 Task: Find connections with filter location Montigny-lès-Cormeilles with filter topic #mentorwith filter profile language English with filter current company Lemon Tree Hotels with filter school Indian Institute of Space Science and Technology with filter industry Wholesale Drugs and Sundries with filter service category Nonprofit Consulting with filter keywords title Director of Inside Sales
Action: Mouse moved to (620, 103)
Screenshot: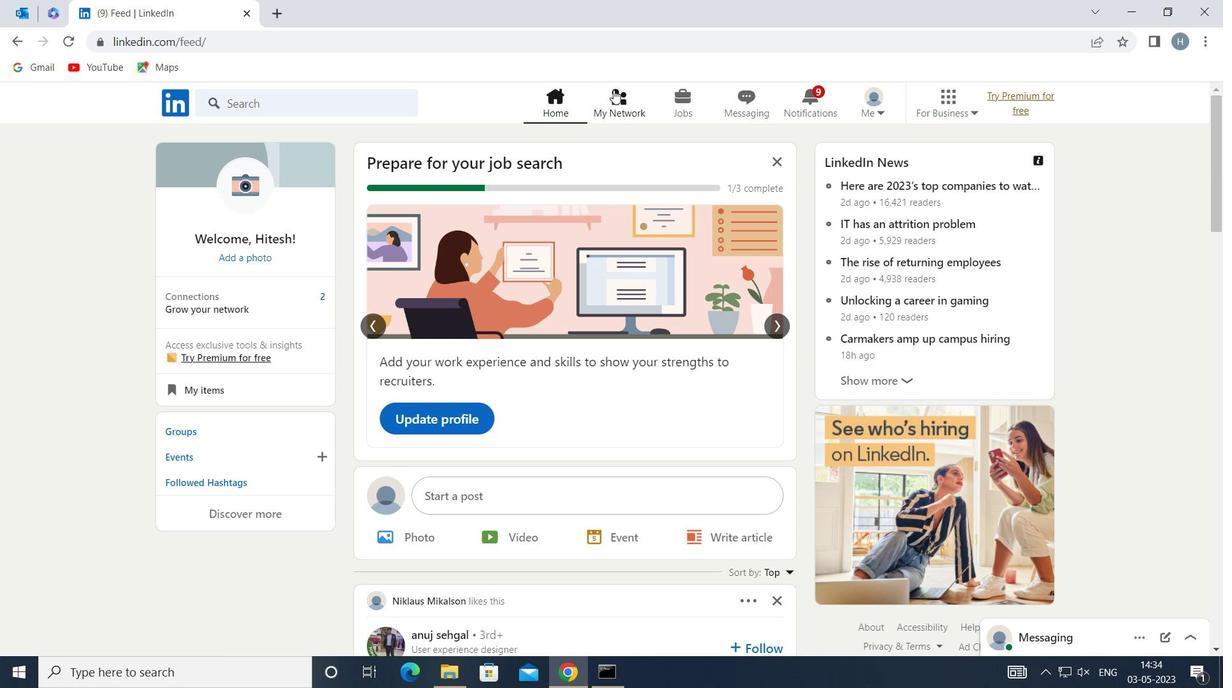 
Action: Mouse pressed left at (620, 103)
Screenshot: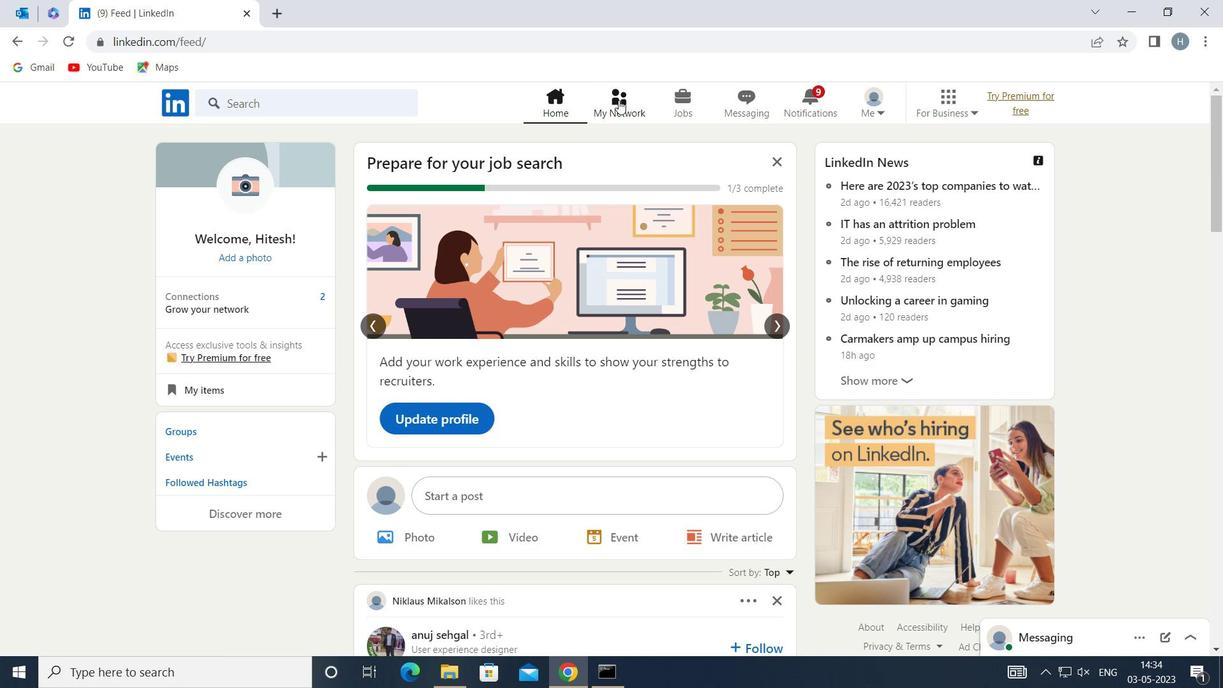 
Action: Mouse moved to (371, 184)
Screenshot: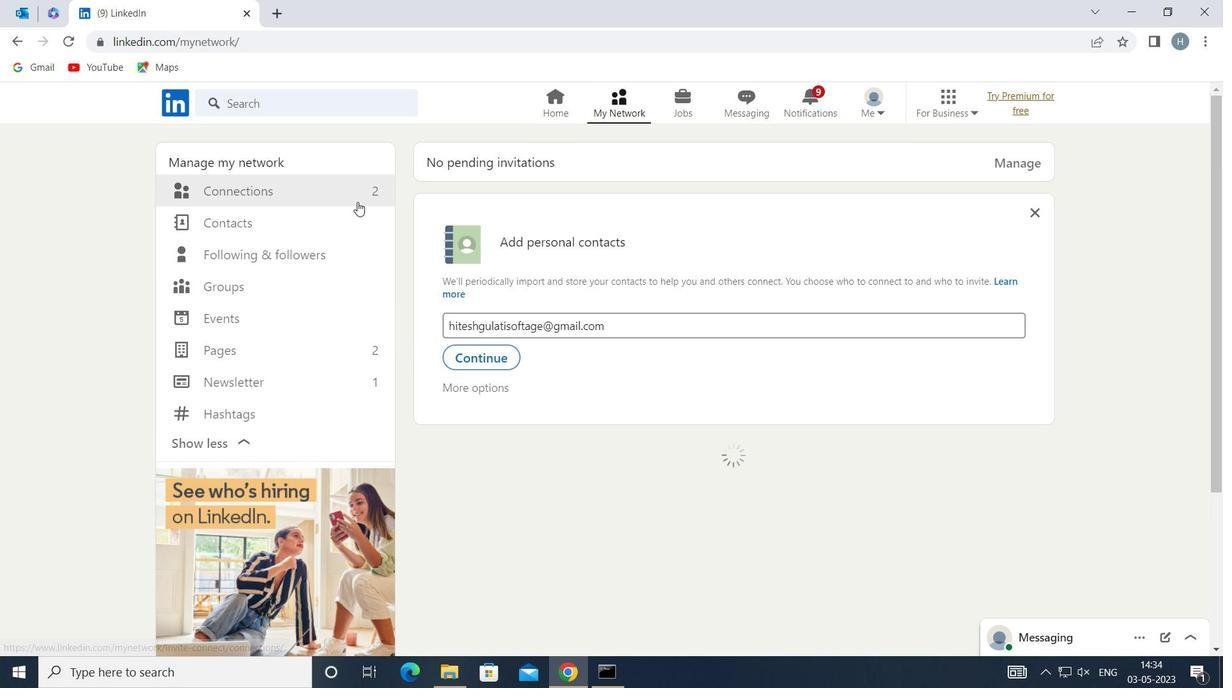 
Action: Mouse pressed left at (371, 184)
Screenshot: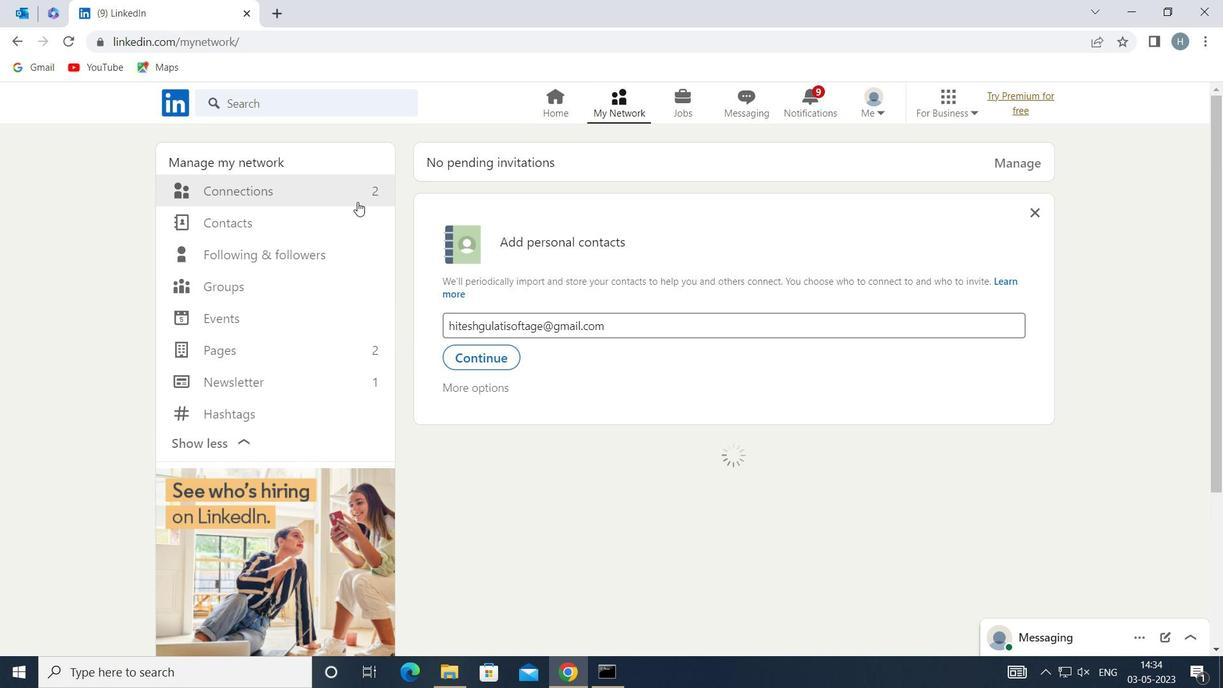 
Action: Mouse moved to (717, 189)
Screenshot: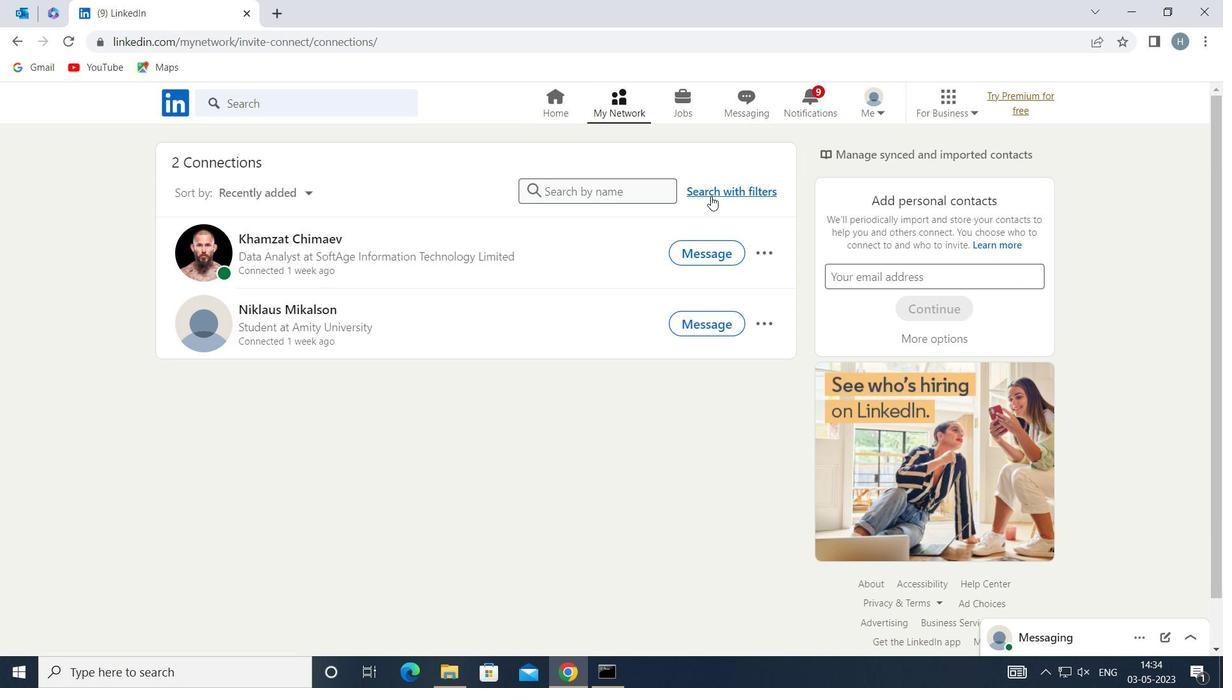 
Action: Mouse pressed left at (717, 189)
Screenshot: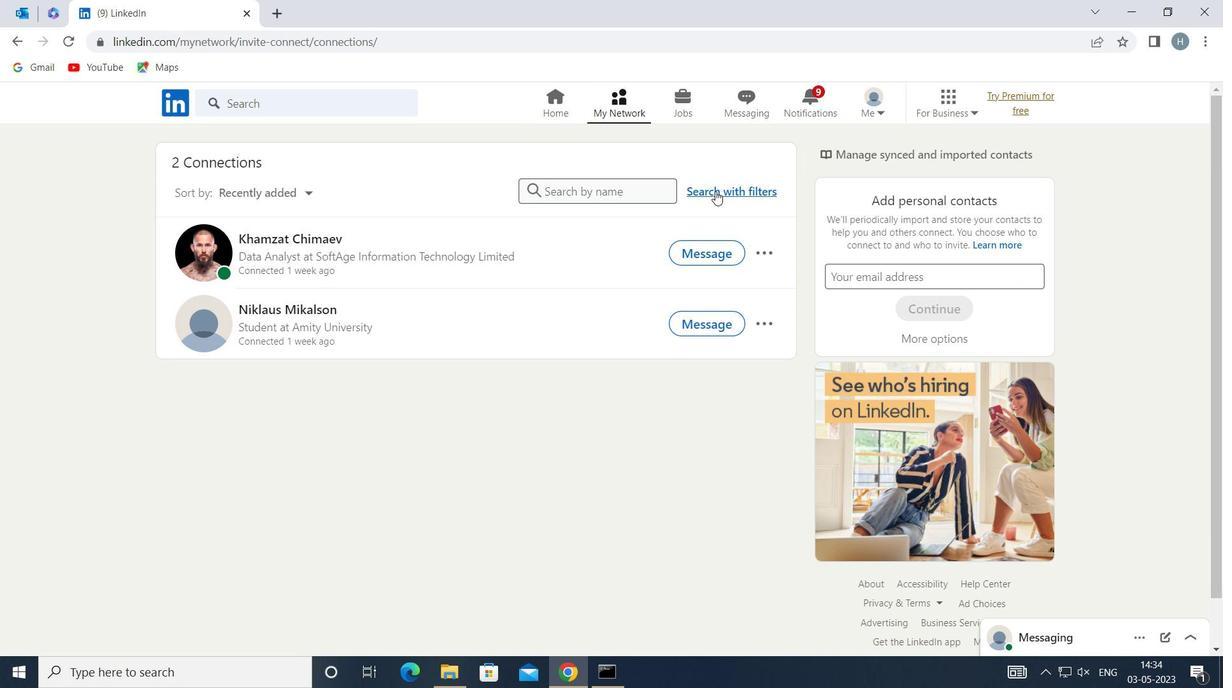 
Action: Mouse moved to (679, 147)
Screenshot: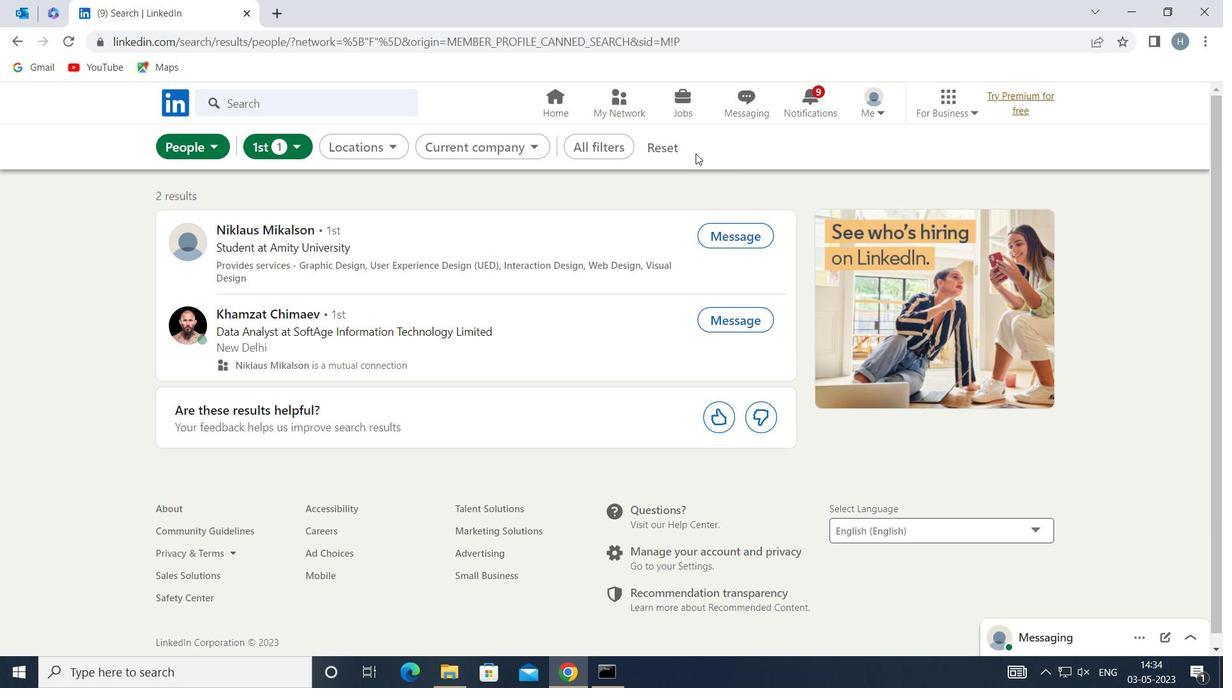 
Action: Mouse pressed left at (679, 147)
Screenshot: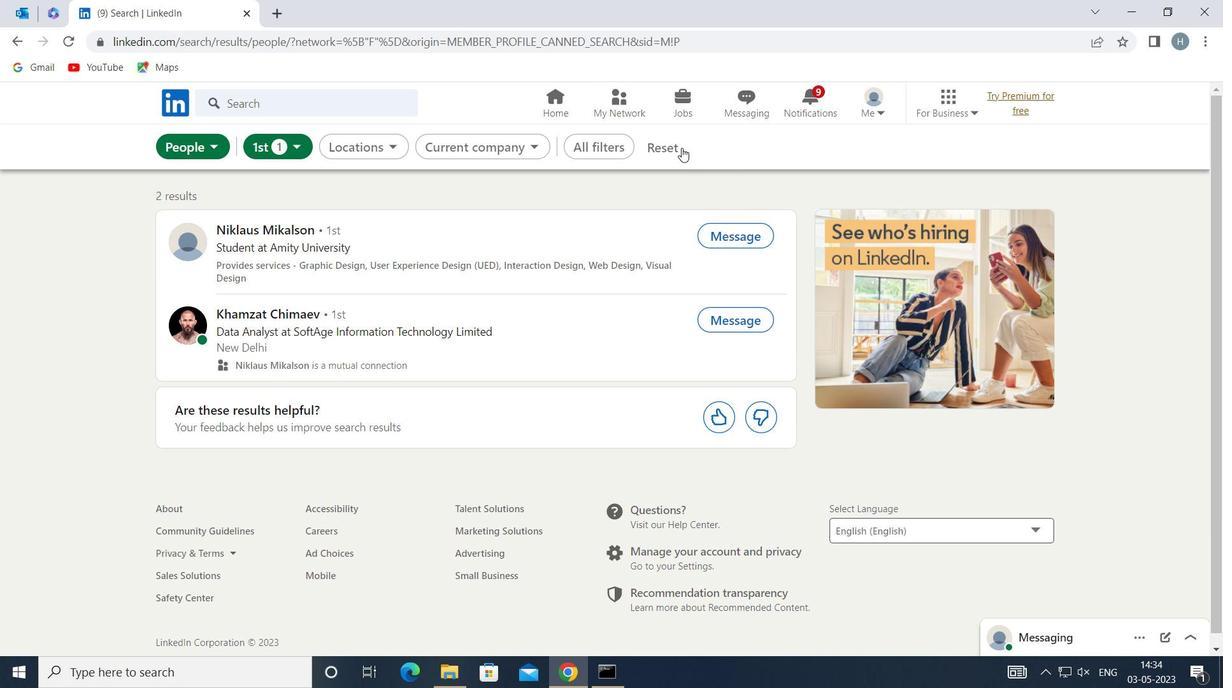 
Action: Mouse moved to (657, 146)
Screenshot: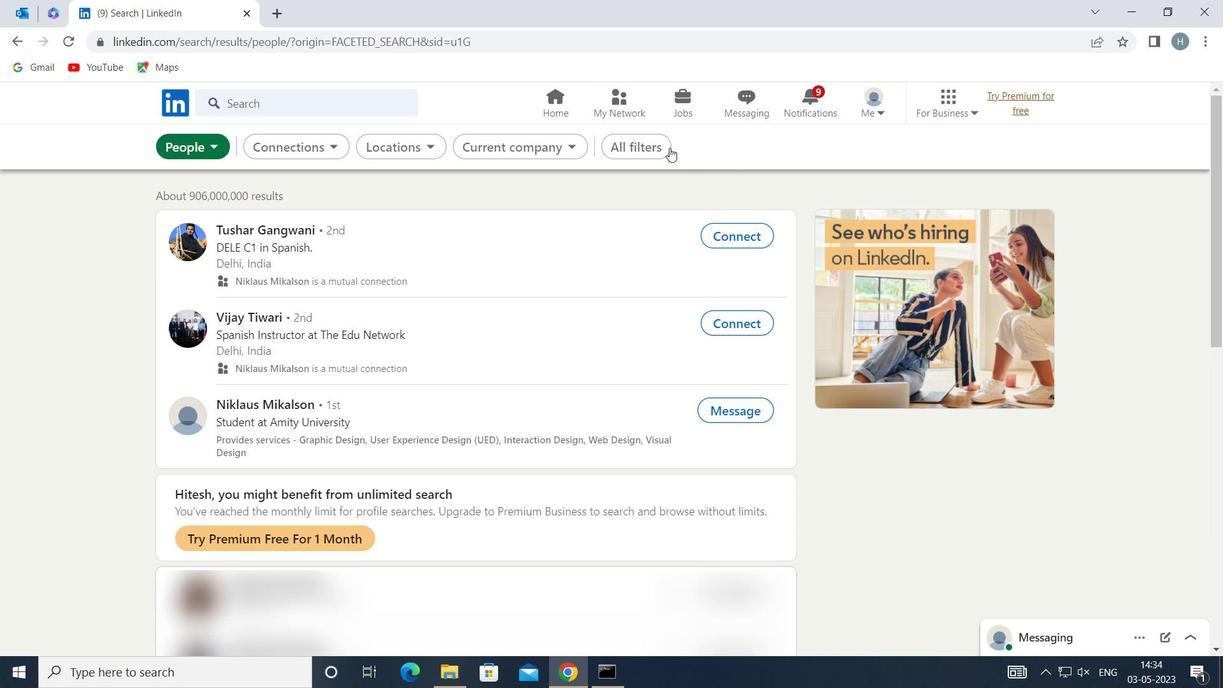 
Action: Mouse pressed left at (657, 146)
Screenshot: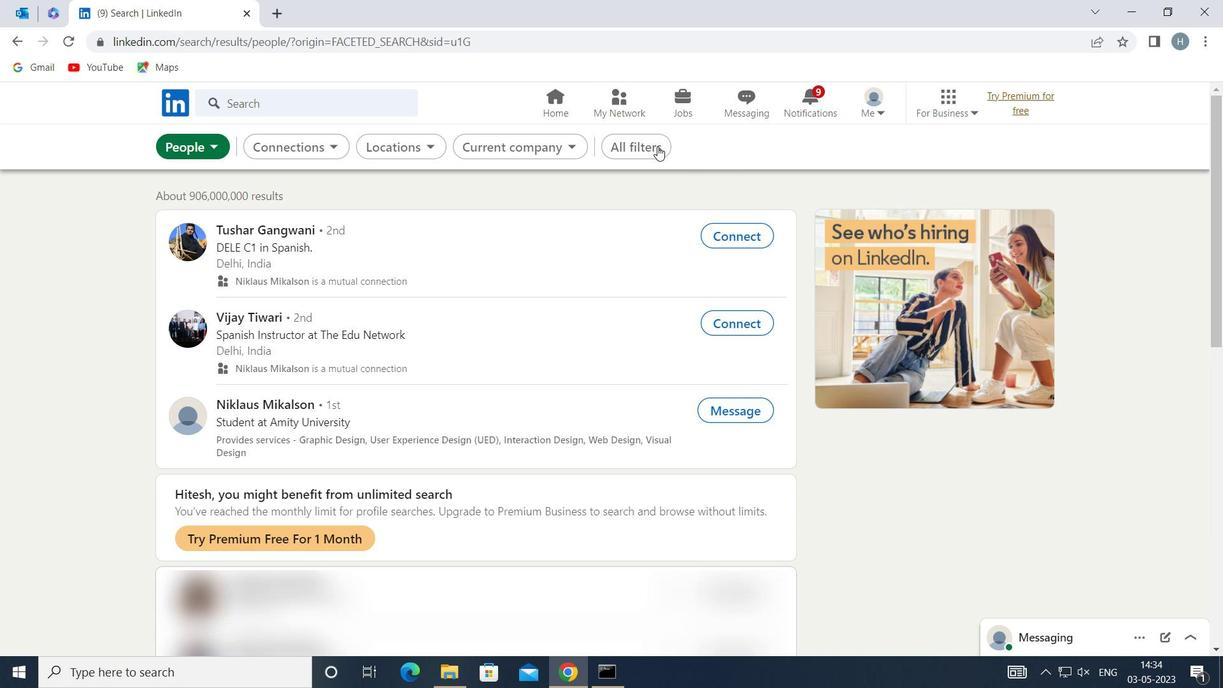 
Action: Mouse moved to (962, 310)
Screenshot: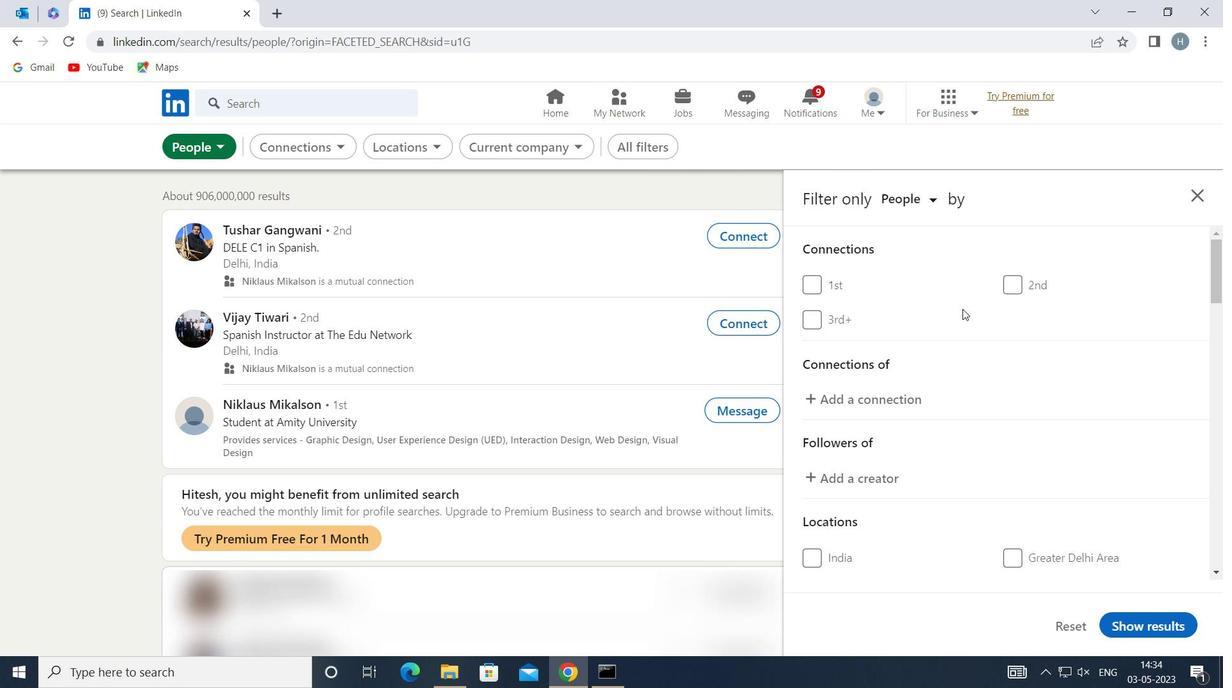 
Action: Mouse scrolled (962, 310) with delta (0, 0)
Screenshot: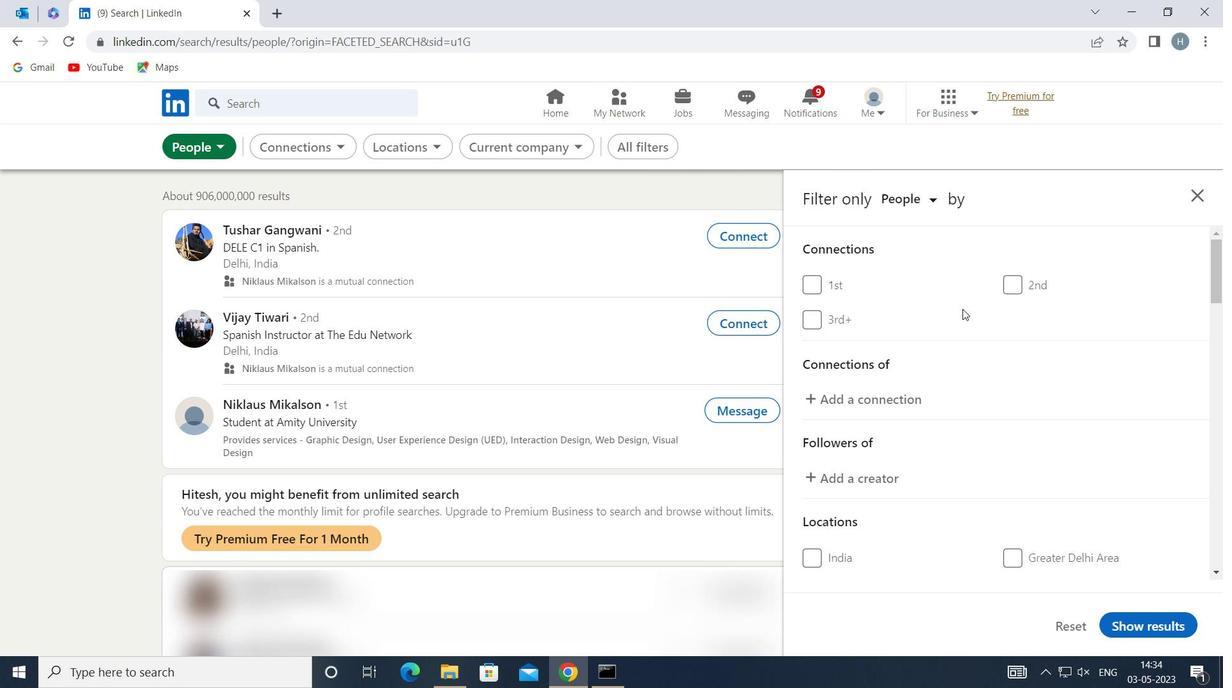 
Action: Mouse scrolled (962, 310) with delta (0, 0)
Screenshot: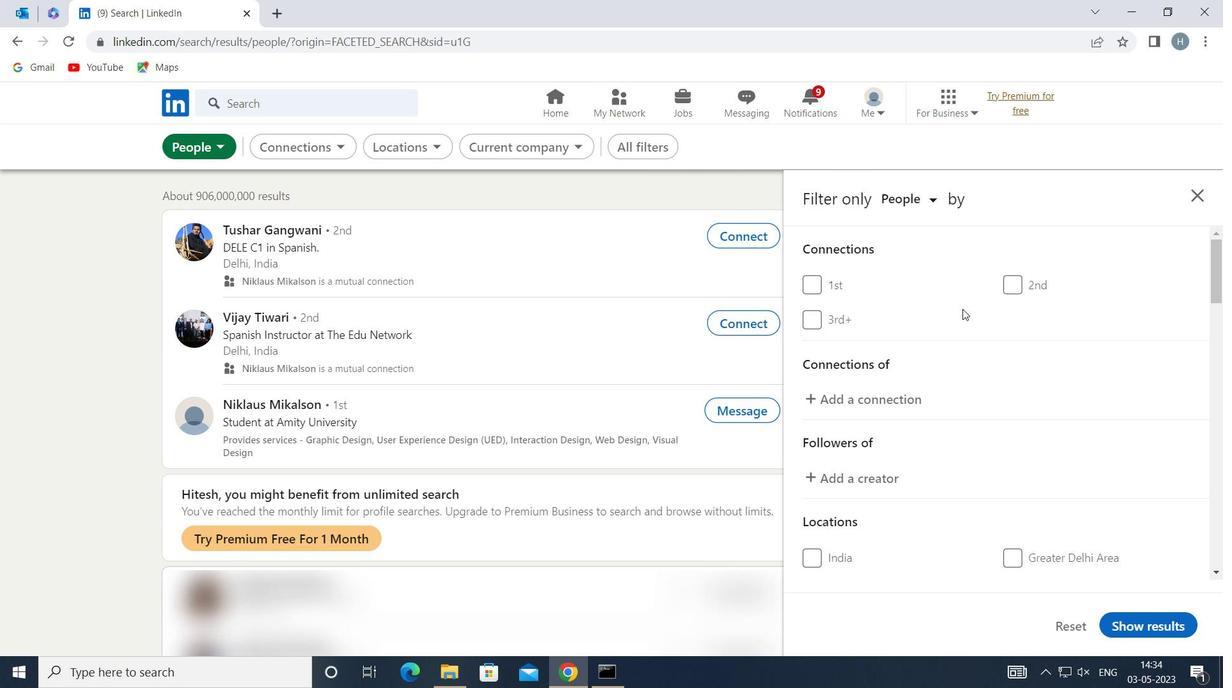 
Action: Mouse scrolled (962, 310) with delta (0, 0)
Screenshot: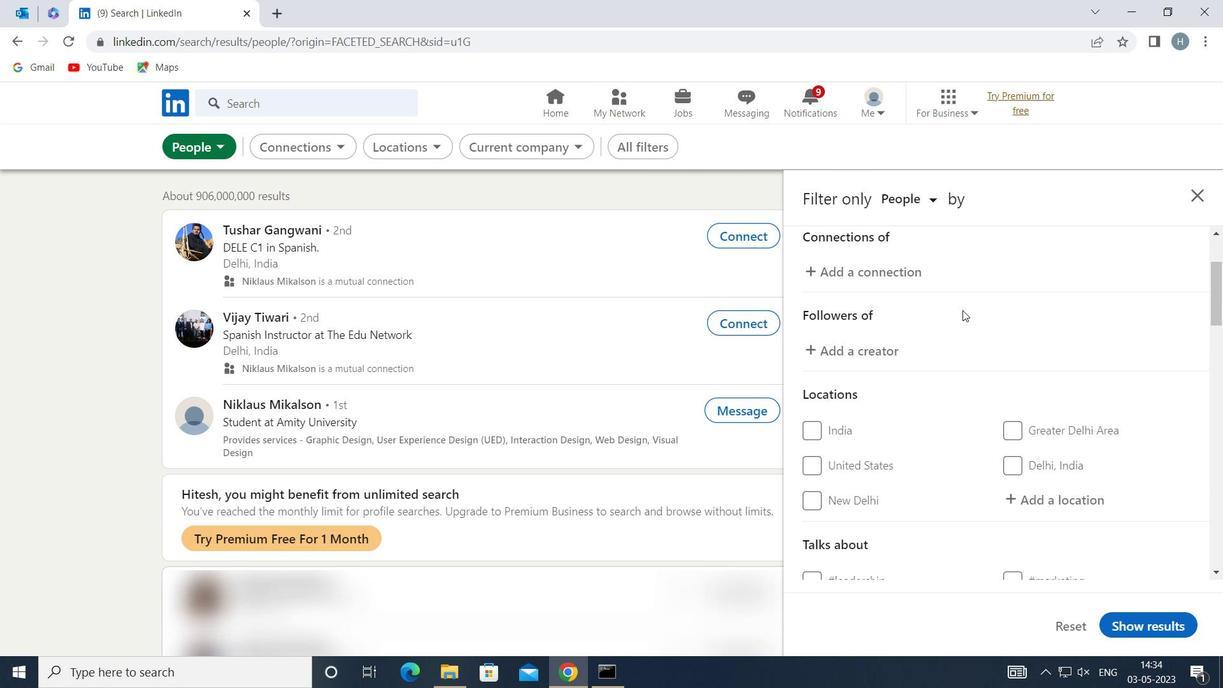 
Action: Mouse moved to (1030, 379)
Screenshot: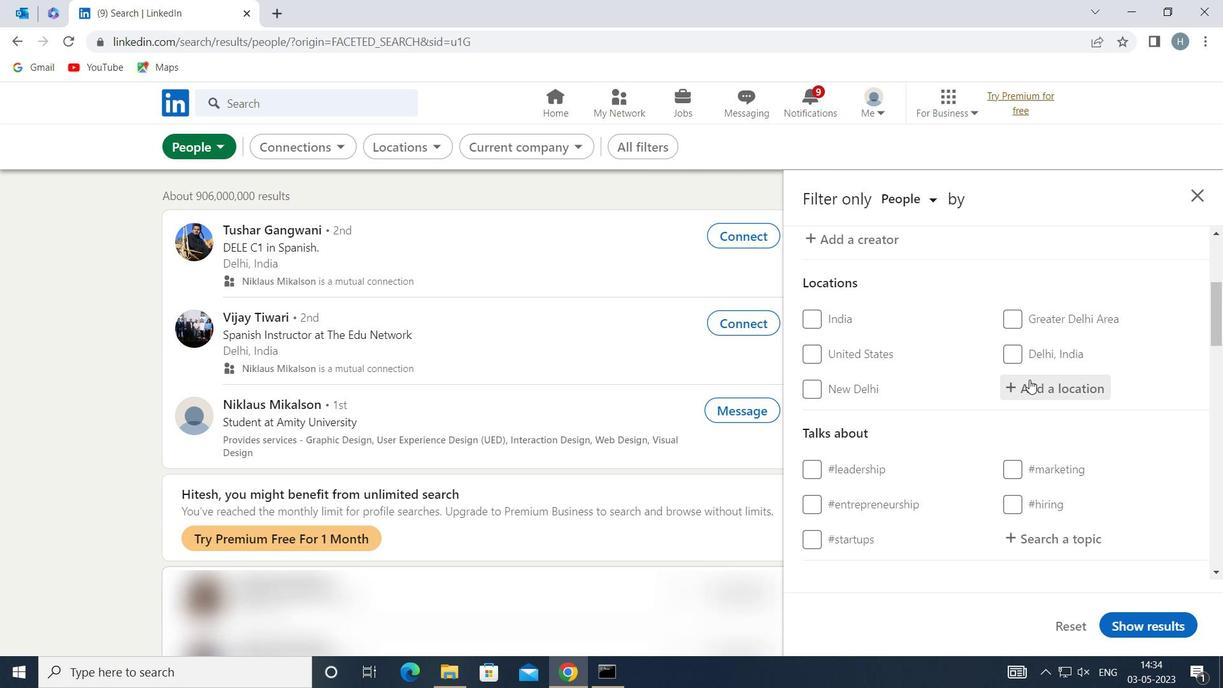 
Action: Mouse pressed left at (1030, 379)
Screenshot: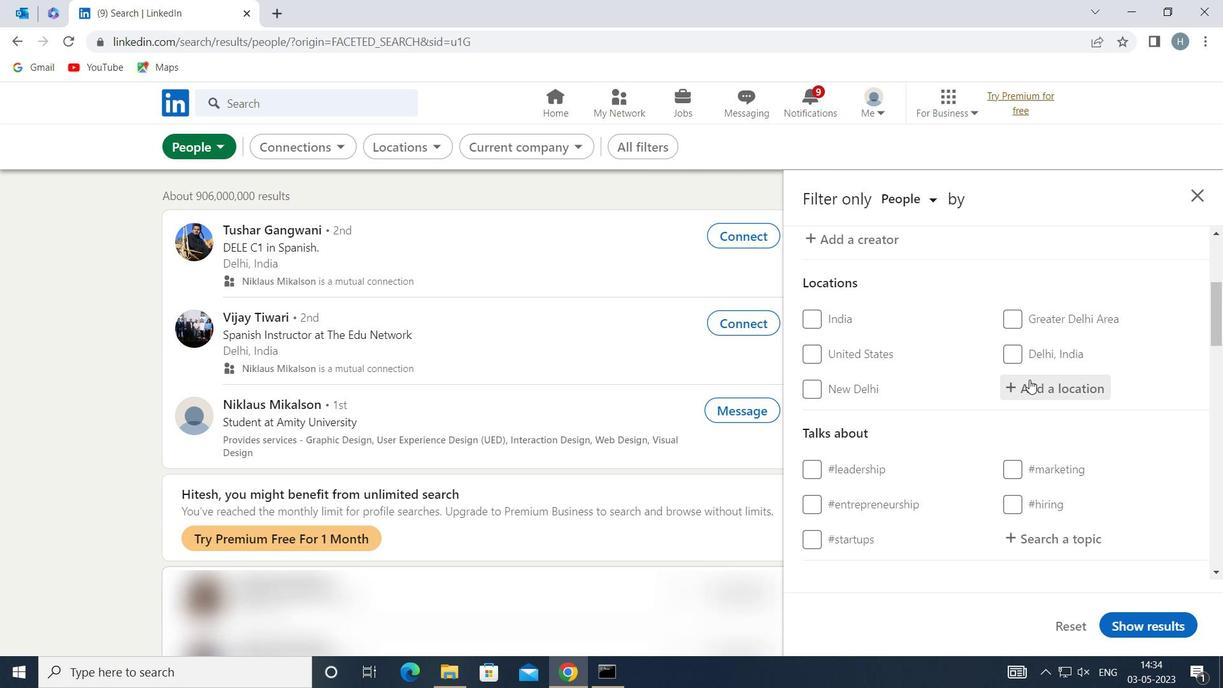 
Action: Mouse moved to (1031, 379)
Screenshot: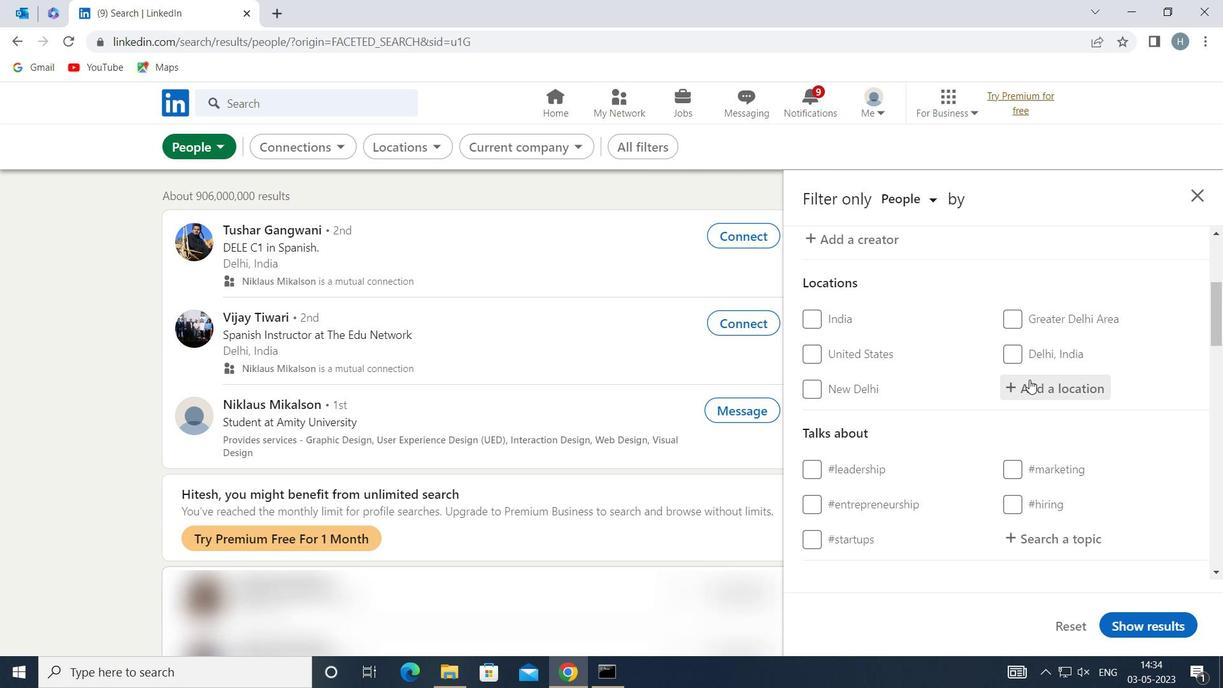 
Action: Key pressed <Key.shift>MONTCEAU
Screenshot: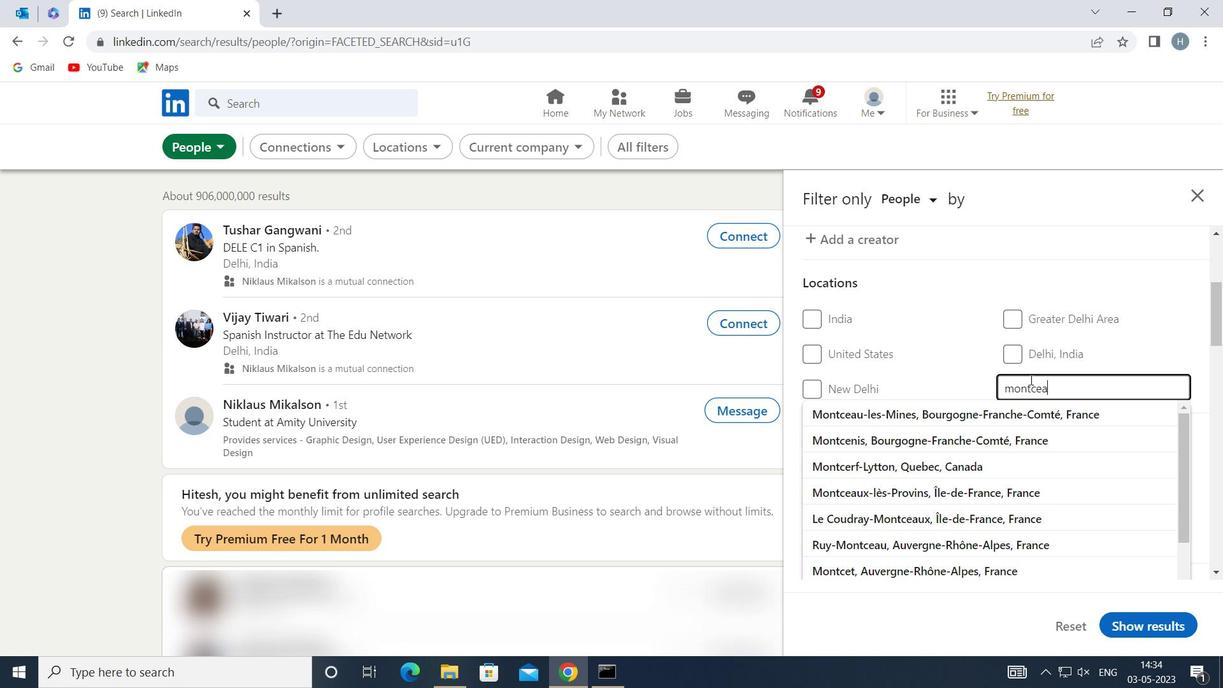 
Action: Mouse moved to (1006, 408)
Screenshot: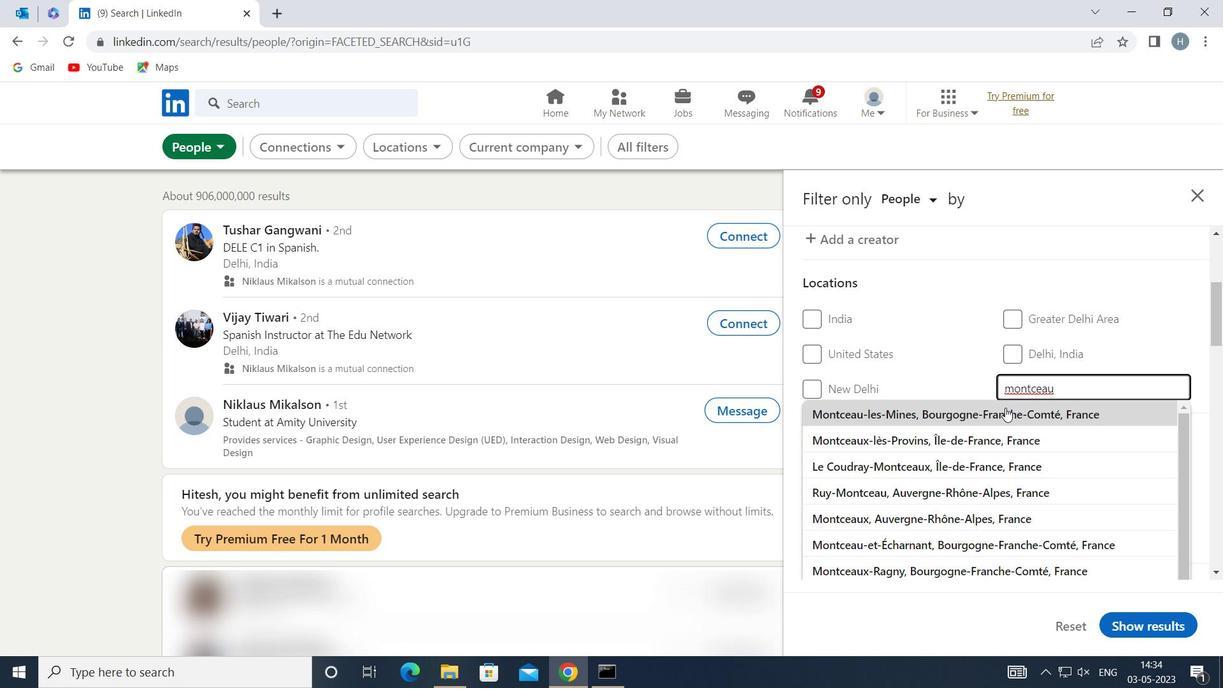 
Action: Mouse pressed left at (1006, 408)
Screenshot: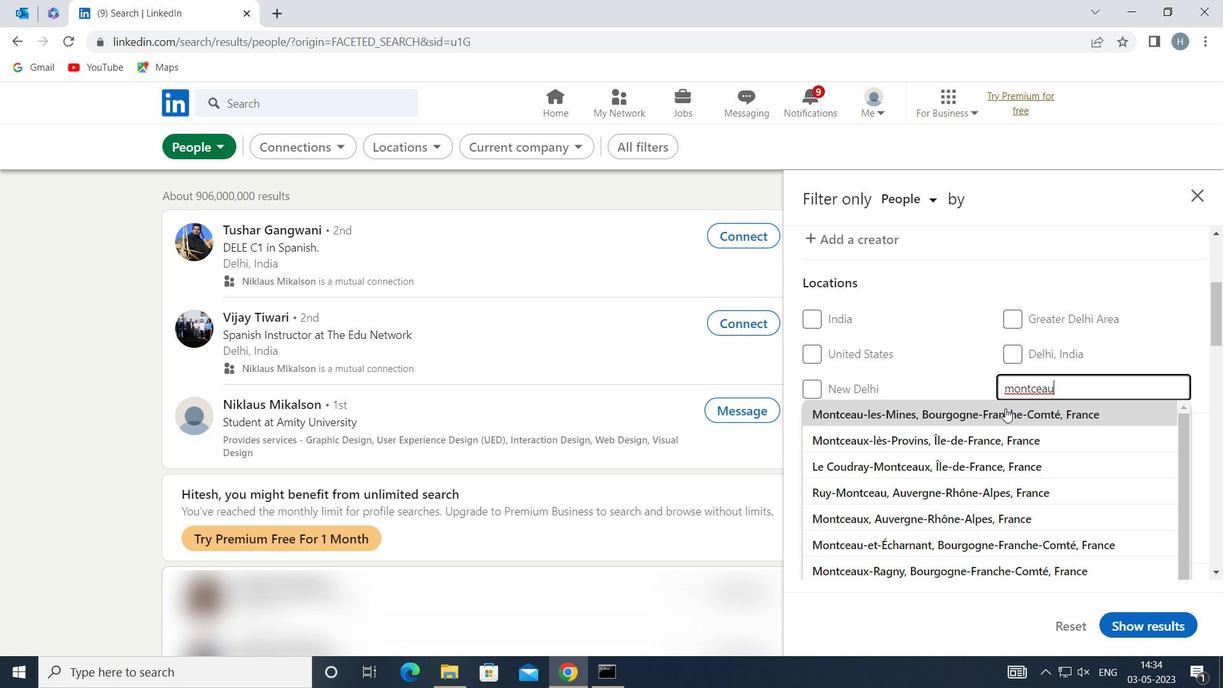 
Action: Mouse moved to (972, 429)
Screenshot: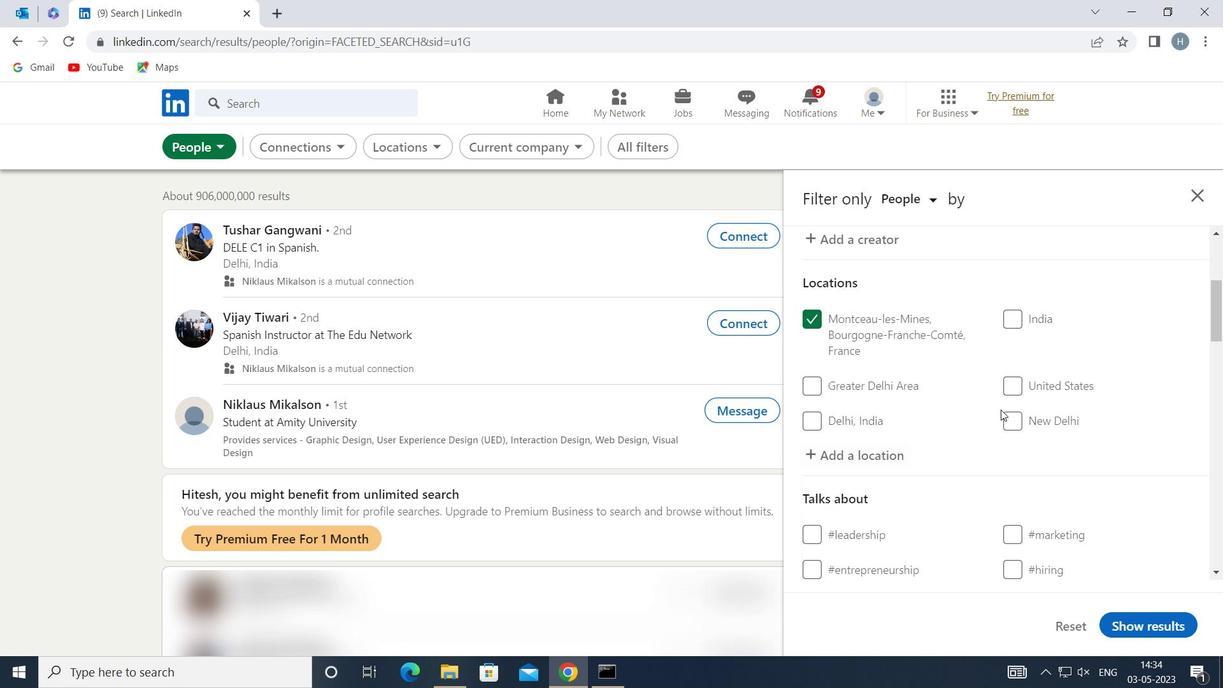 
Action: Mouse scrolled (972, 428) with delta (0, 0)
Screenshot: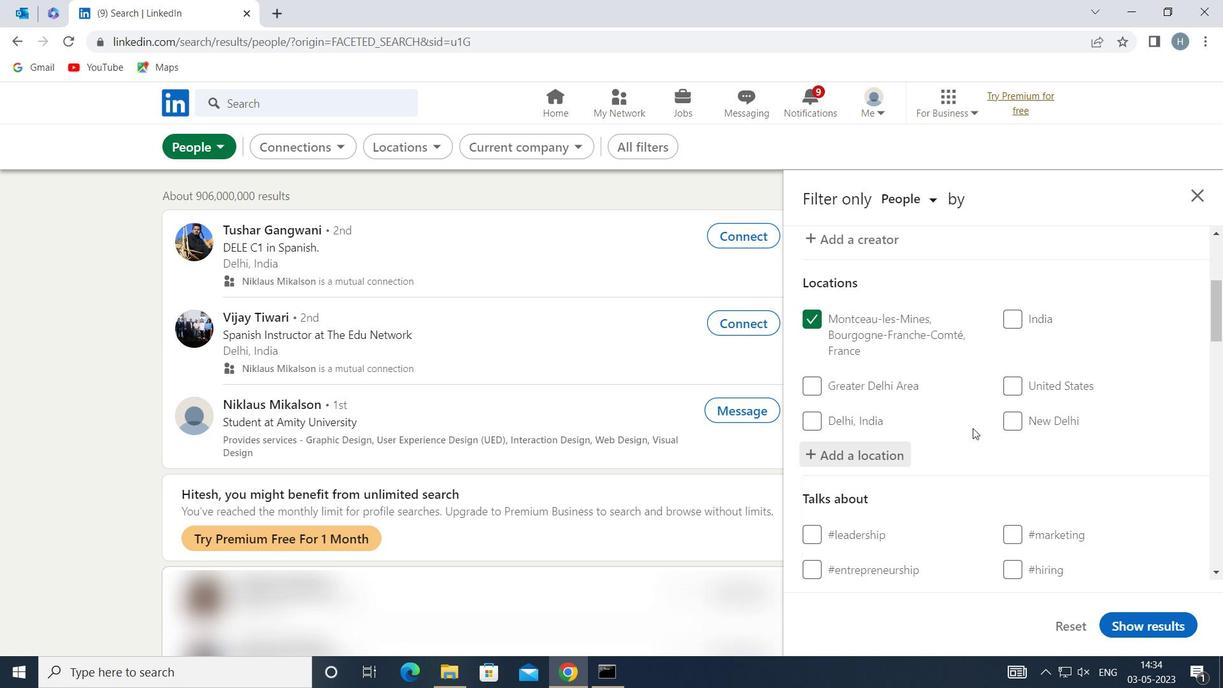
Action: Mouse scrolled (972, 428) with delta (0, 0)
Screenshot: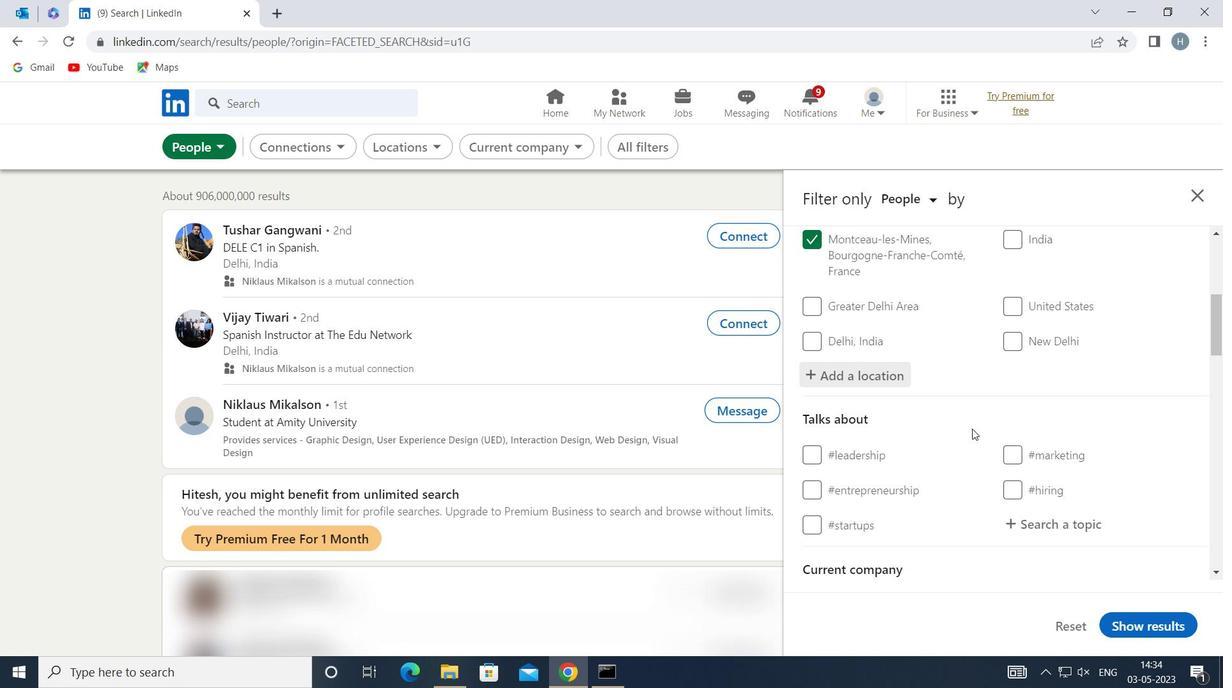 
Action: Mouse moved to (1054, 451)
Screenshot: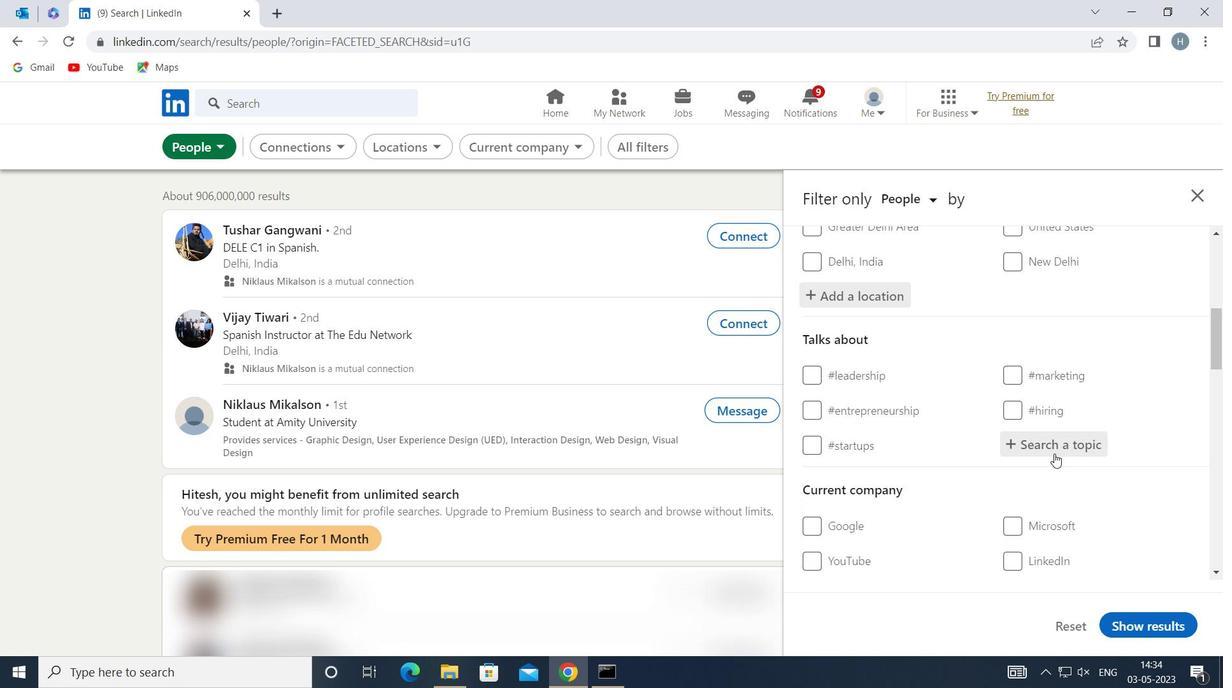 
Action: Mouse pressed left at (1054, 451)
Screenshot: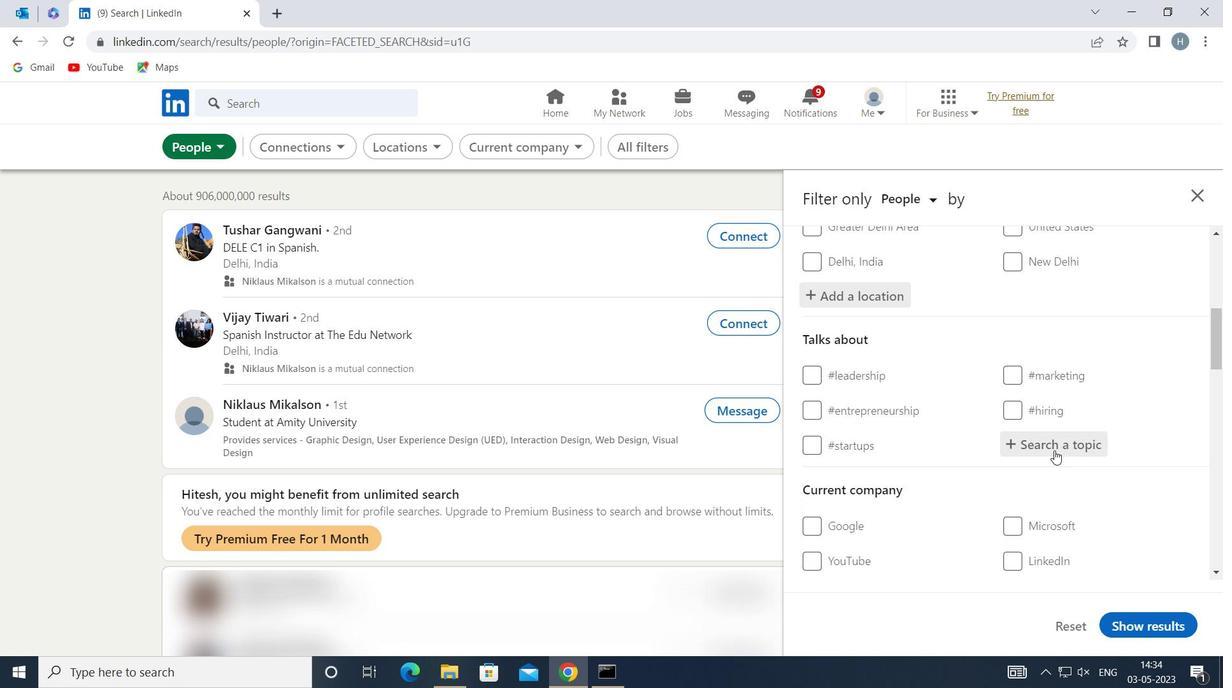 
Action: Key pressed HAPPY
Screenshot: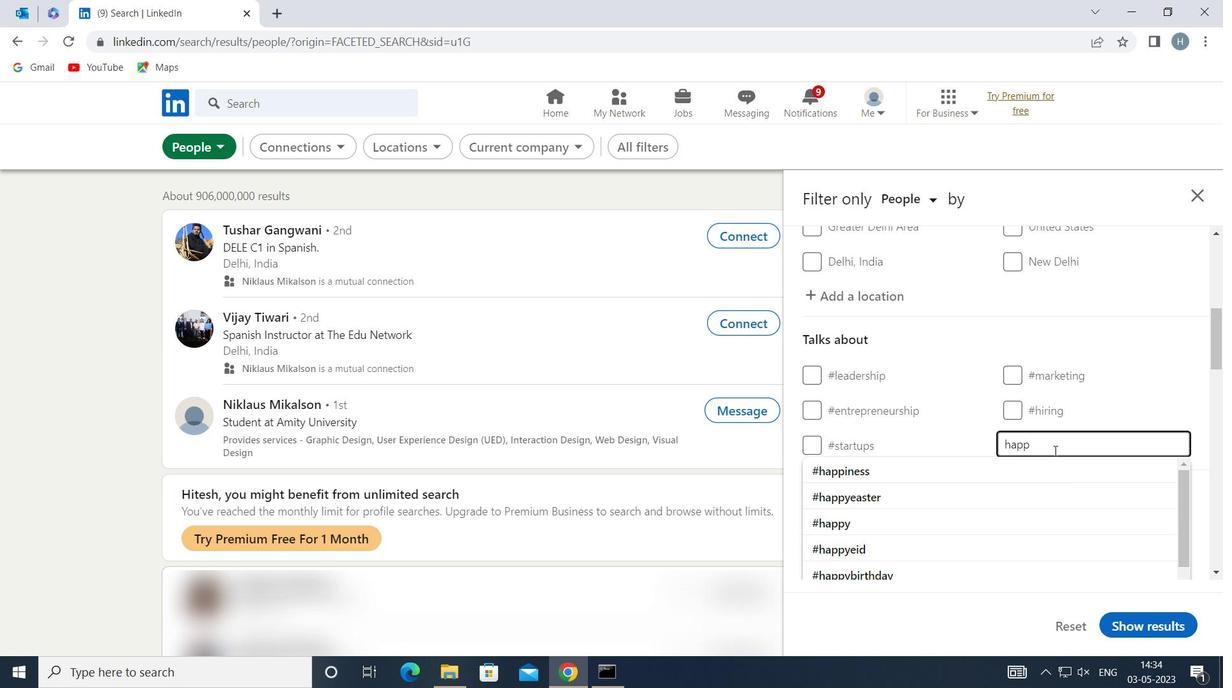 
Action: Mouse moved to (999, 495)
Screenshot: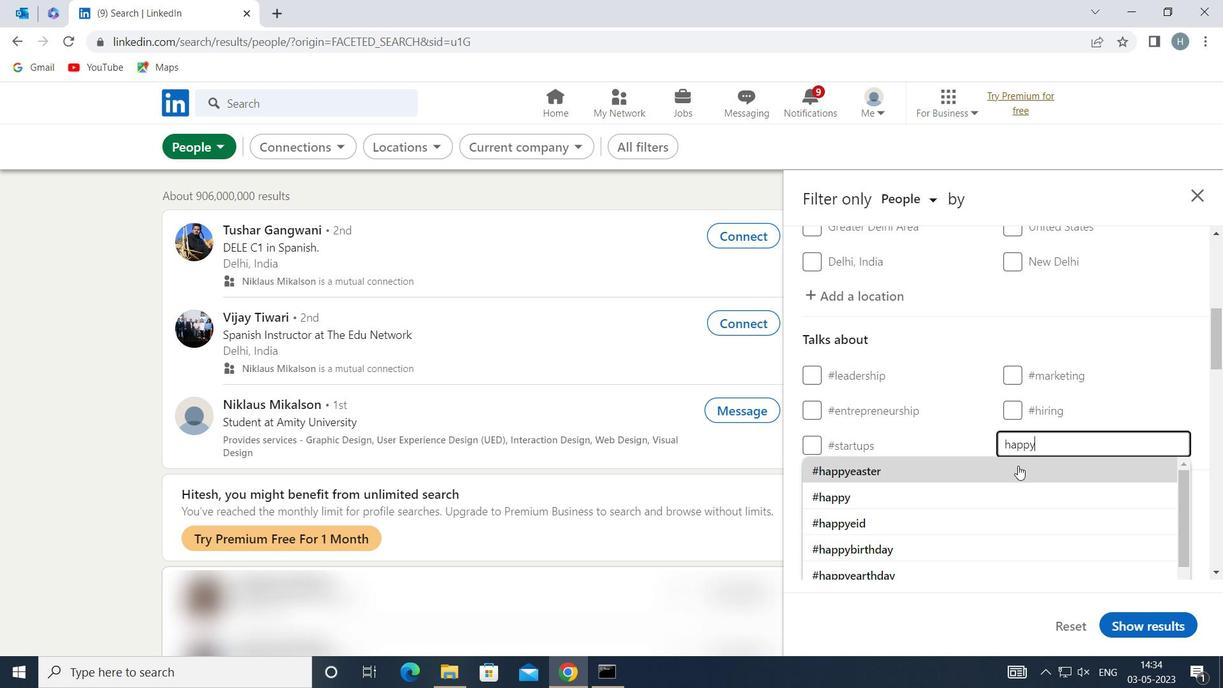 
Action: Mouse pressed left at (999, 495)
Screenshot: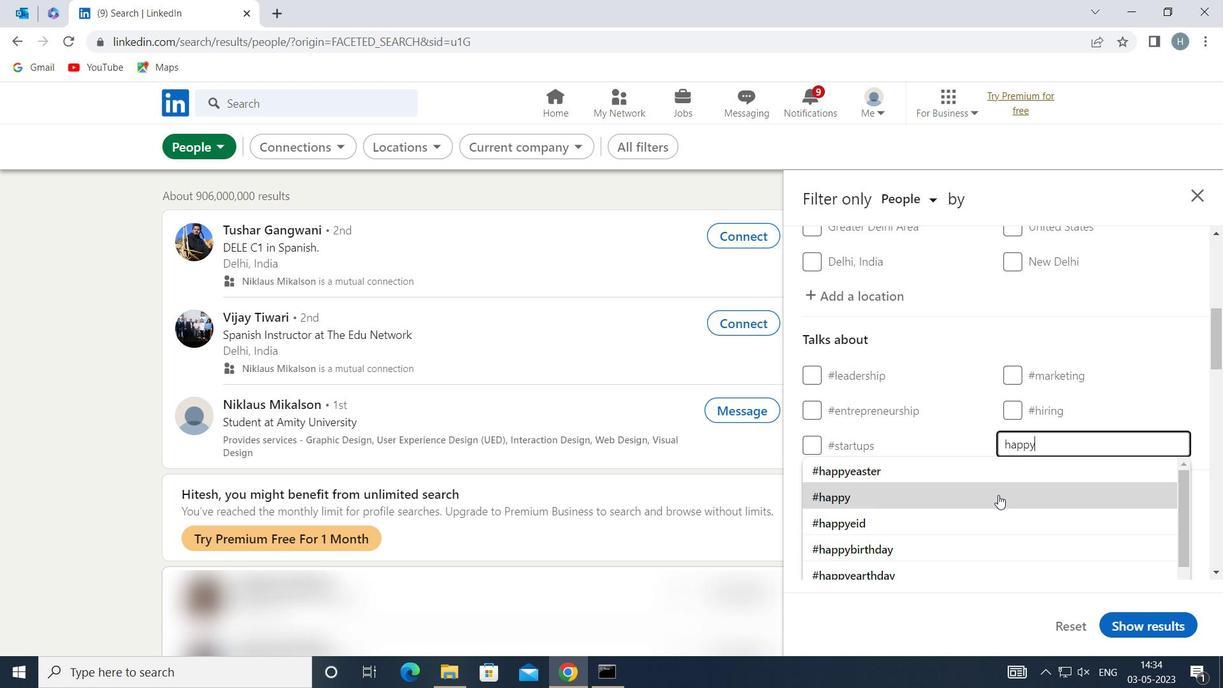 
Action: Mouse moved to (962, 491)
Screenshot: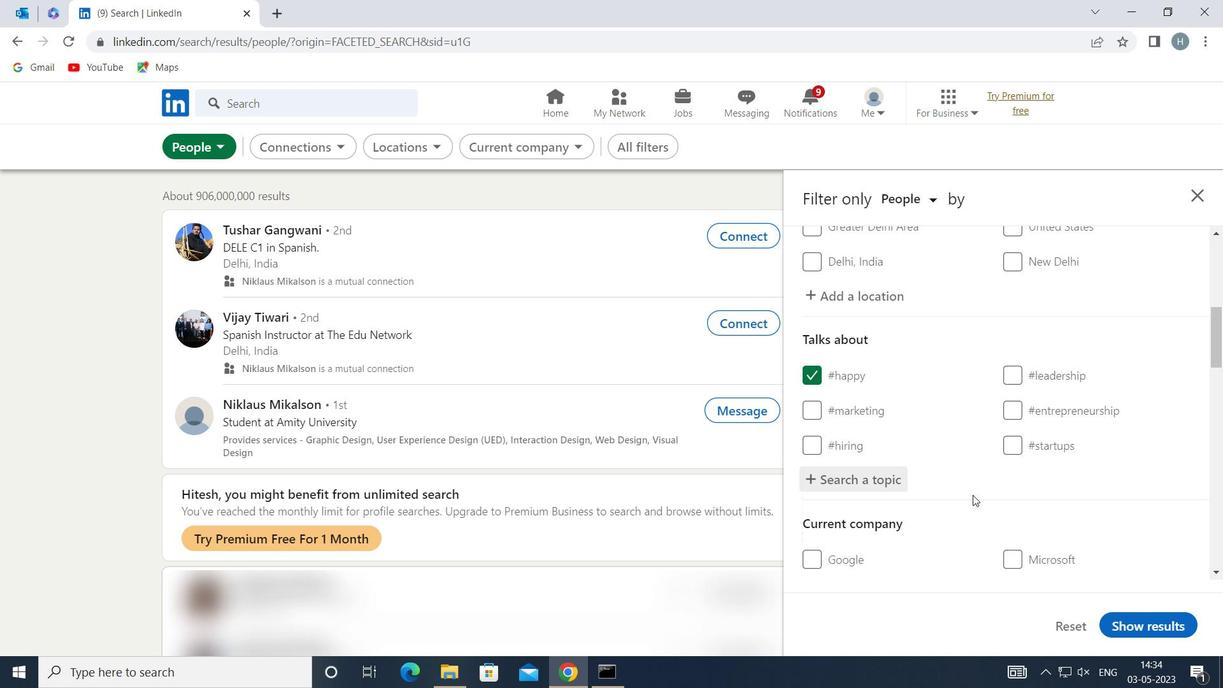 
Action: Mouse scrolled (962, 490) with delta (0, 0)
Screenshot: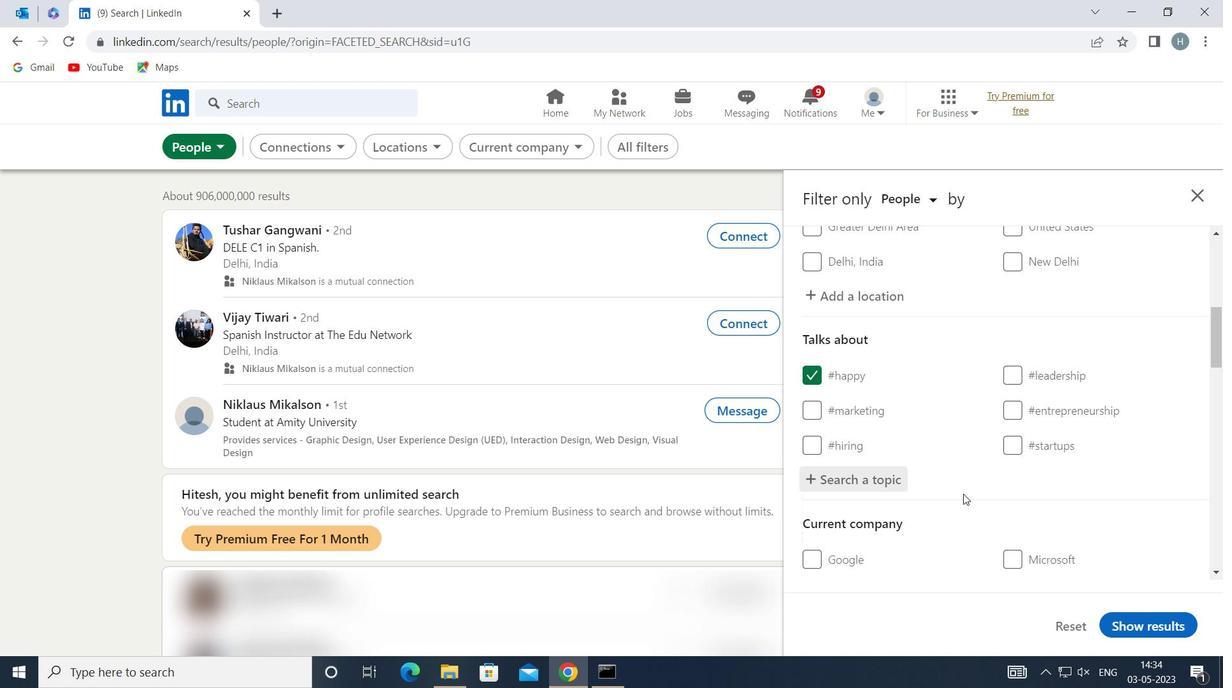 
Action: Mouse moved to (967, 480)
Screenshot: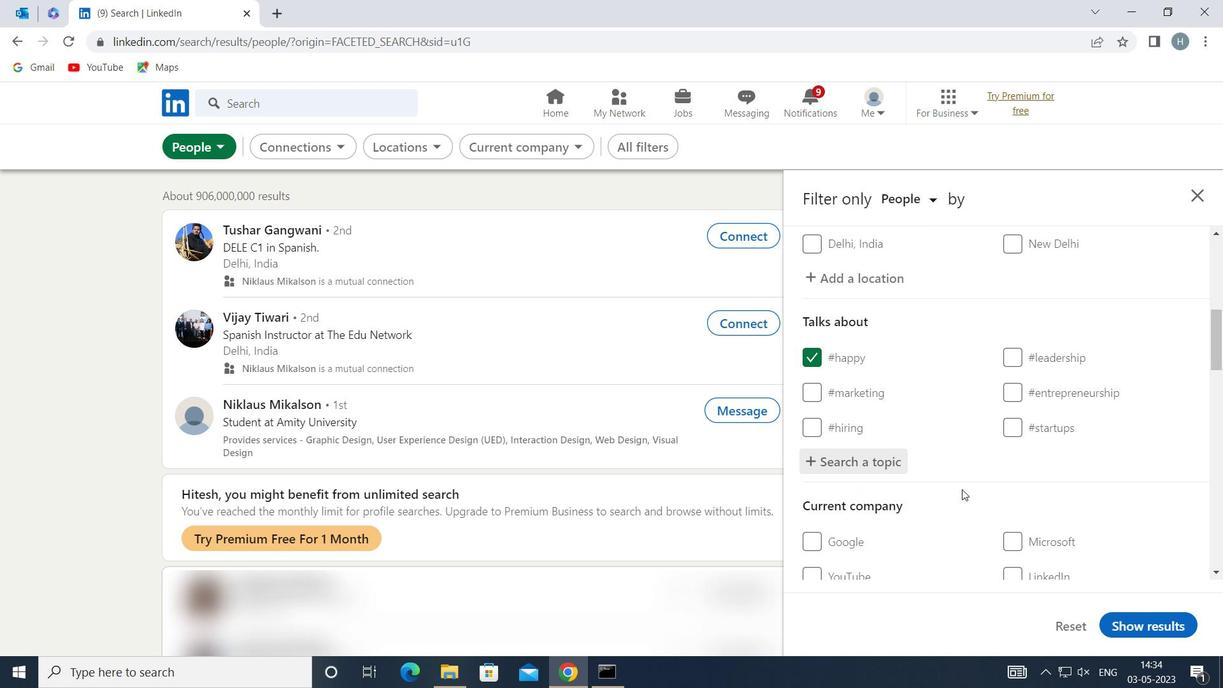 
Action: Mouse scrolled (967, 479) with delta (0, 0)
Screenshot: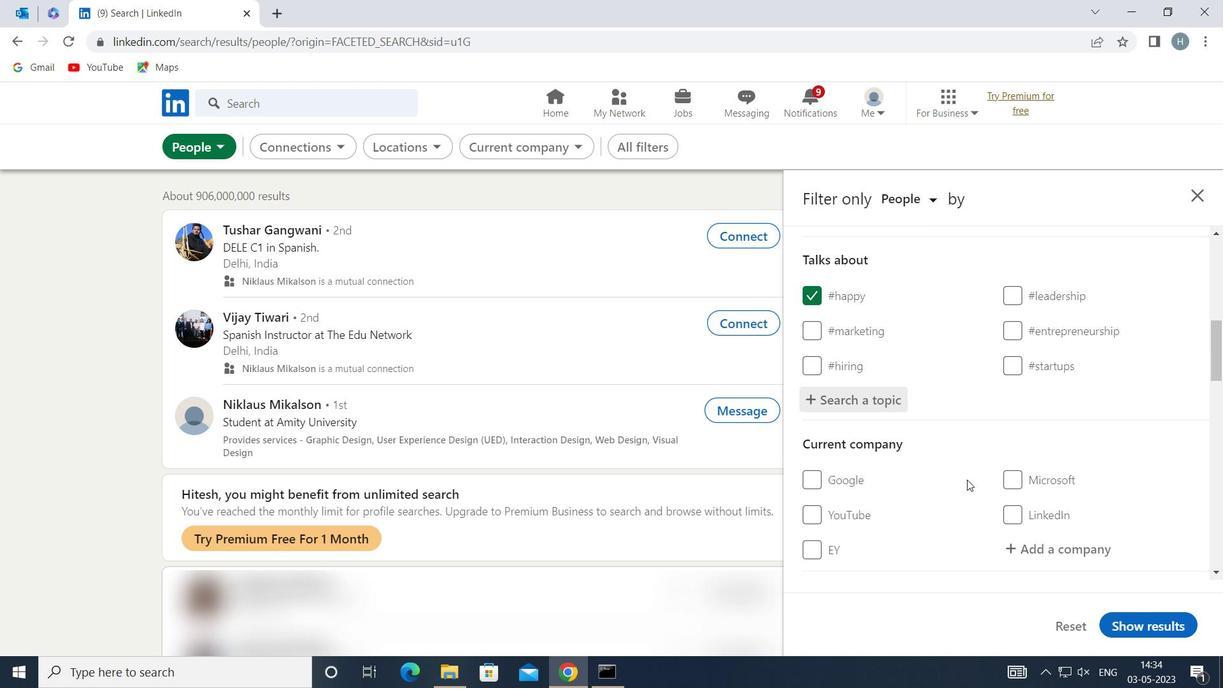 
Action: Mouse scrolled (967, 479) with delta (0, 0)
Screenshot: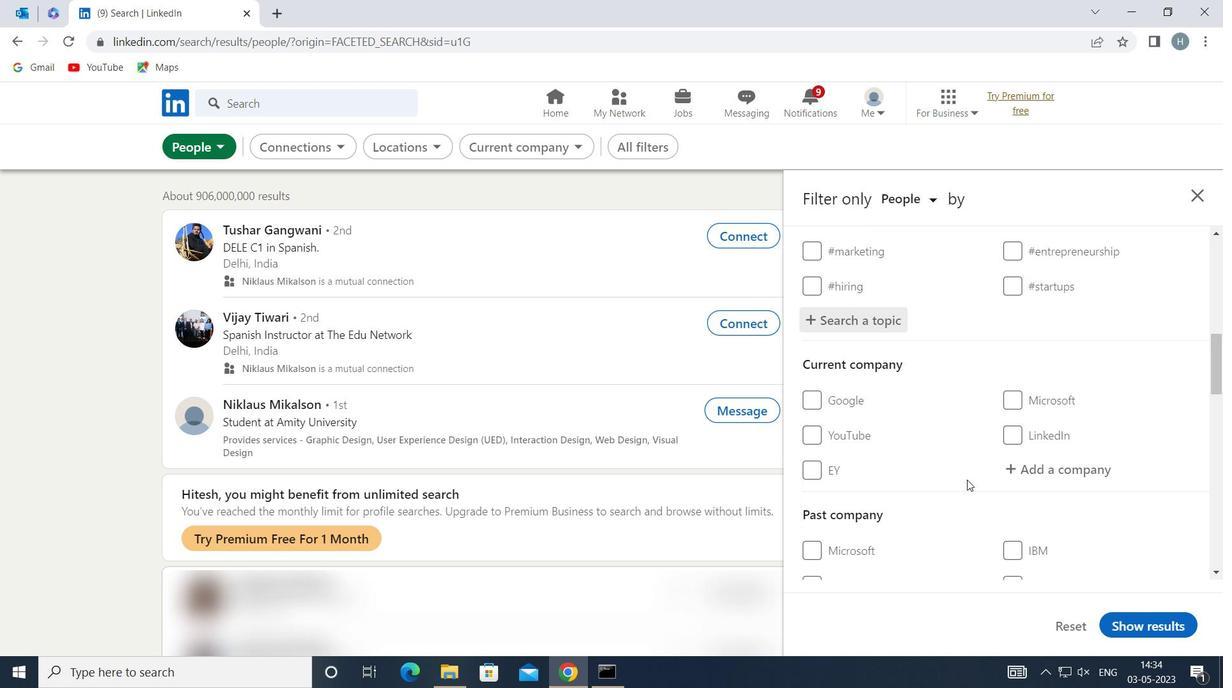 
Action: Mouse scrolled (967, 479) with delta (0, 0)
Screenshot: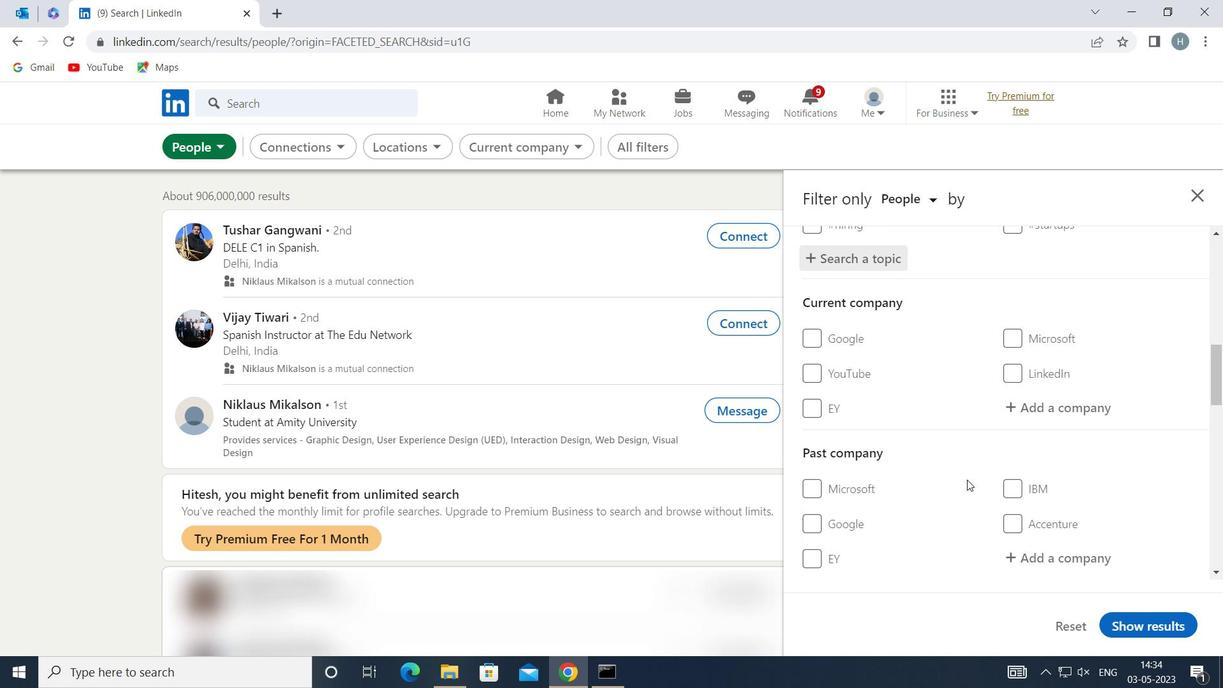 
Action: Mouse scrolled (967, 479) with delta (0, 0)
Screenshot: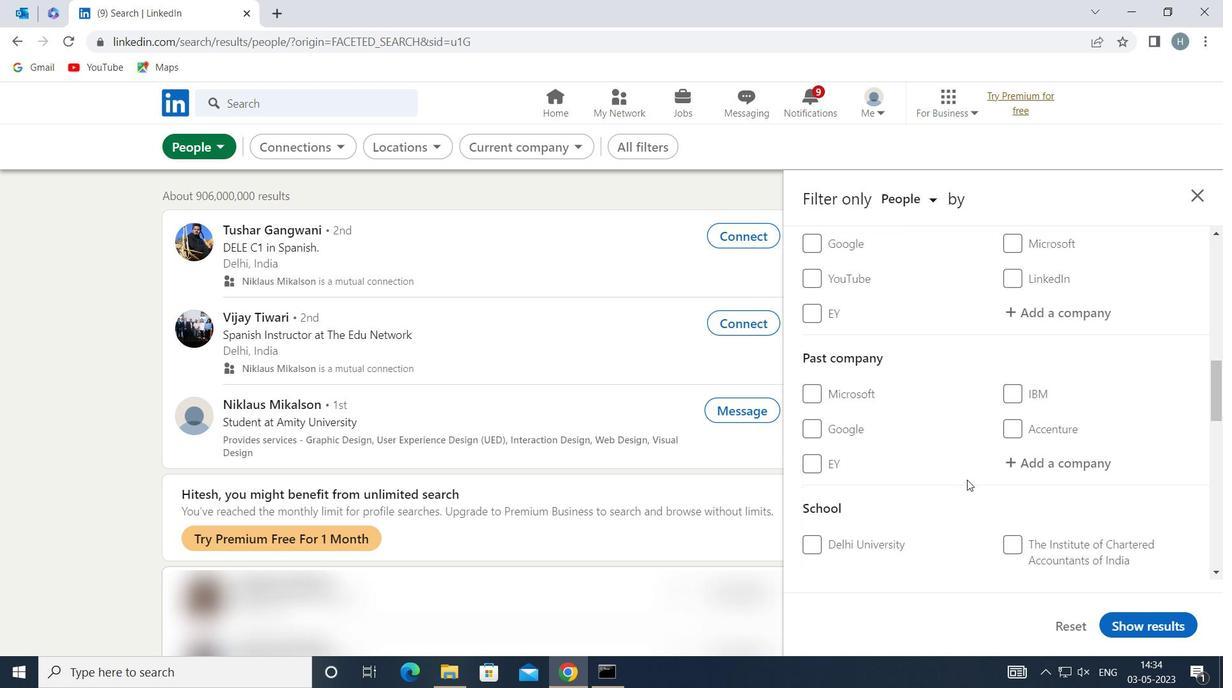 
Action: Mouse scrolled (967, 479) with delta (0, 0)
Screenshot: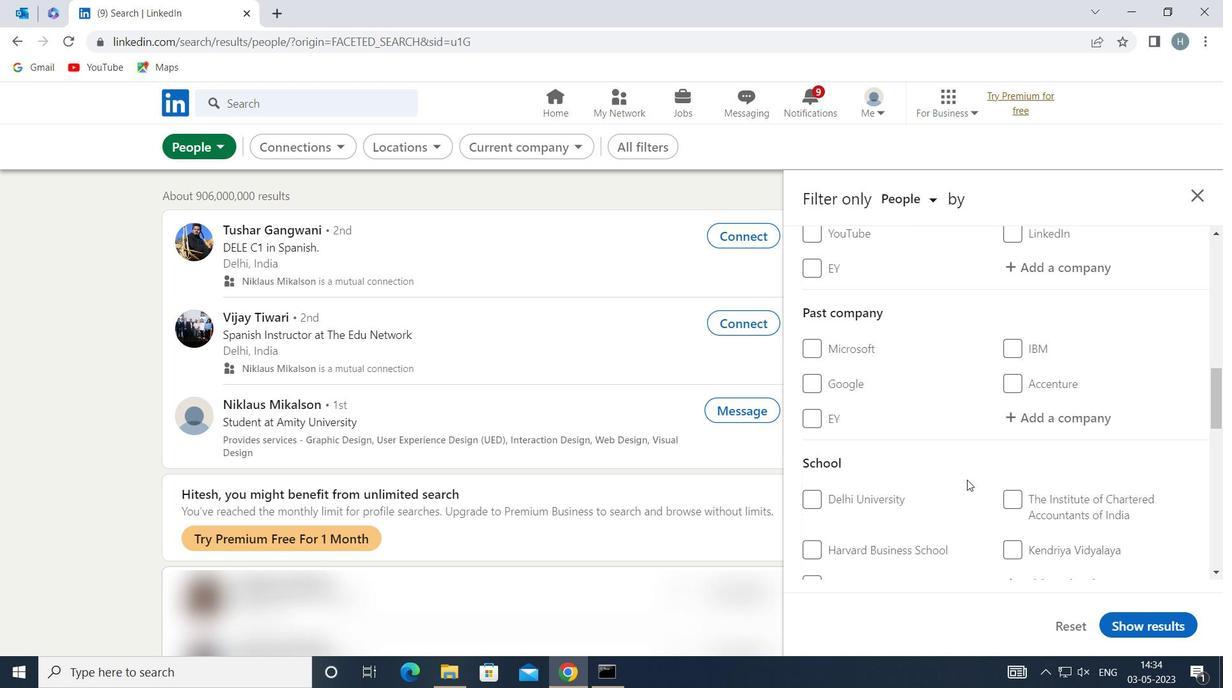 
Action: Mouse scrolled (967, 479) with delta (0, 0)
Screenshot: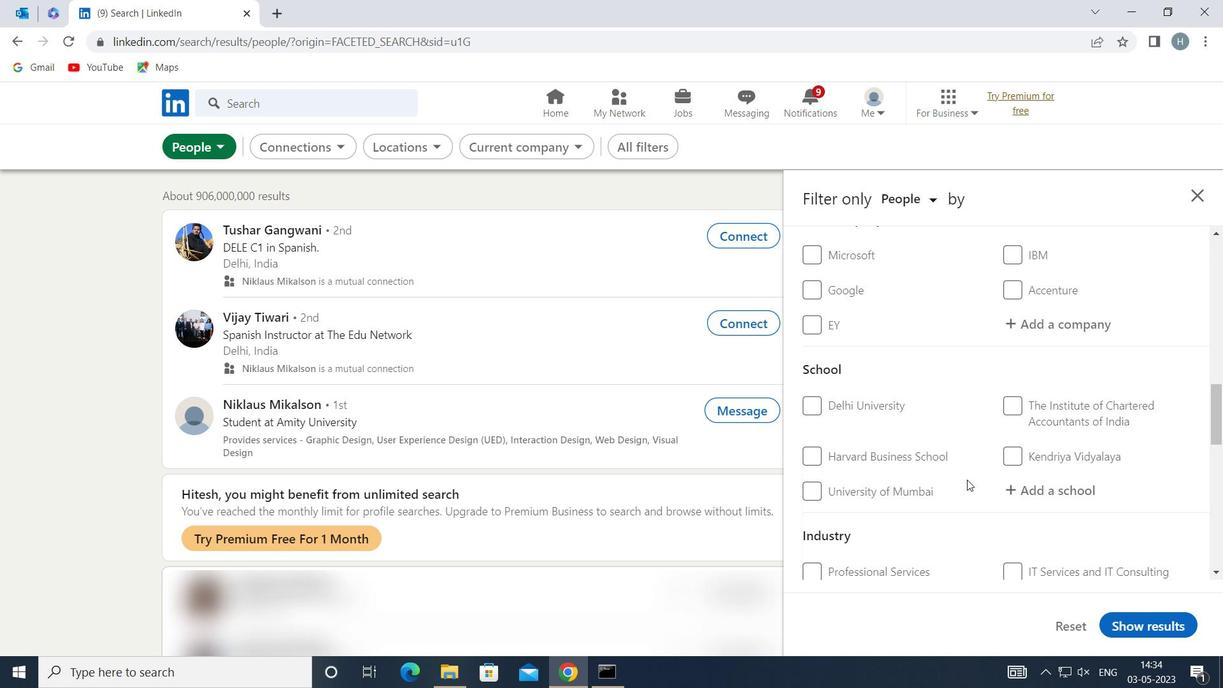 
Action: Mouse scrolled (967, 479) with delta (0, 0)
Screenshot: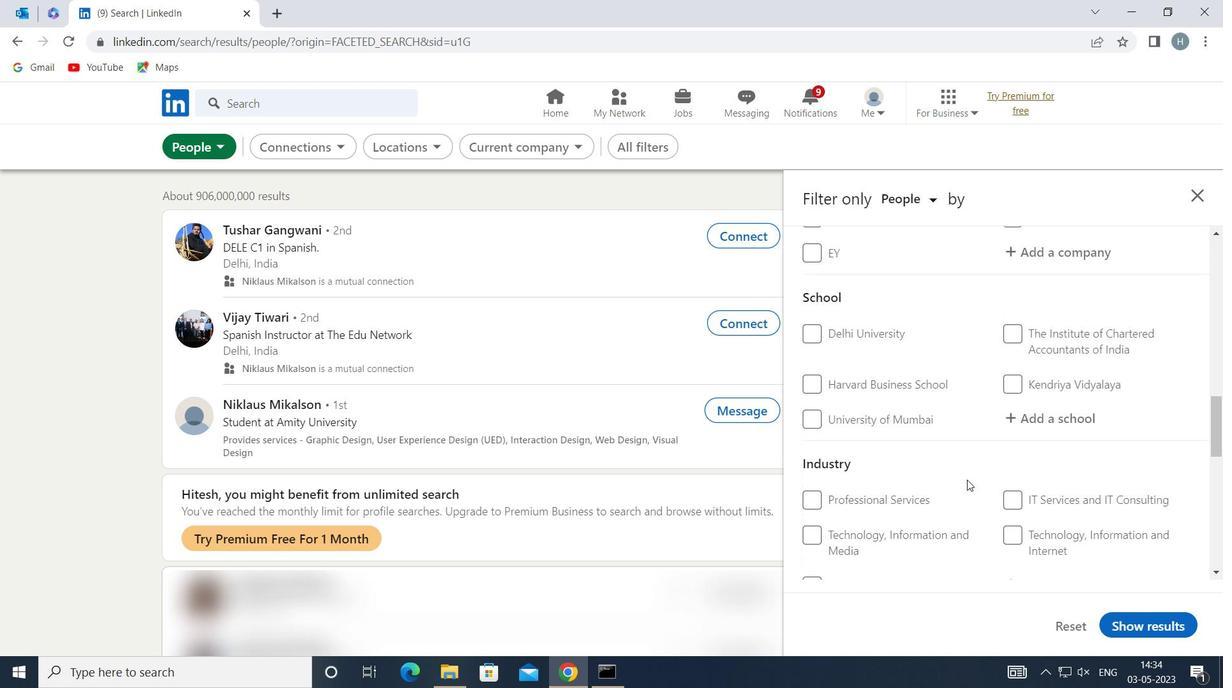 
Action: Mouse moved to (967, 479)
Screenshot: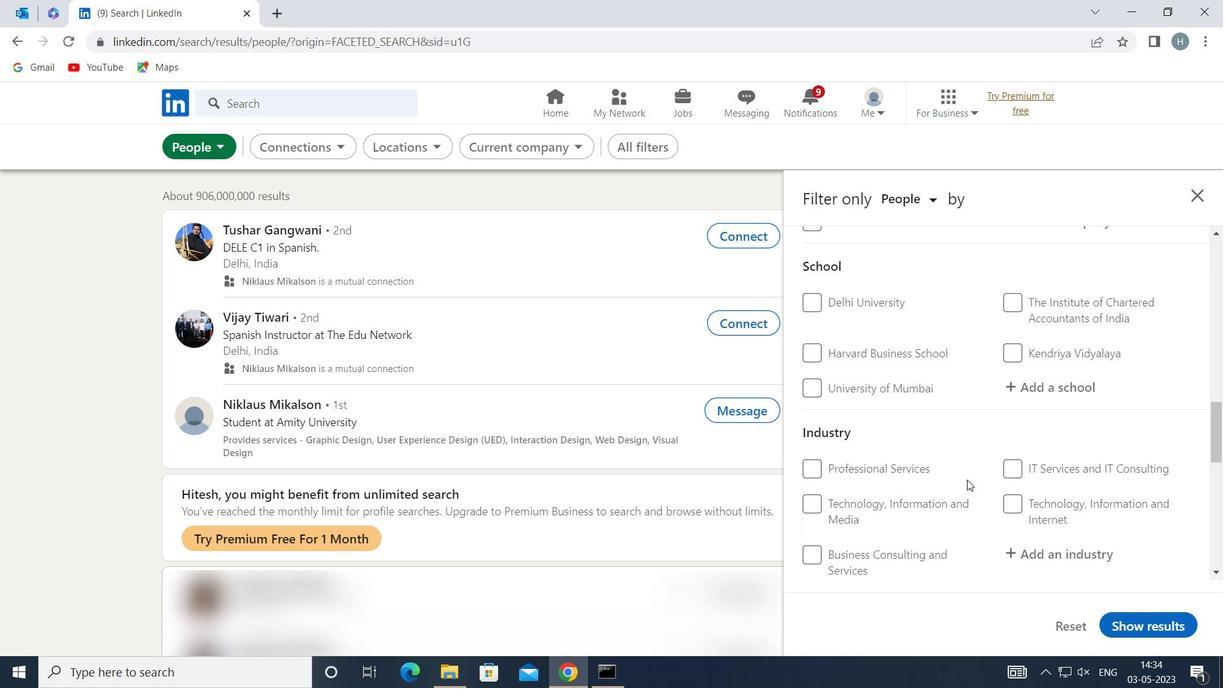 
Action: Mouse scrolled (967, 479) with delta (0, 0)
Screenshot: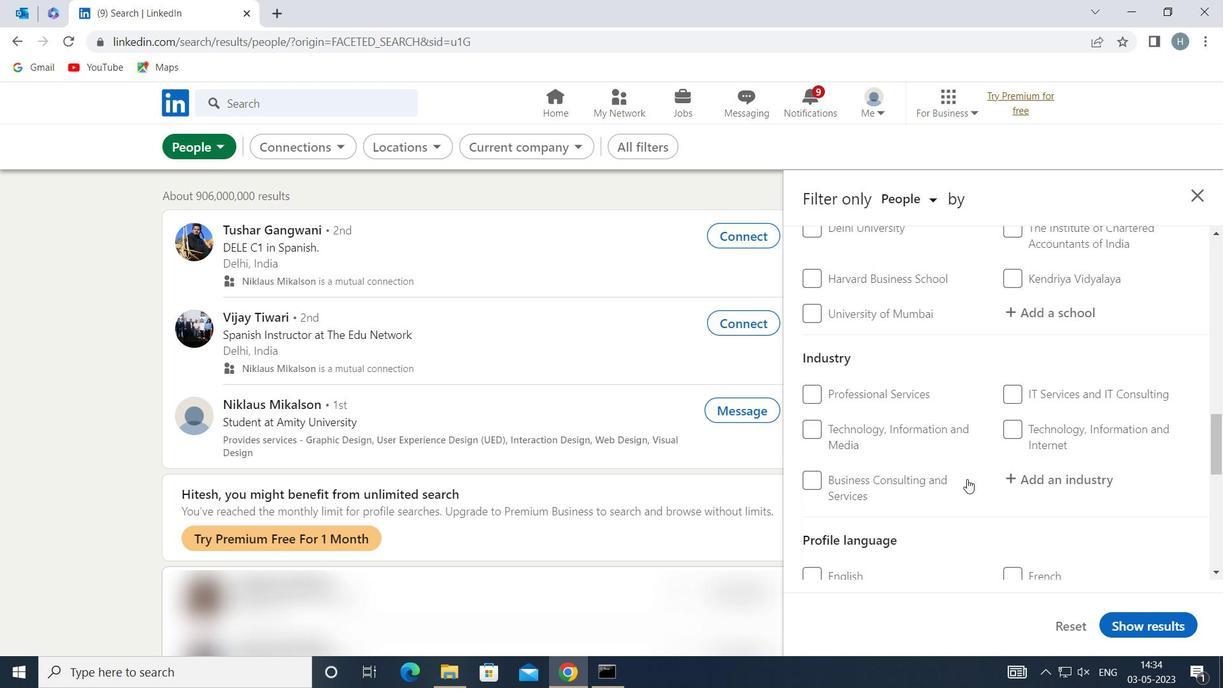 
Action: Mouse moved to (1011, 525)
Screenshot: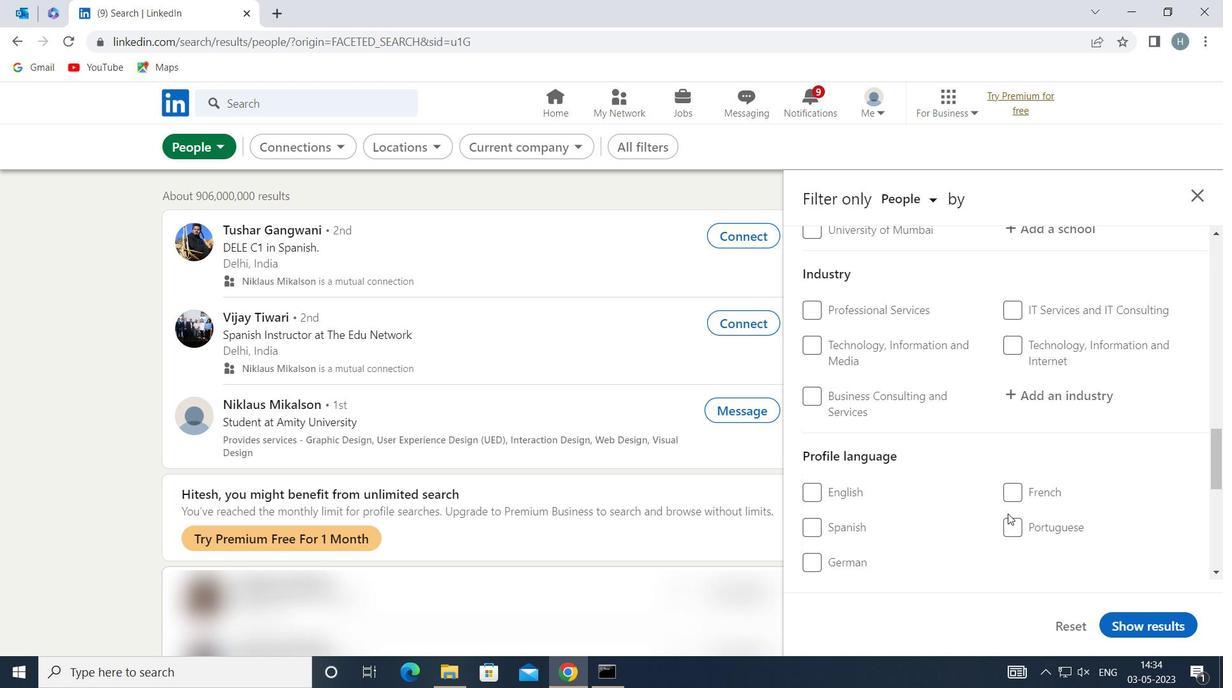 
Action: Mouse pressed left at (1011, 525)
Screenshot: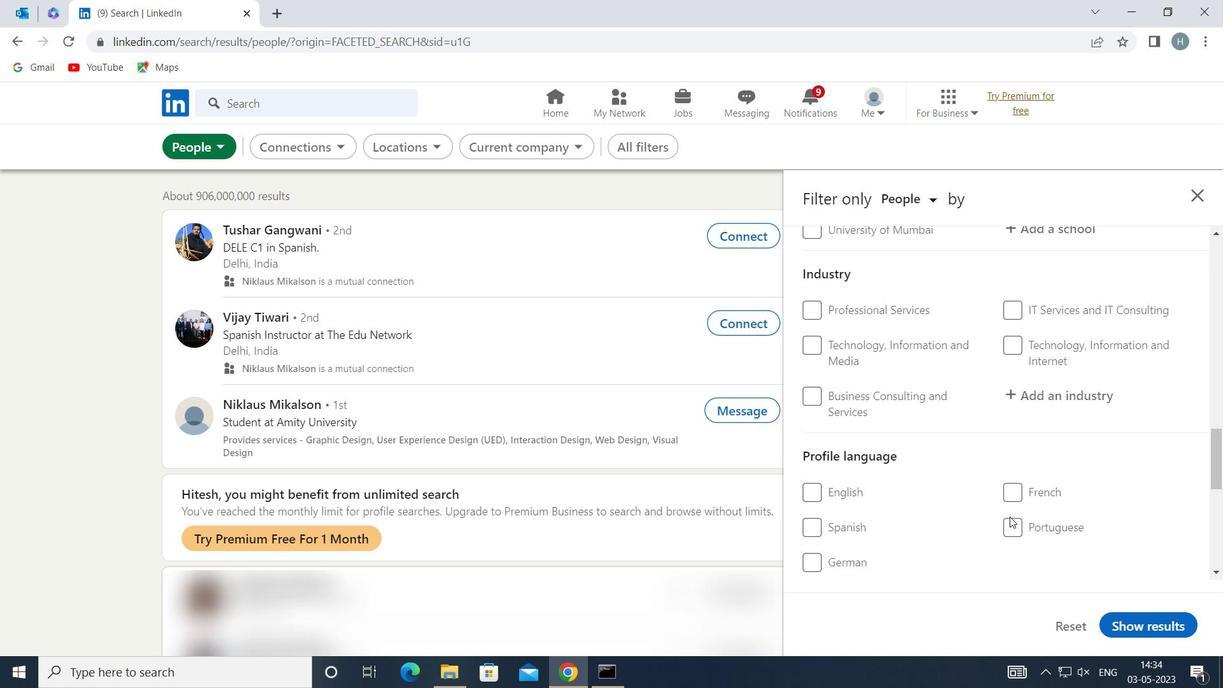 
Action: Mouse moved to (969, 500)
Screenshot: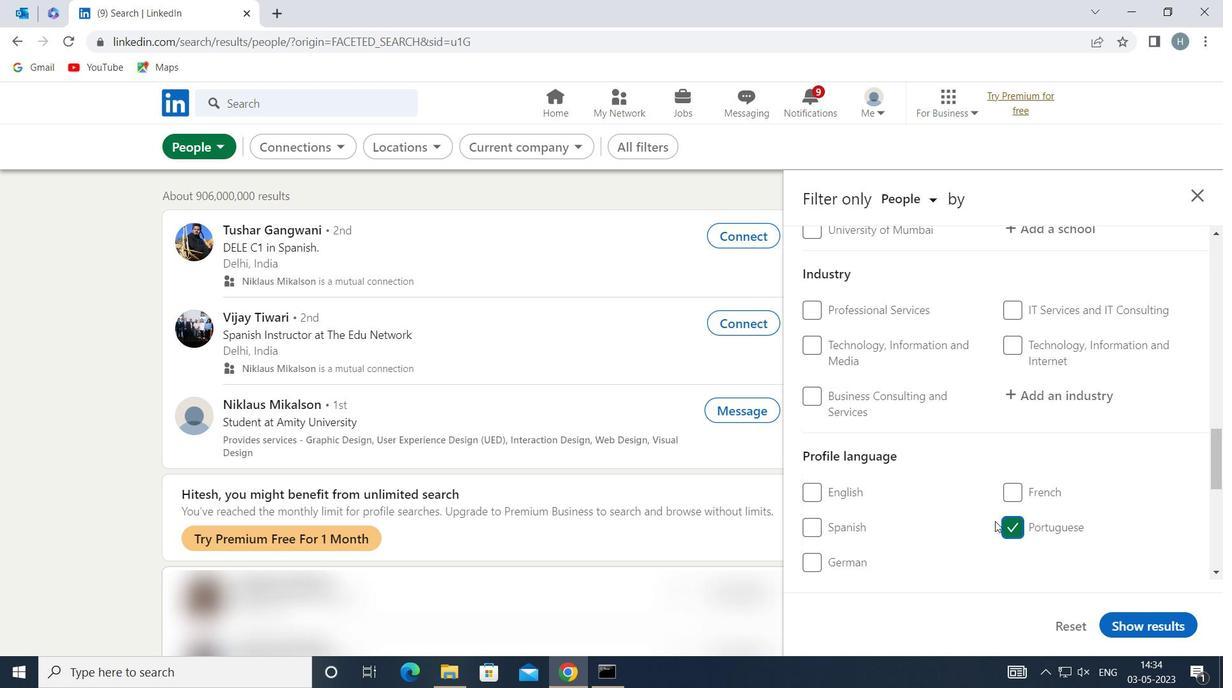 
Action: Mouse scrolled (969, 501) with delta (0, 0)
Screenshot: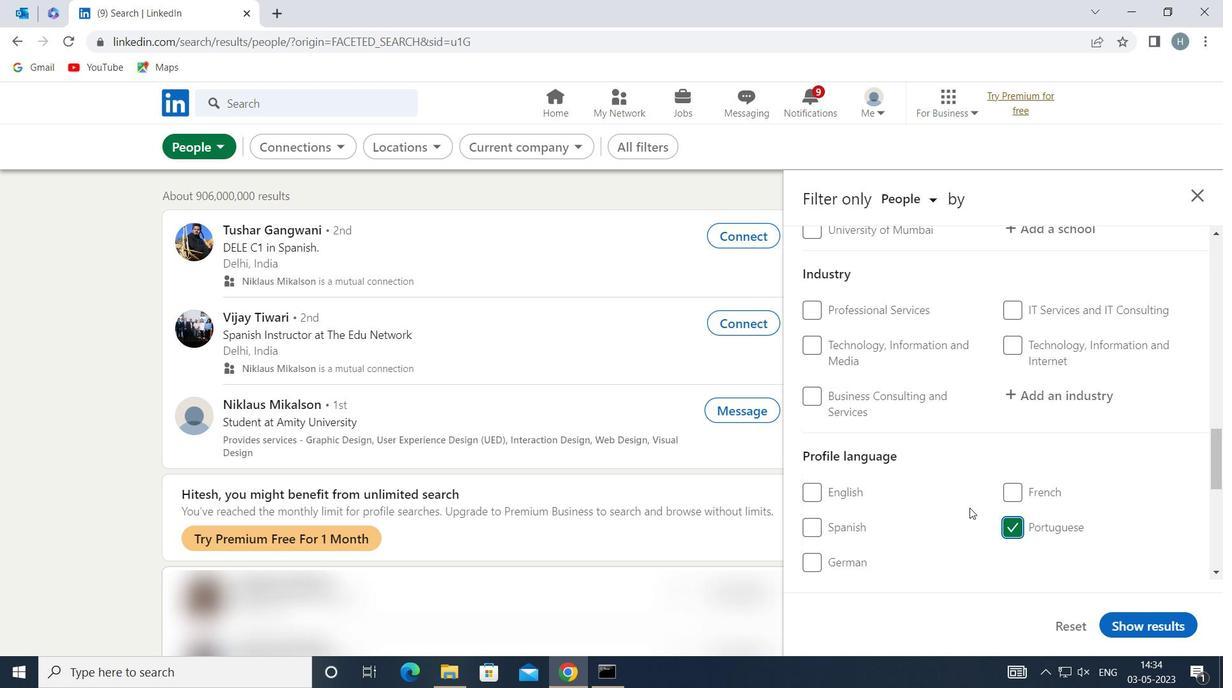 
Action: Mouse moved to (967, 498)
Screenshot: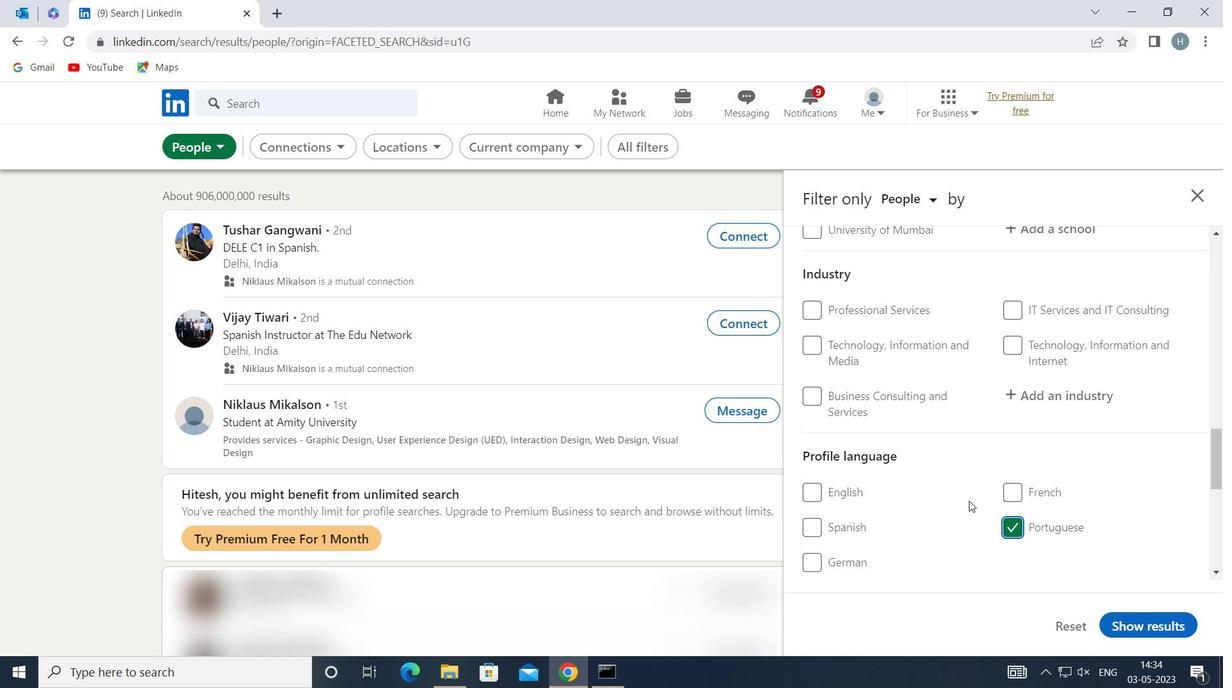 
Action: Mouse scrolled (967, 499) with delta (0, 0)
Screenshot: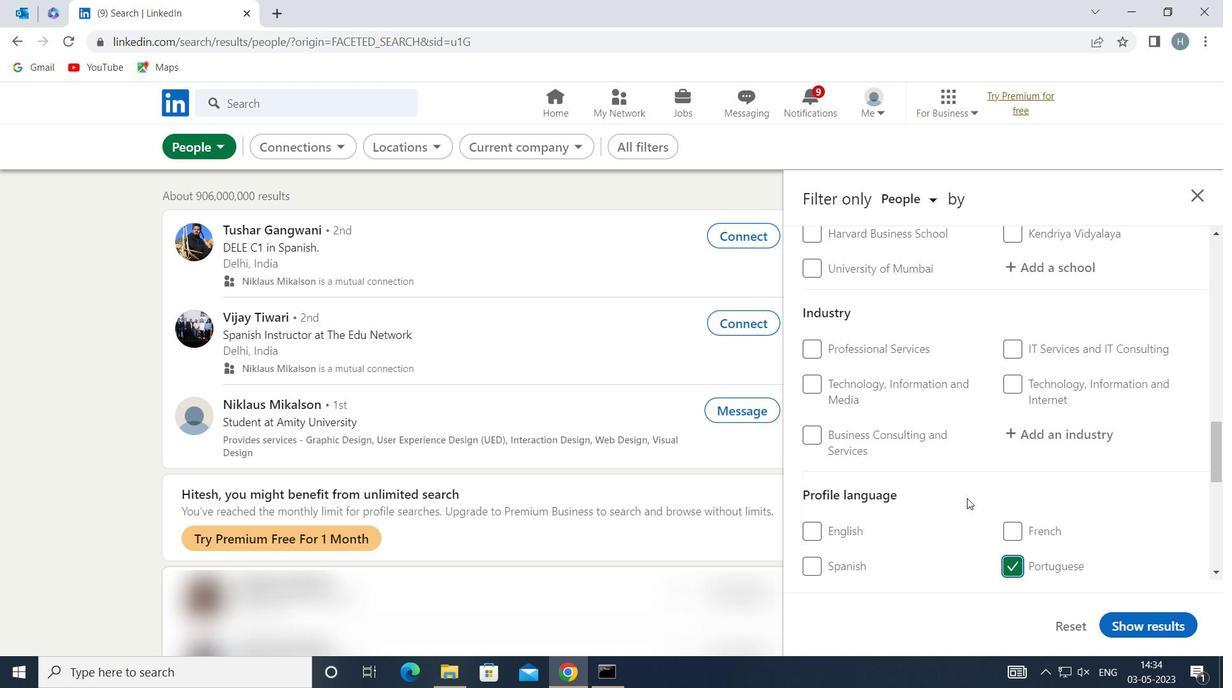 
Action: Mouse scrolled (967, 499) with delta (0, 0)
Screenshot: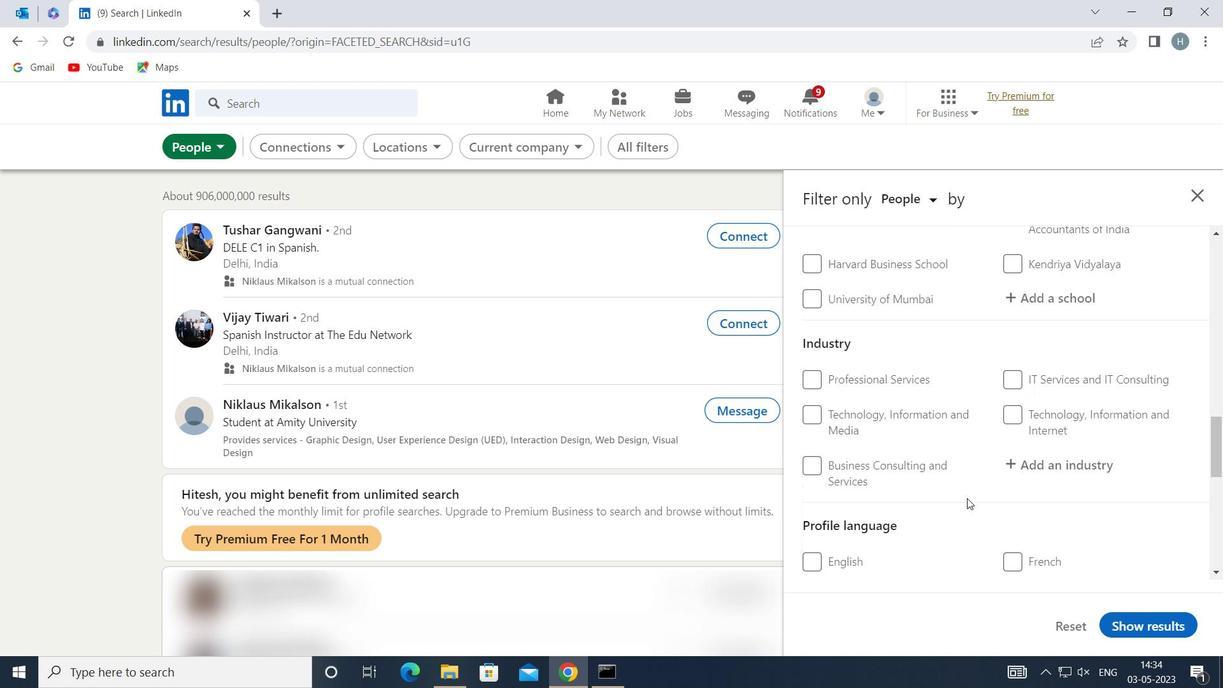 
Action: Mouse scrolled (967, 499) with delta (0, 0)
Screenshot: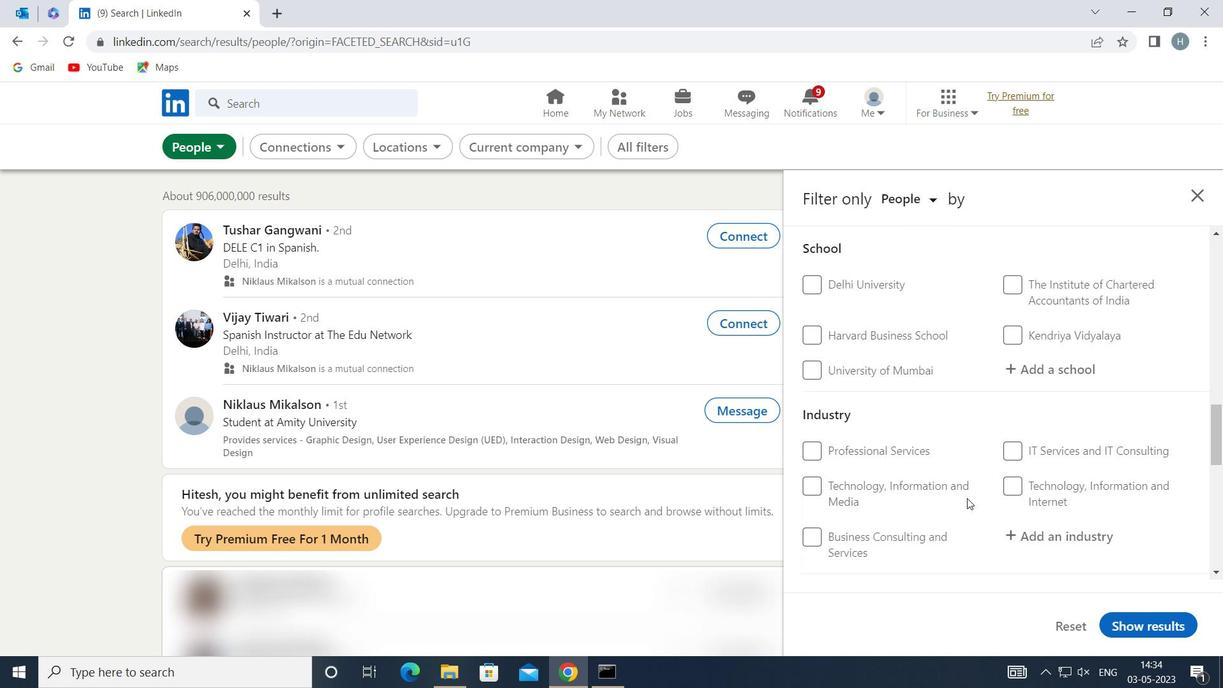 
Action: Mouse scrolled (967, 499) with delta (0, 0)
Screenshot: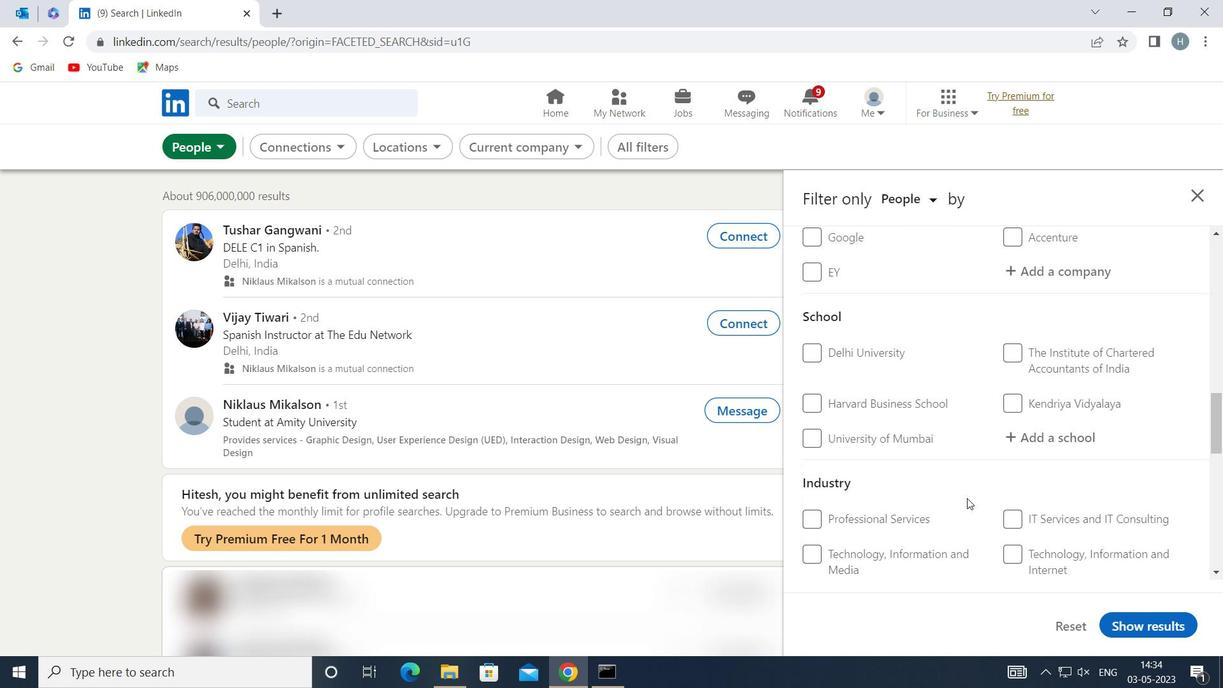 
Action: Mouse scrolled (967, 499) with delta (0, 0)
Screenshot: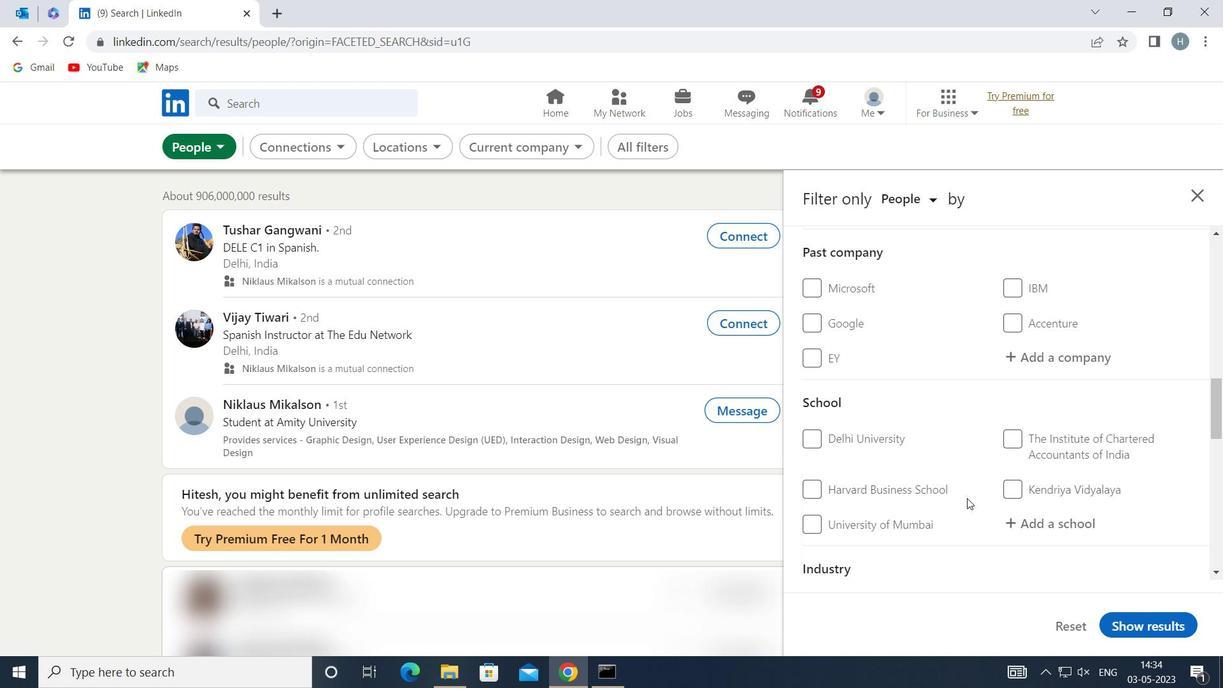 
Action: Mouse scrolled (967, 499) with delta (0, 0)
Screenshot: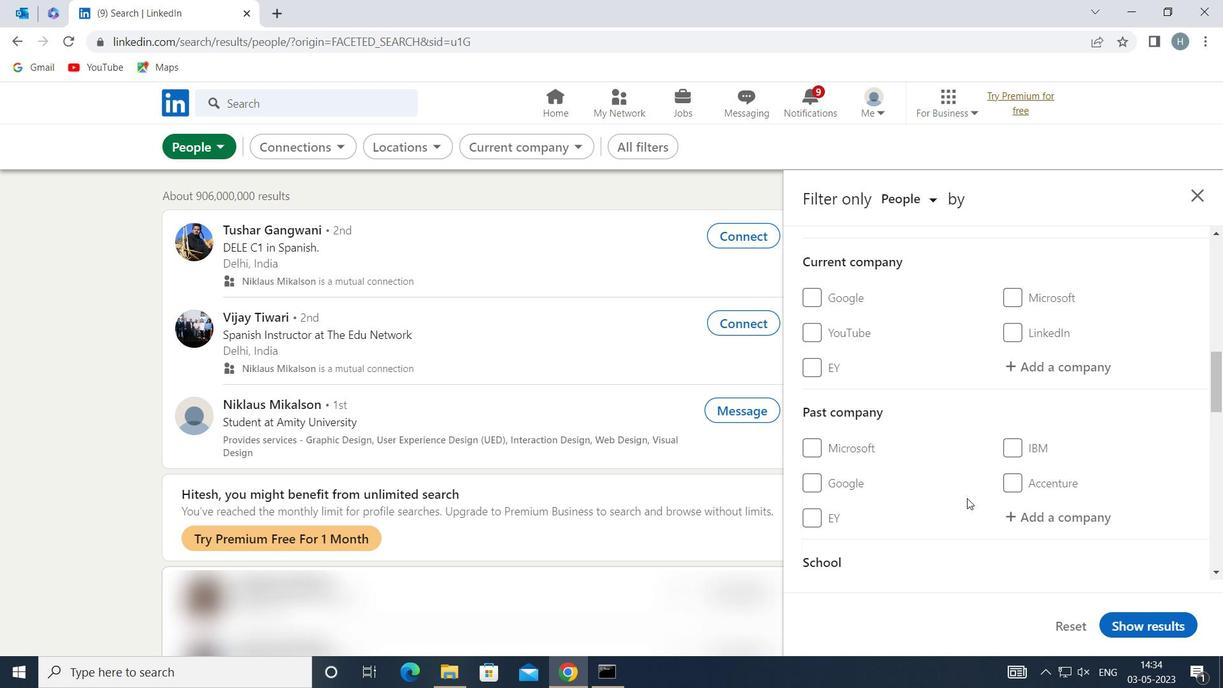 
Action: Mouse moved to (1041, 468)
Screenshot: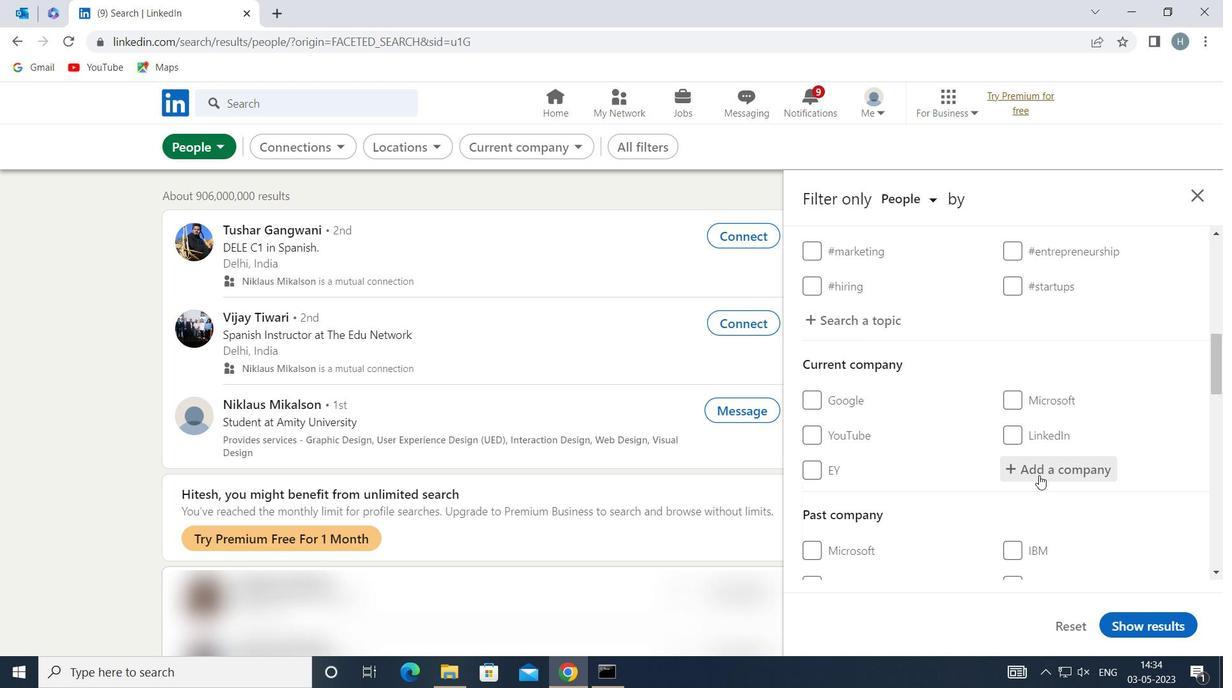 
Action: Mouse pressed left at (1041, 468)
Screenshot: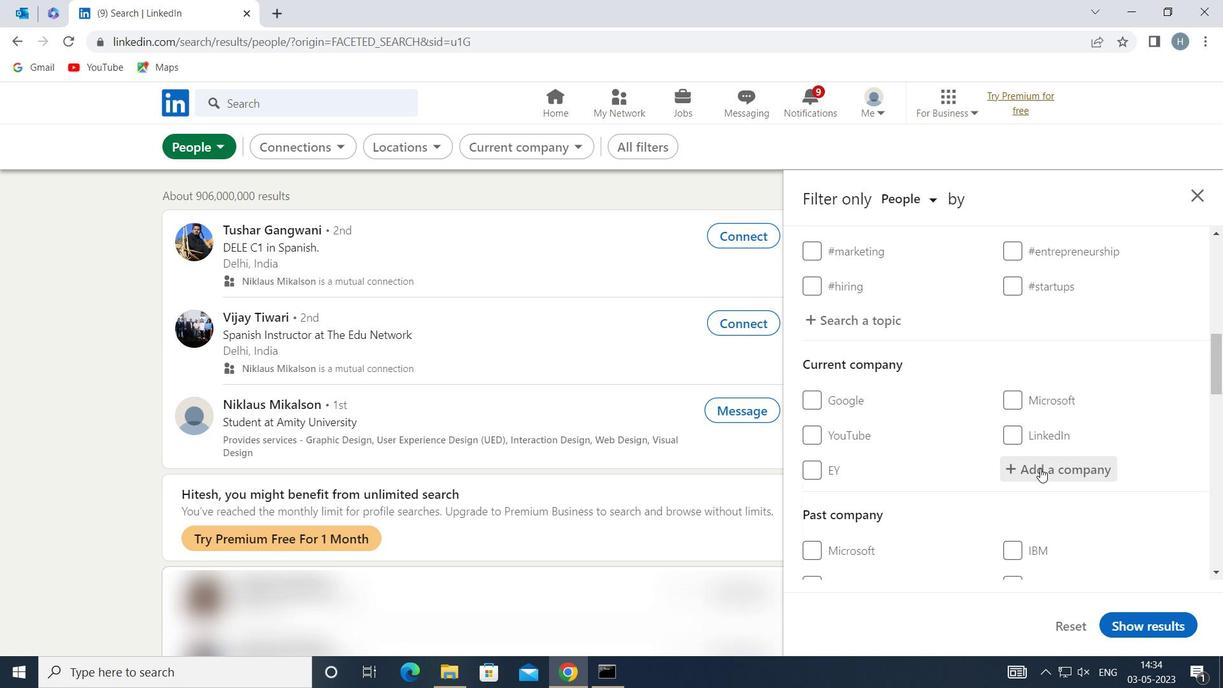 
Action: Key pressed <Key.shift>BETTER<Key.space><Key.shift>CARR
Screenshot: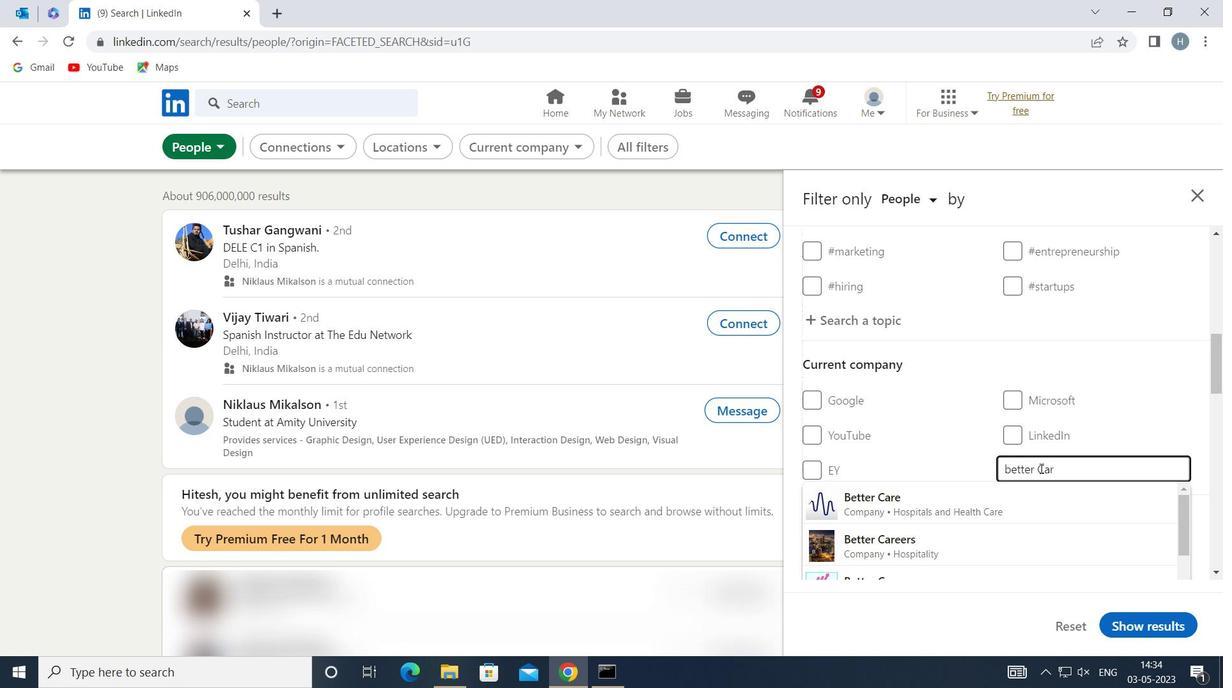
Action: Mouse moved to (1039, 474)
Screenshot: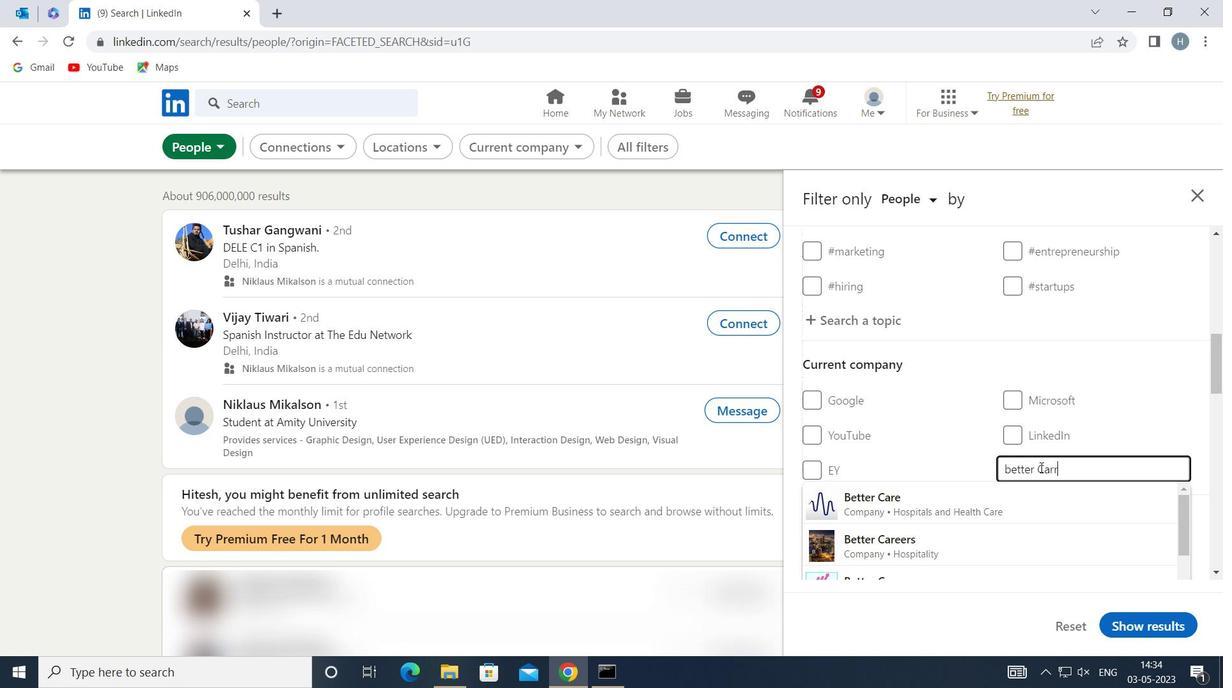 
Action: Key pressed <Key.backspace>EERS
Screenshot: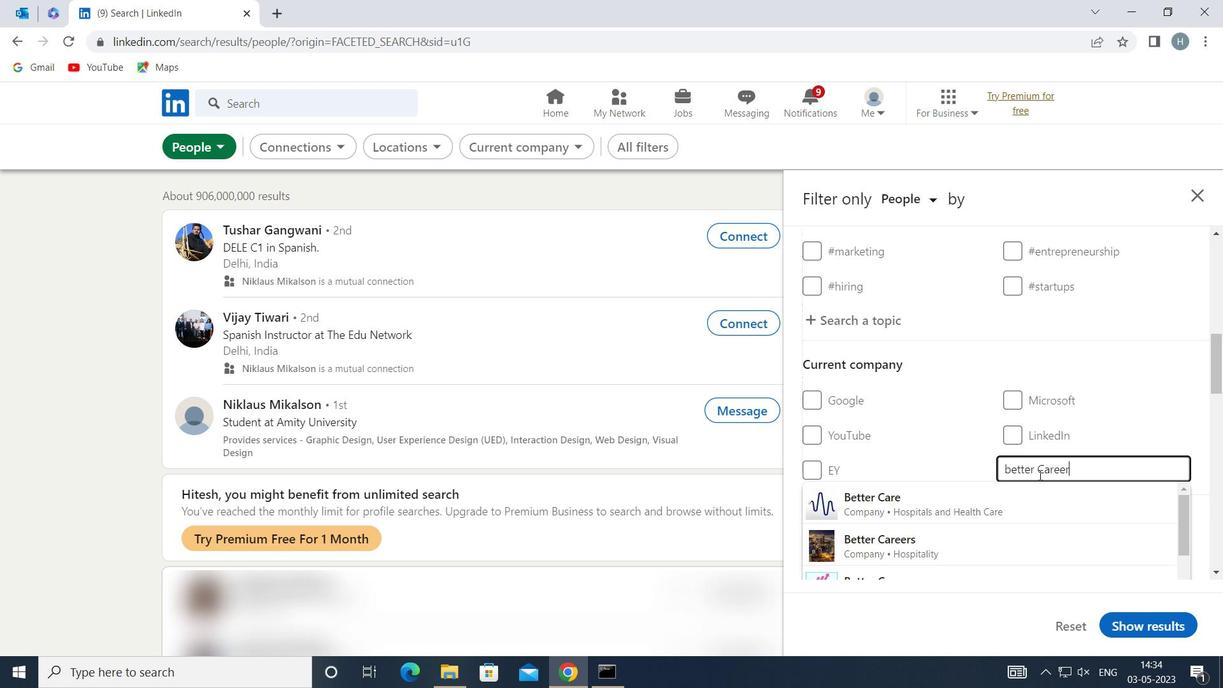 
Action: Mouse moved to (997, 494)
Screenshot: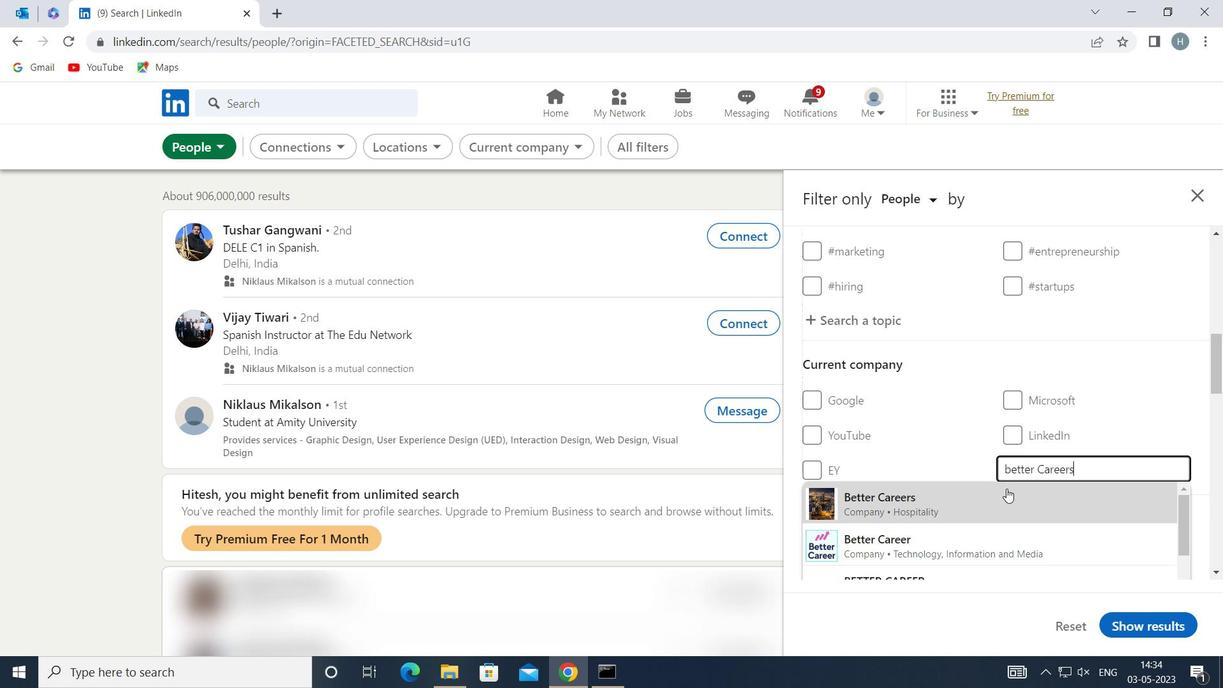 
Action: Mouse pressed left at (997, 494)
Screenshot: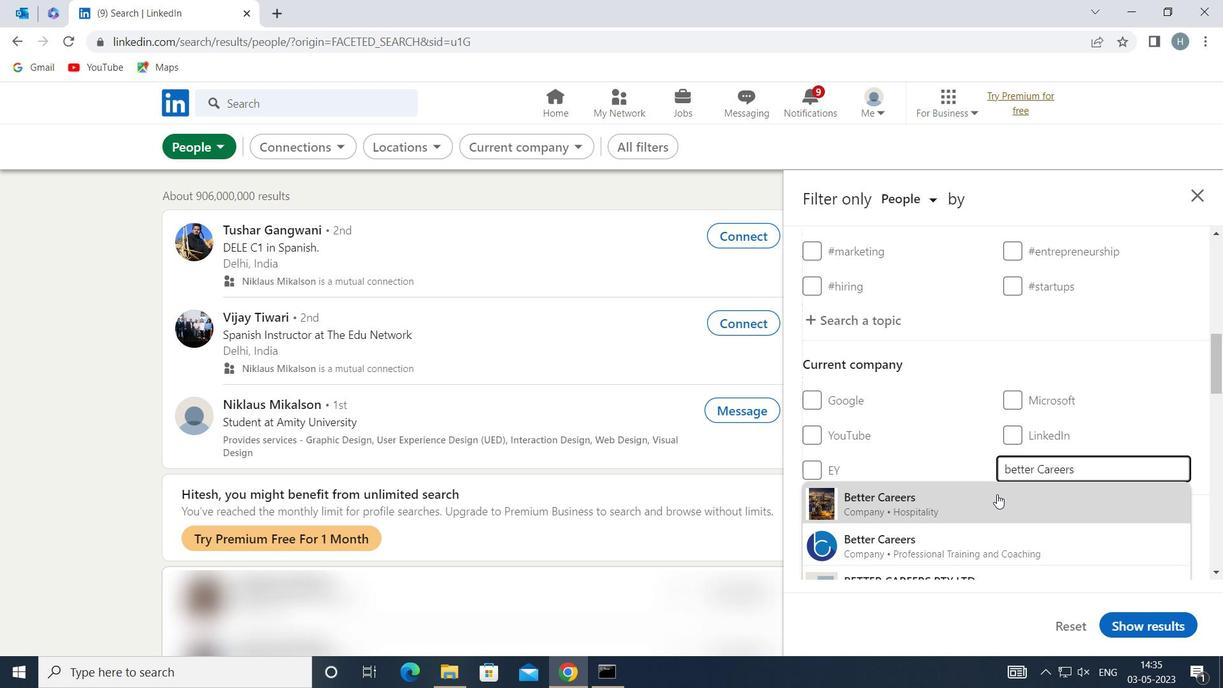 
Action: Mouse moved to (943, 473)
Screenshot: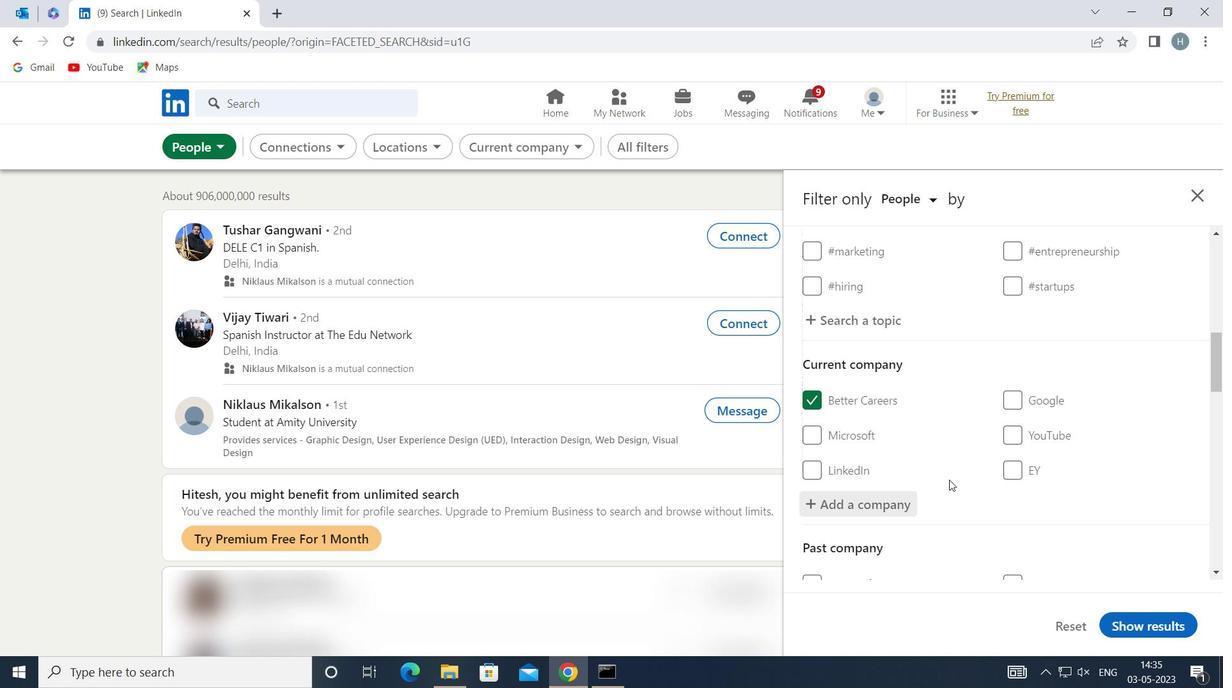 
Action: Mouse scrolled (943, 472) with delta (0, 0)
Screenshot: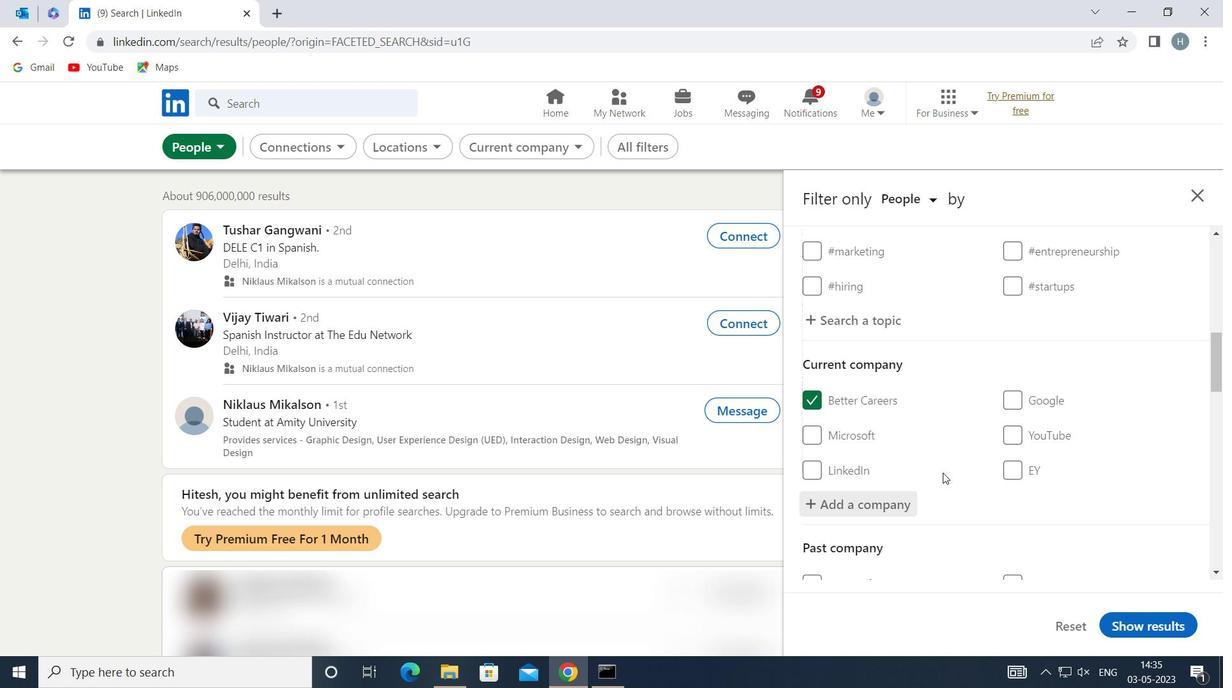 
Action: Mouse scrolled (943, 472) with delta (0, 0)
Screenshot: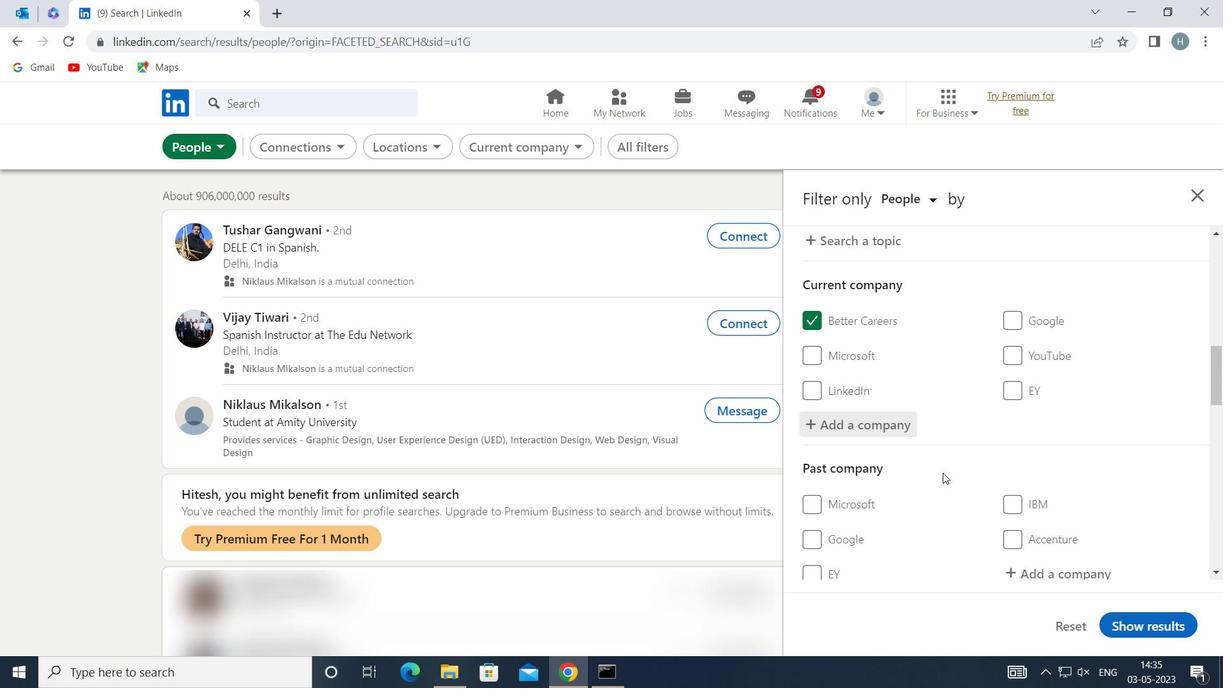 
Action: Mouse scrolled (943, 472) with delta (0, 0)
Screenshot: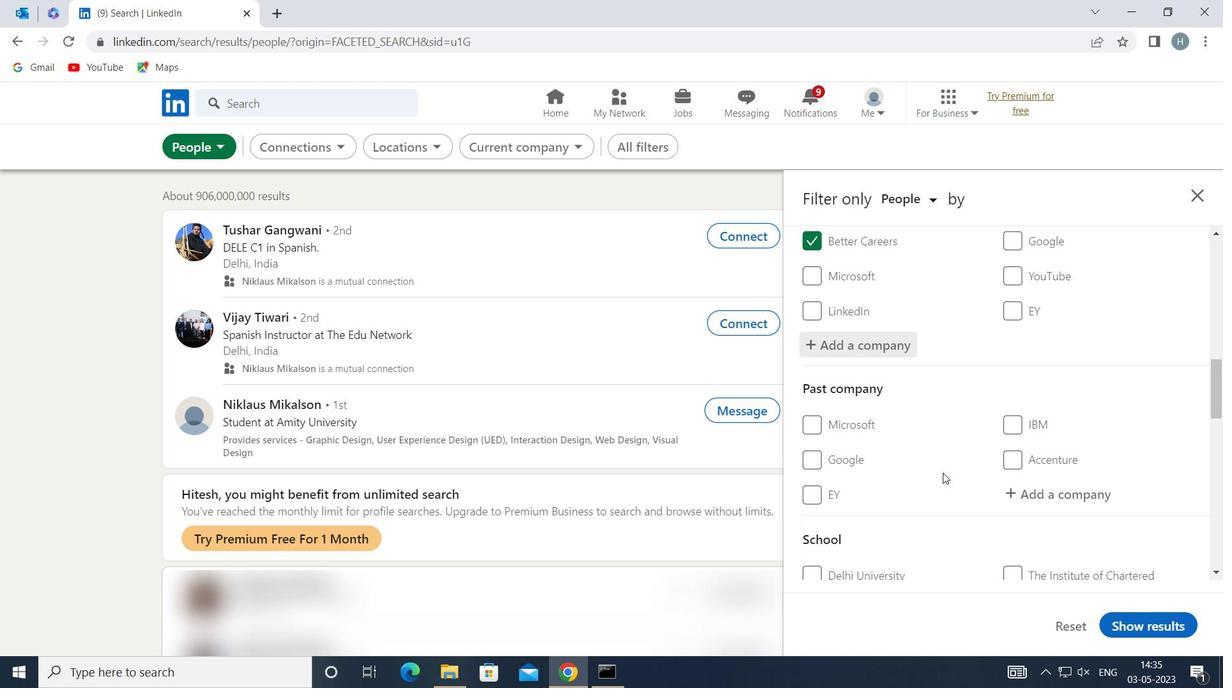 
Action: Mouse scrolled (943, 472) with delta (0, 0)
Screenshot: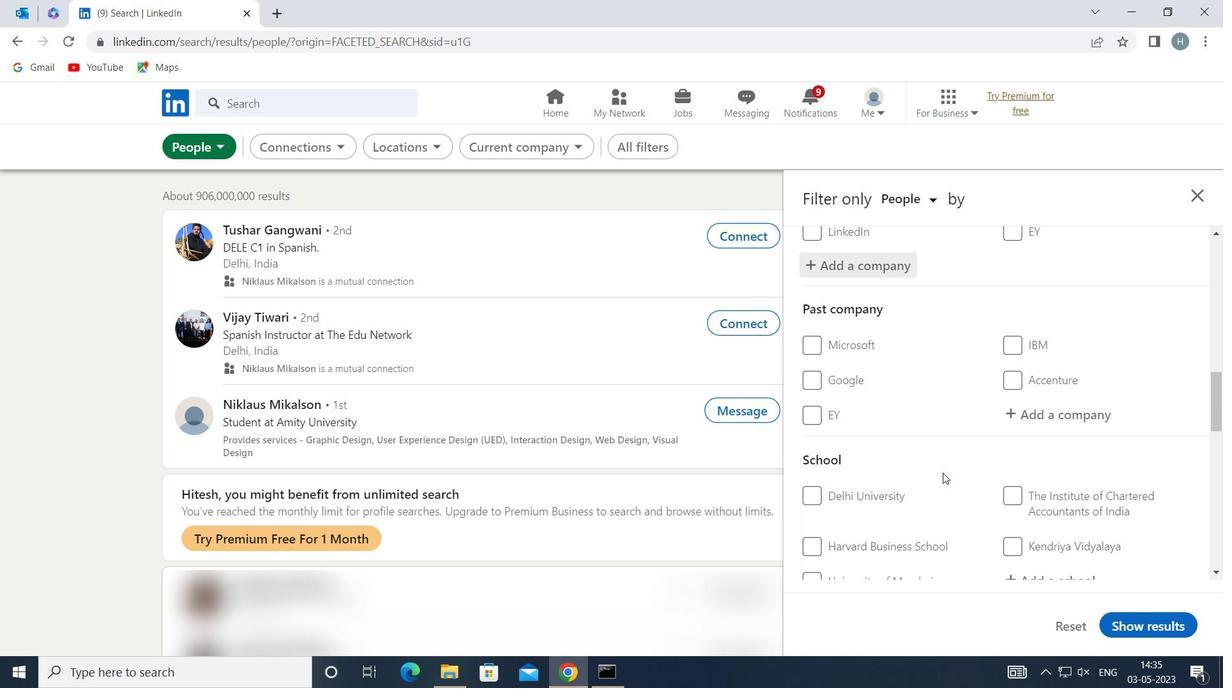 
Action: Mouse moved to (1047, 499)
Screenshot: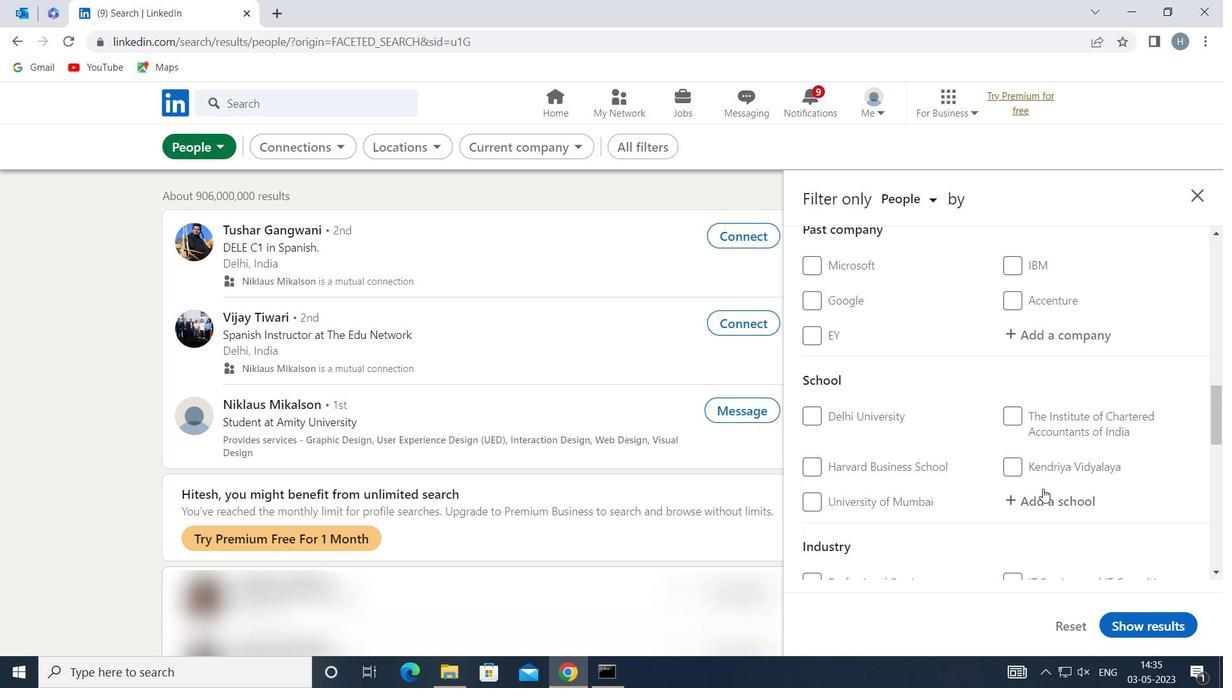 
Action: Mouse pressed left at (1047, 499)
Screenshot: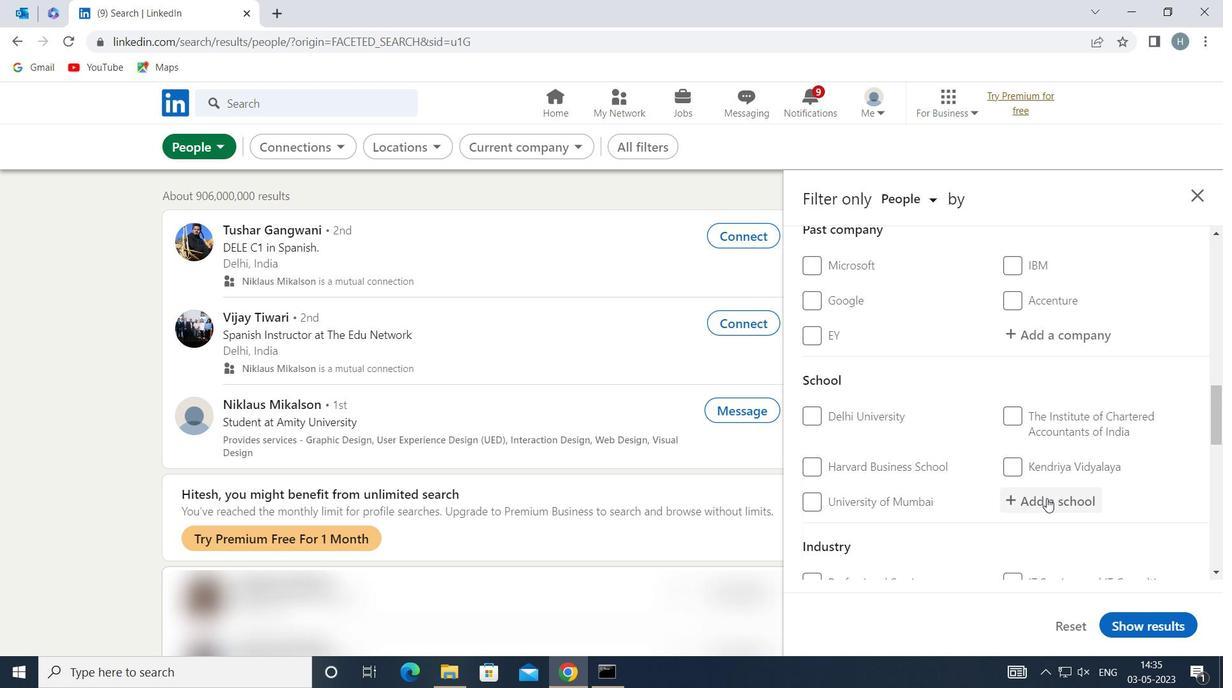 
Action: Mouse moved to (1048, 499)
Screenshot: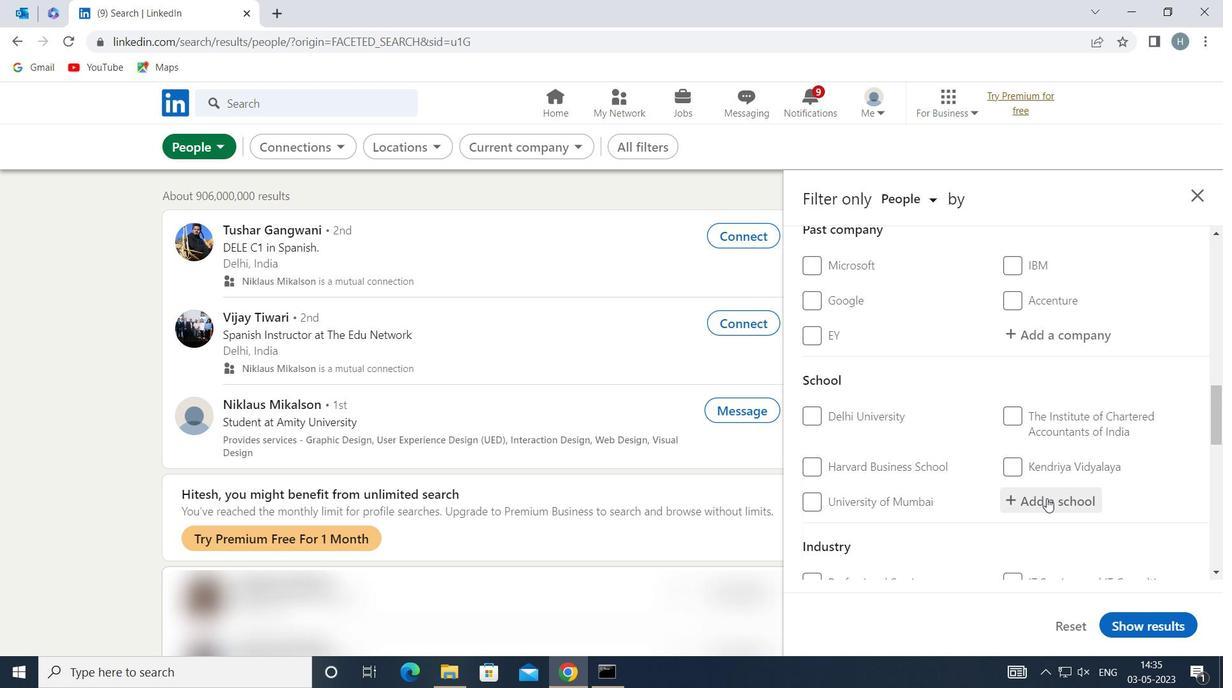 
Action: Key pressed <Key.shift>B<Key.shift>ANGALORE<Key.space><Key.shift>JOBS
Screenshot: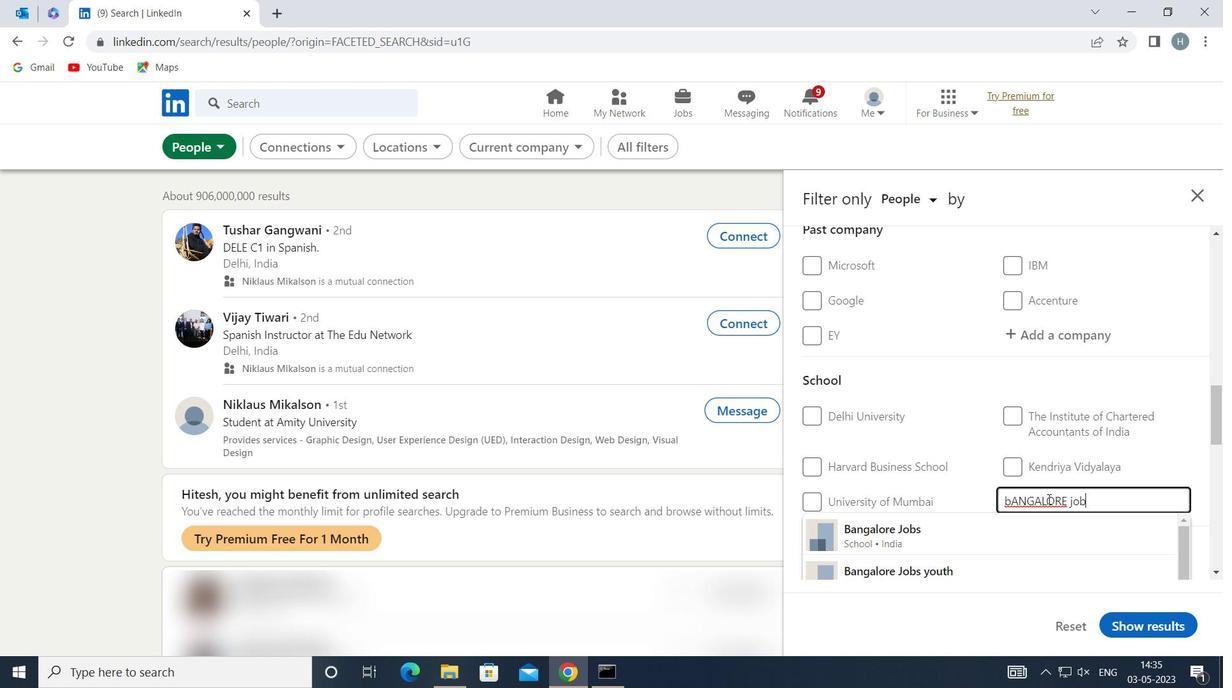 
Action: Mouse moved to (1103, 482)
Screenshot: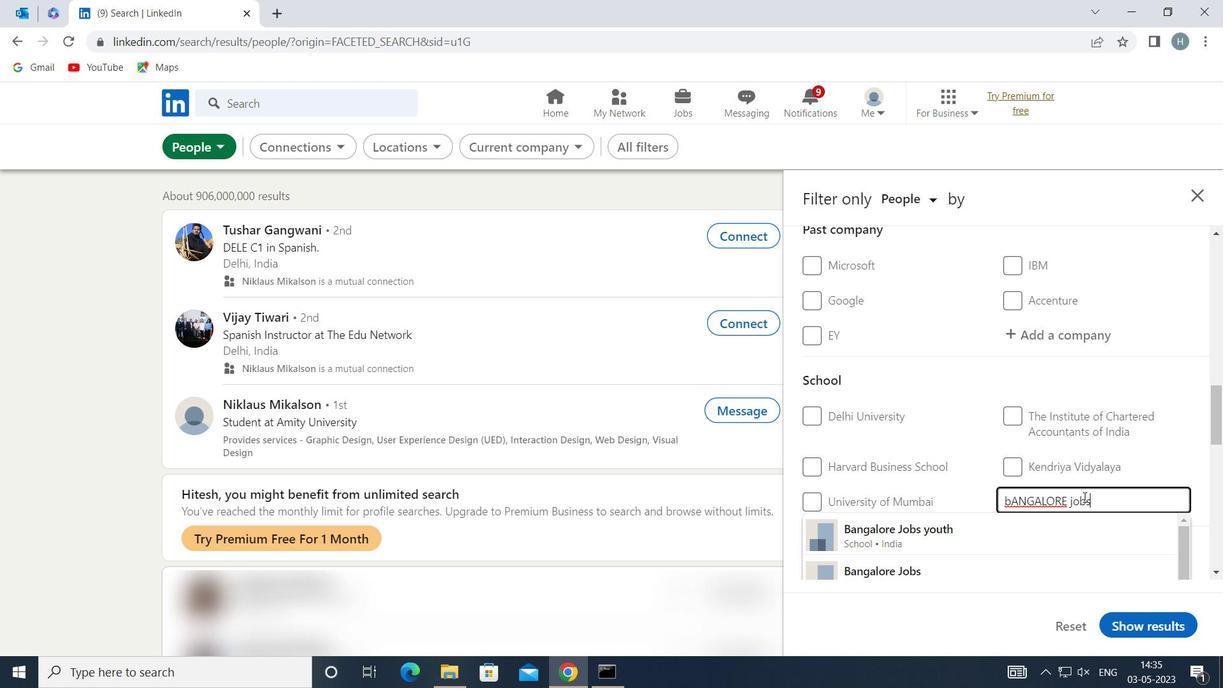 
Action: Key pressed <Key.space>AND<Key.space><Key.shift>C
Screenshot: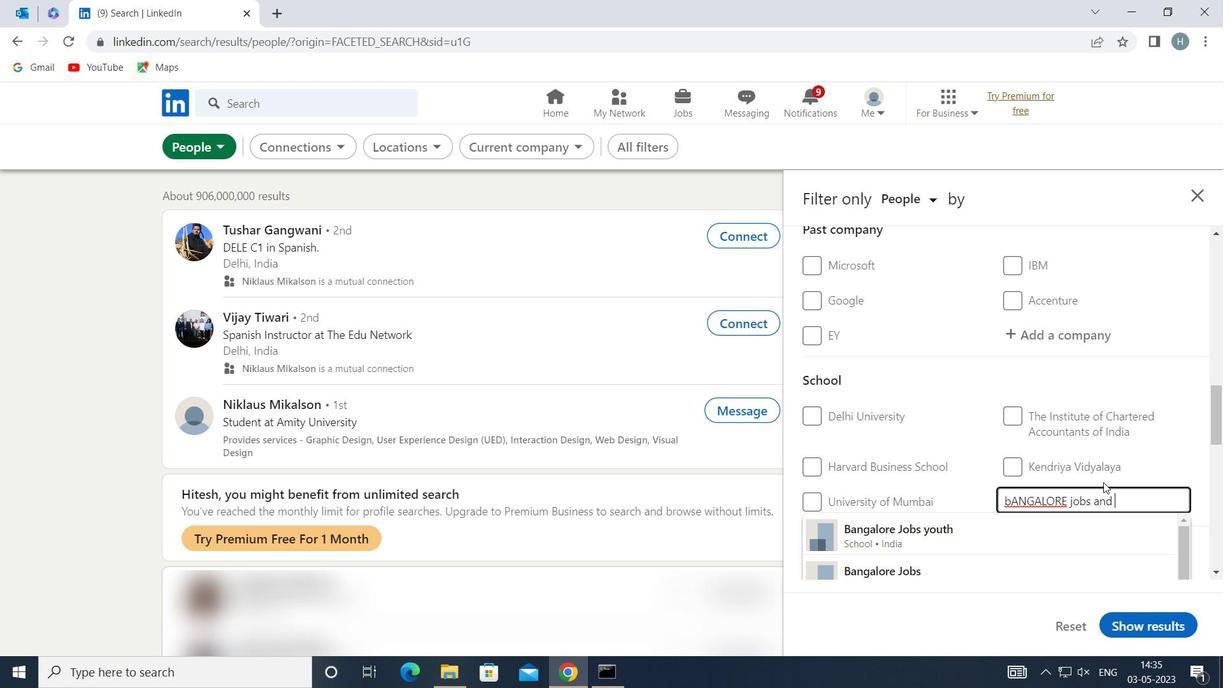 
Action: Mouse moved to (1066, 525)
Screenshot: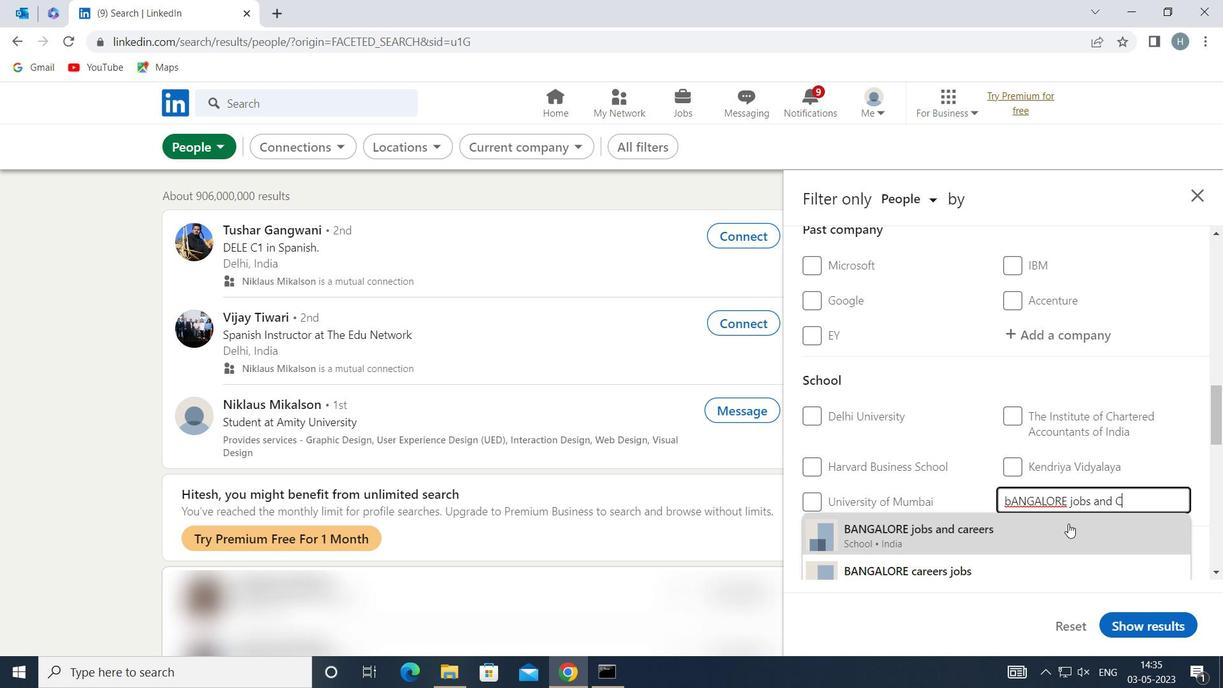 
Action: Mouse pressed left at (1066, 525)
Screenshot: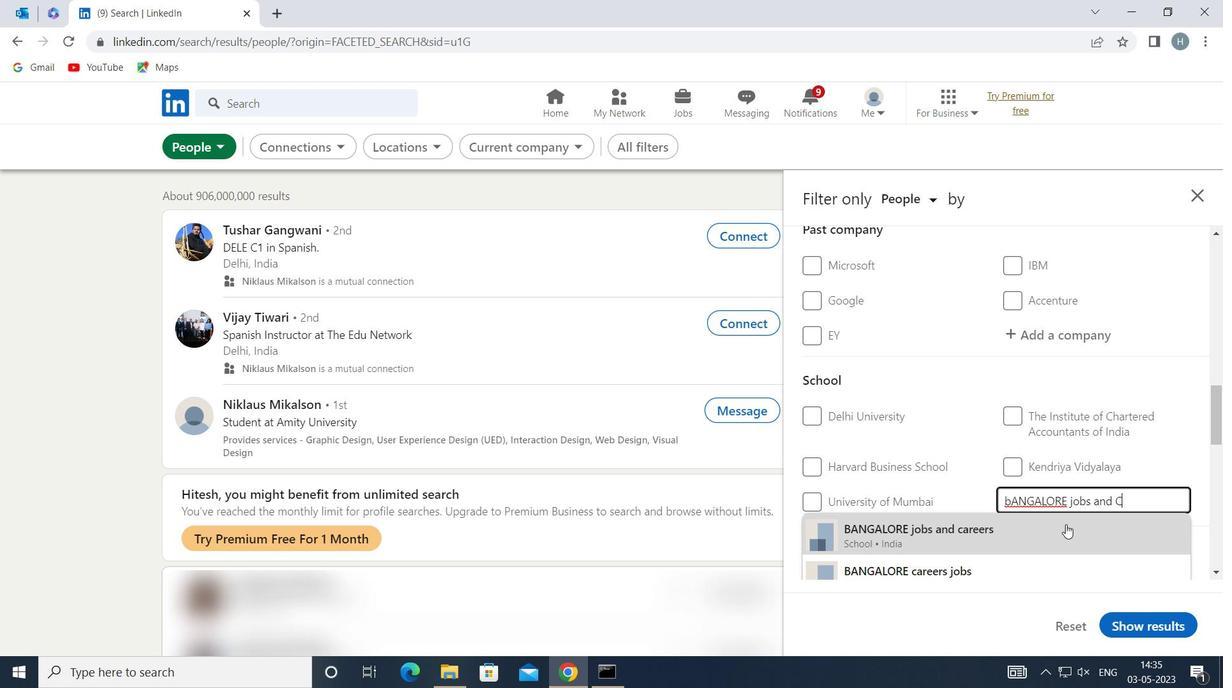 
Action: Mouse moved to (1003, 495)
Screenshot: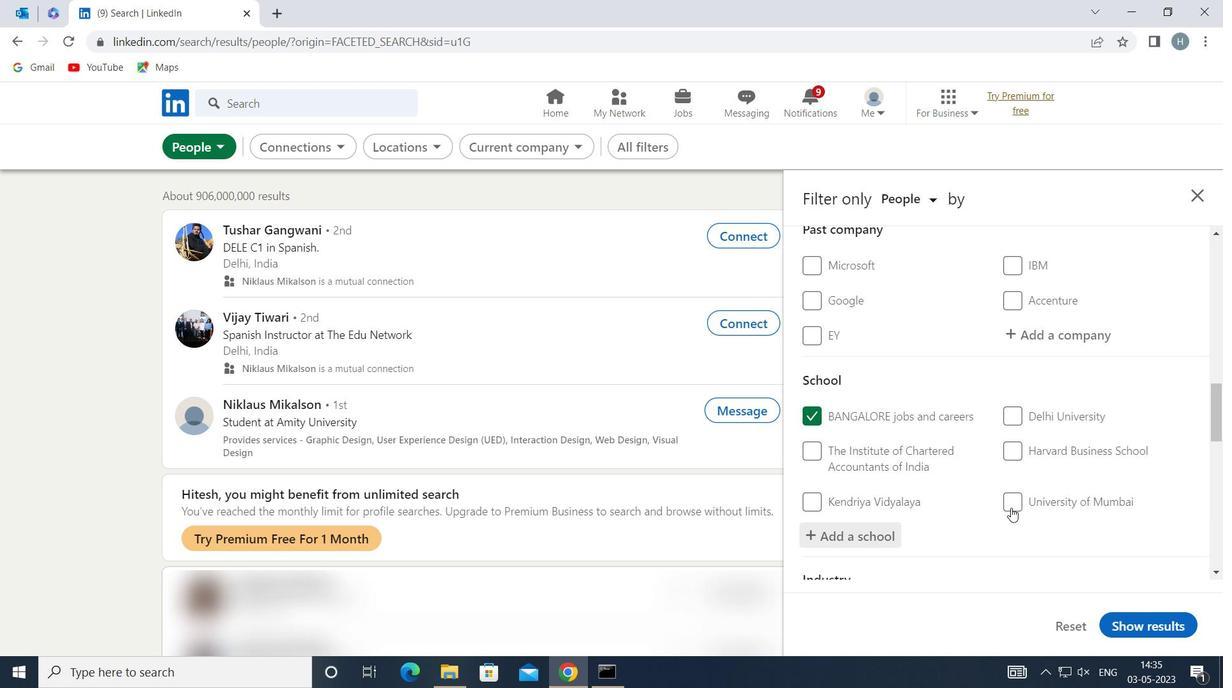 
Action: Mouse scrolled (1003, 494) with delta (0, 0)
Screenshot: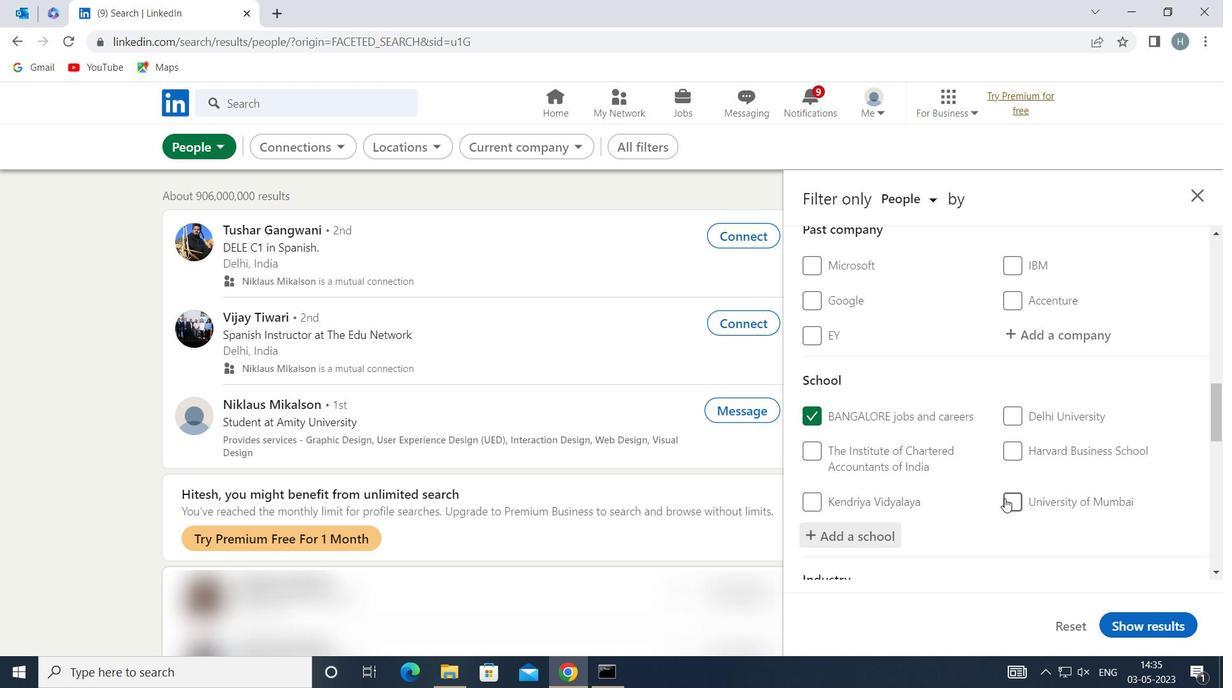 
Action: Mouse moved to (1003, 494)
Screenshot: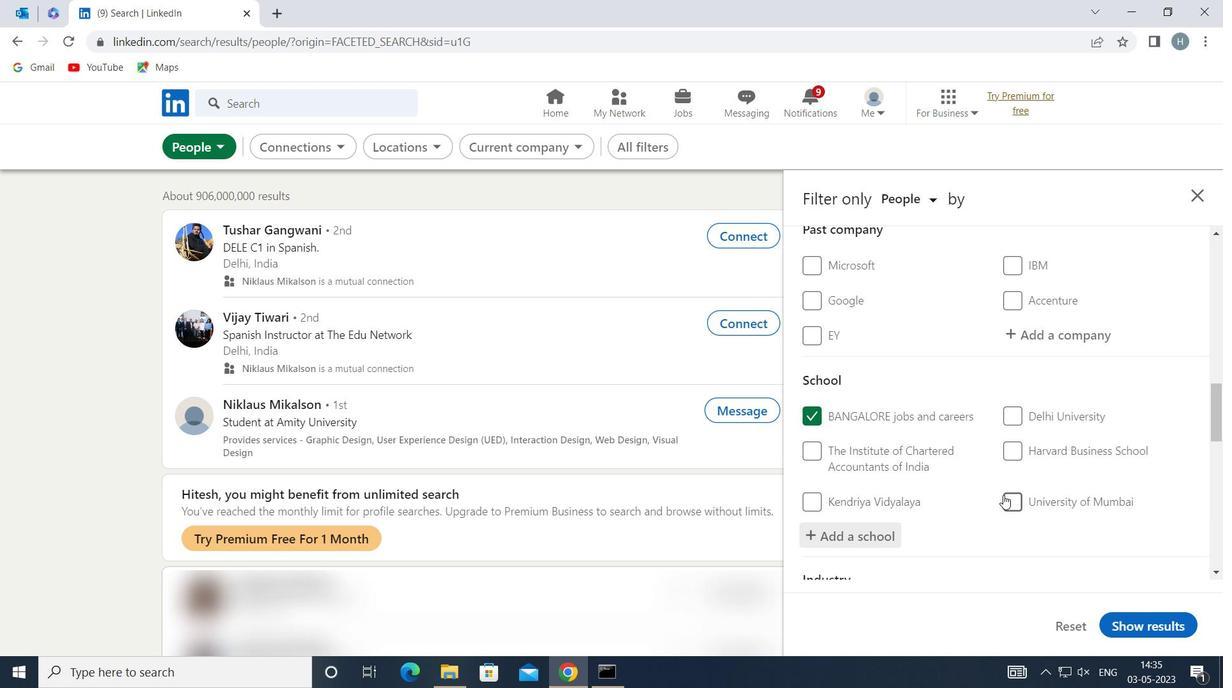 
Action: Mouse scrolled (1003, 493) with delta (0, 0)
Screenshot: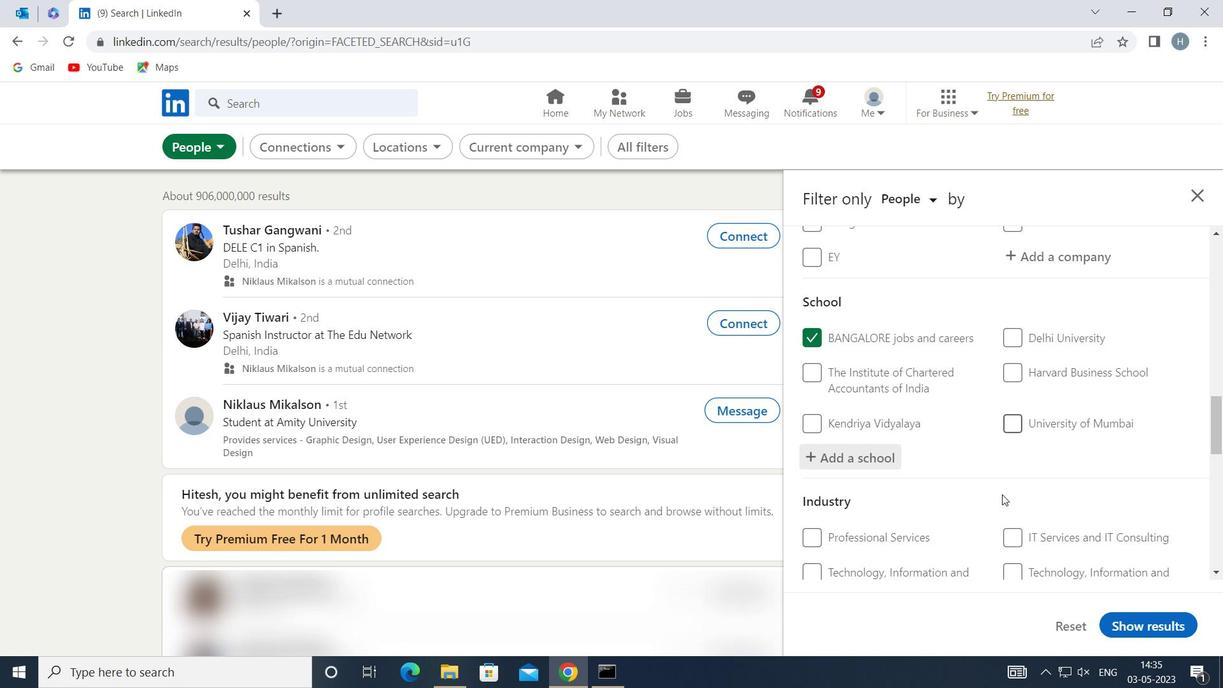 
Action: Mouse moved to (1002, 494)
Screenshot: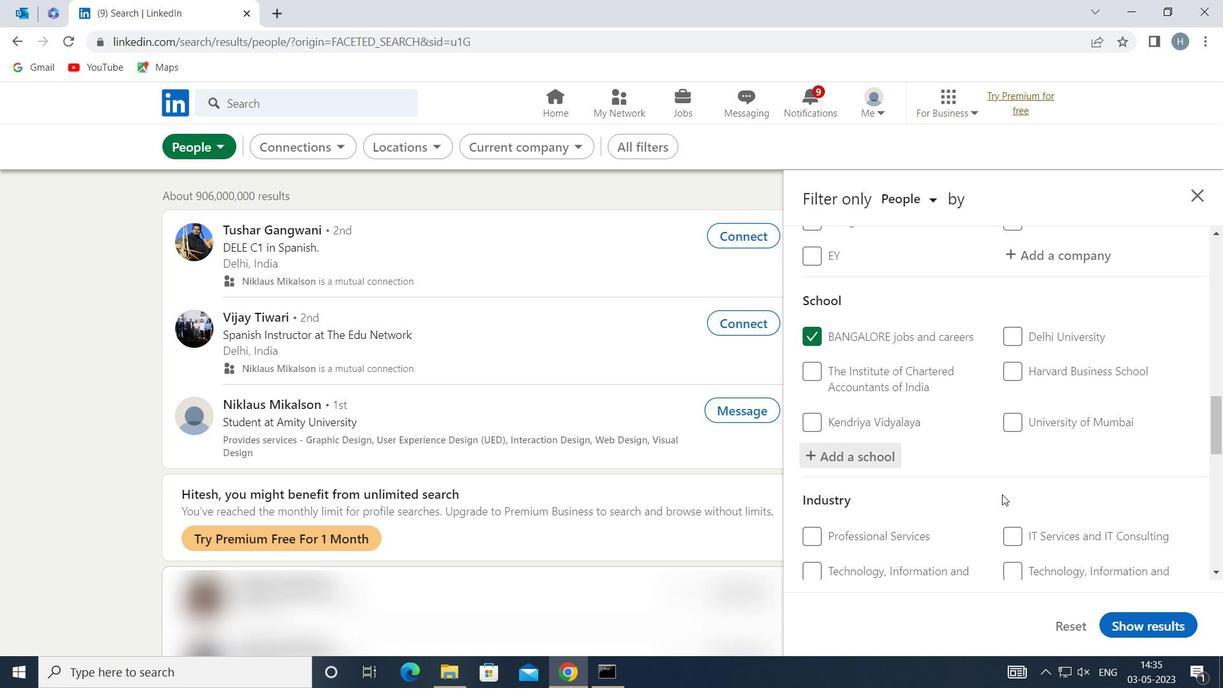 
Action: Mouse scrolled (1002, 493) with delta (0, 0)
Screenshot: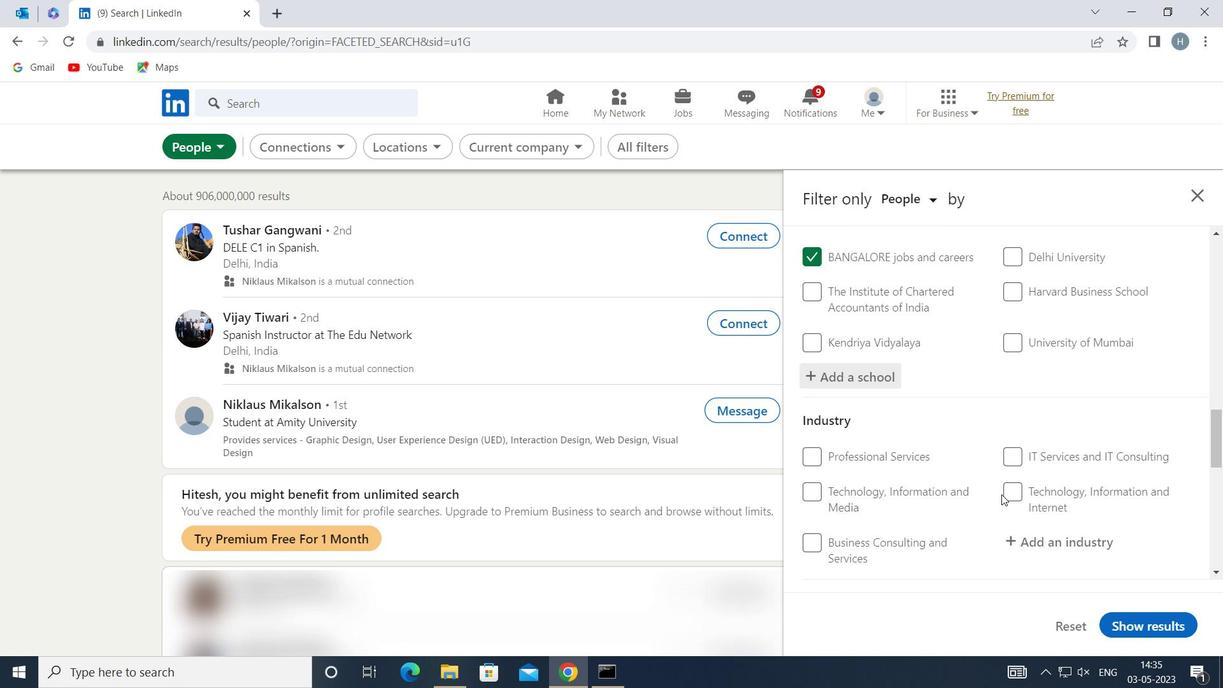 
Action: Mouse moved to (1050, 463)
Screenshot: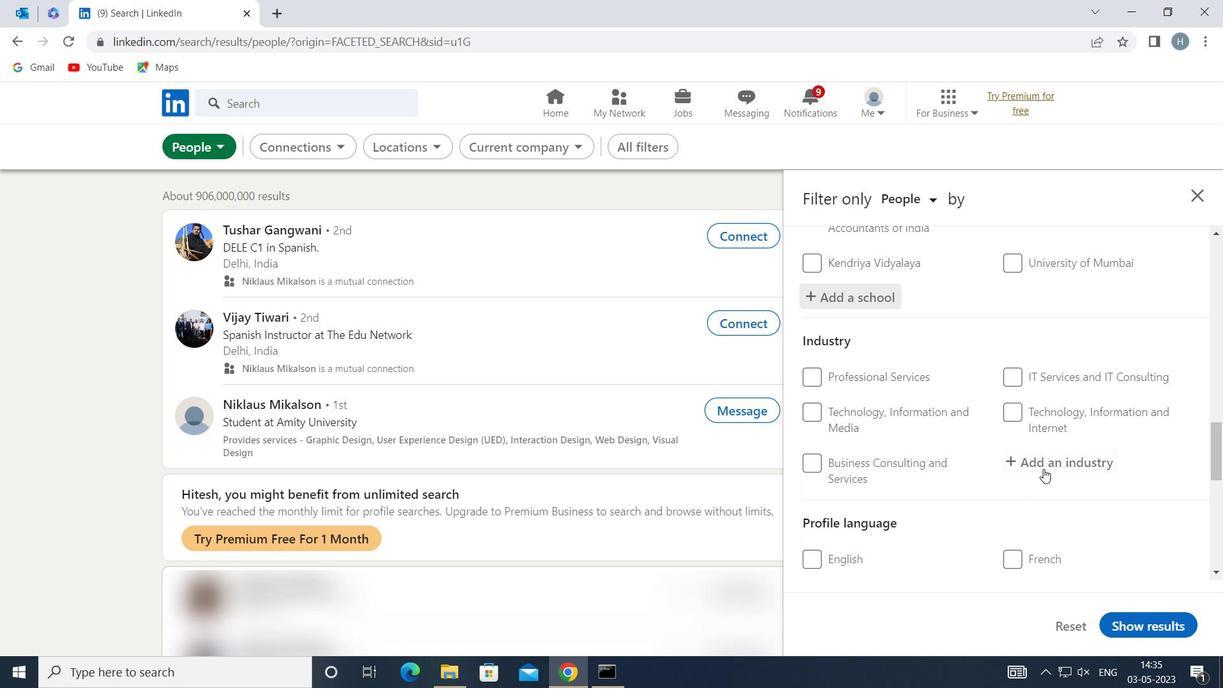 
Action: Mouse pressed left at (1050, 463)
Screenshot: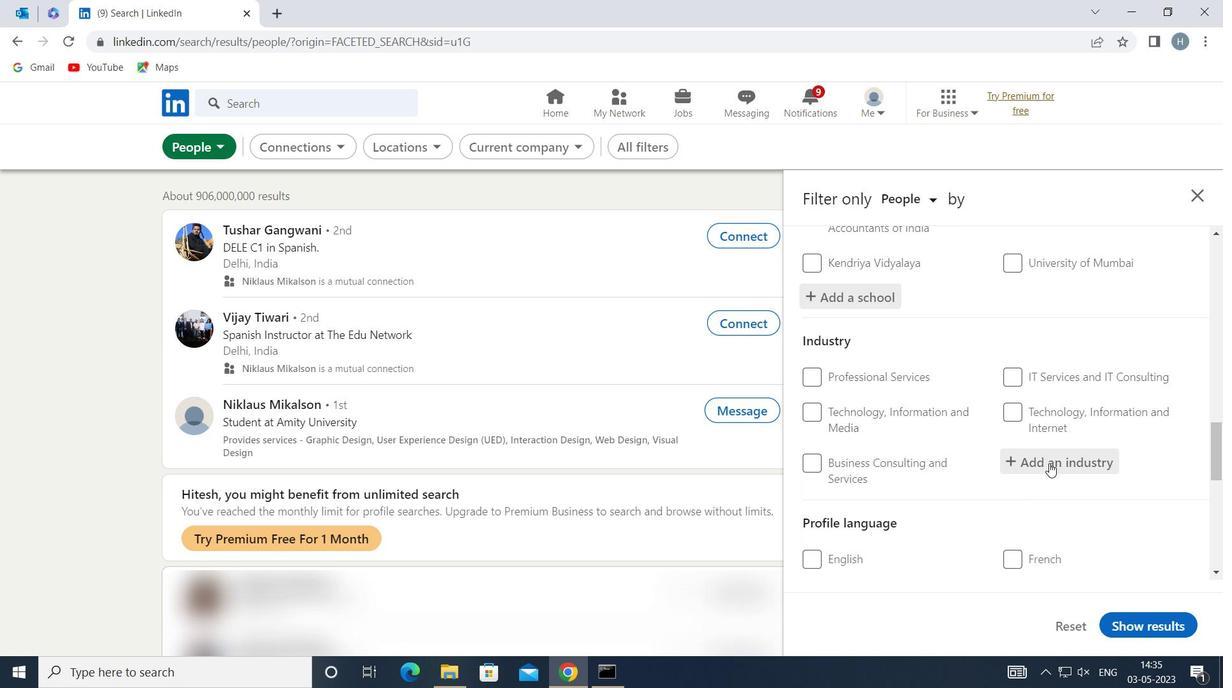 
Action: Key pressed <Key.shift>WHOLESALE<Key.space><Key.shift>METALS
Screenshot: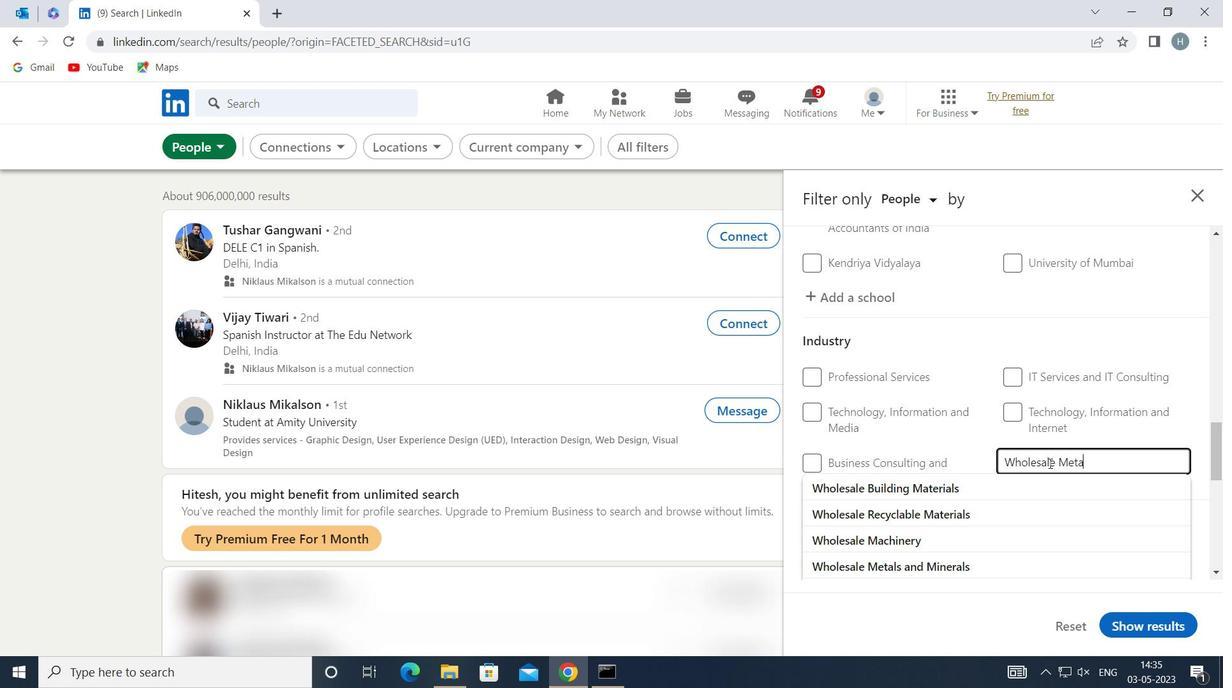 
Action: Mouse moved to (993, 484)
Screenshot: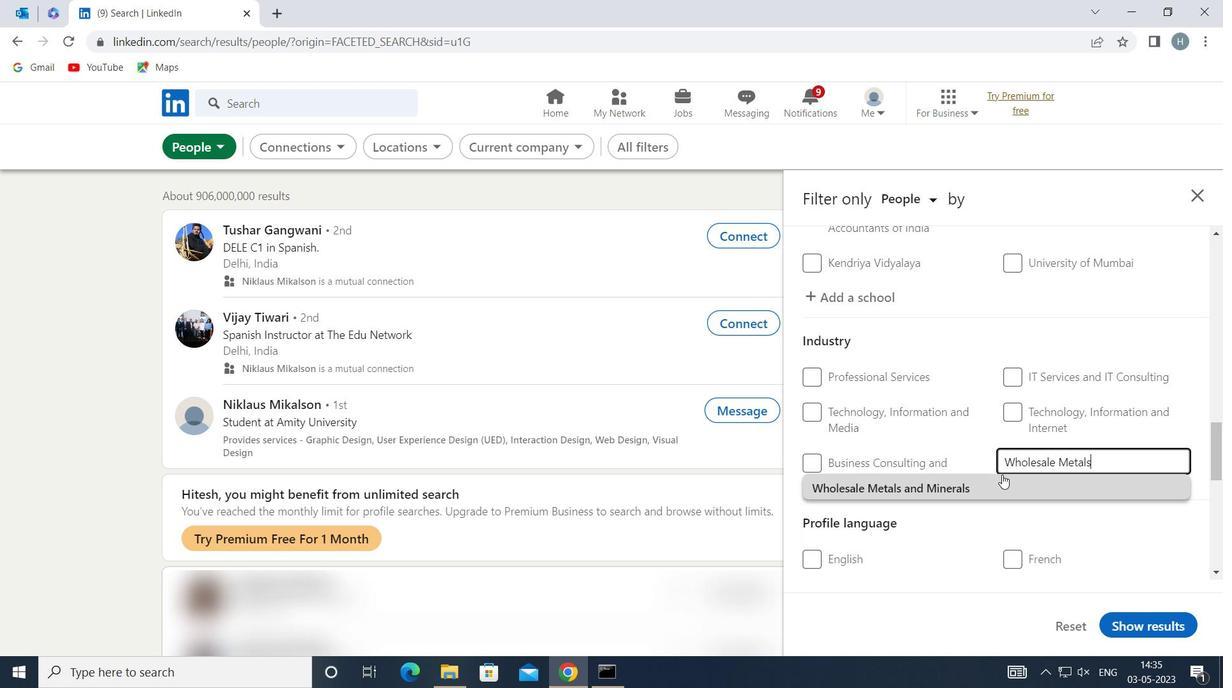 
Action: Mouse pressed left at (993, 484)
Screenshot: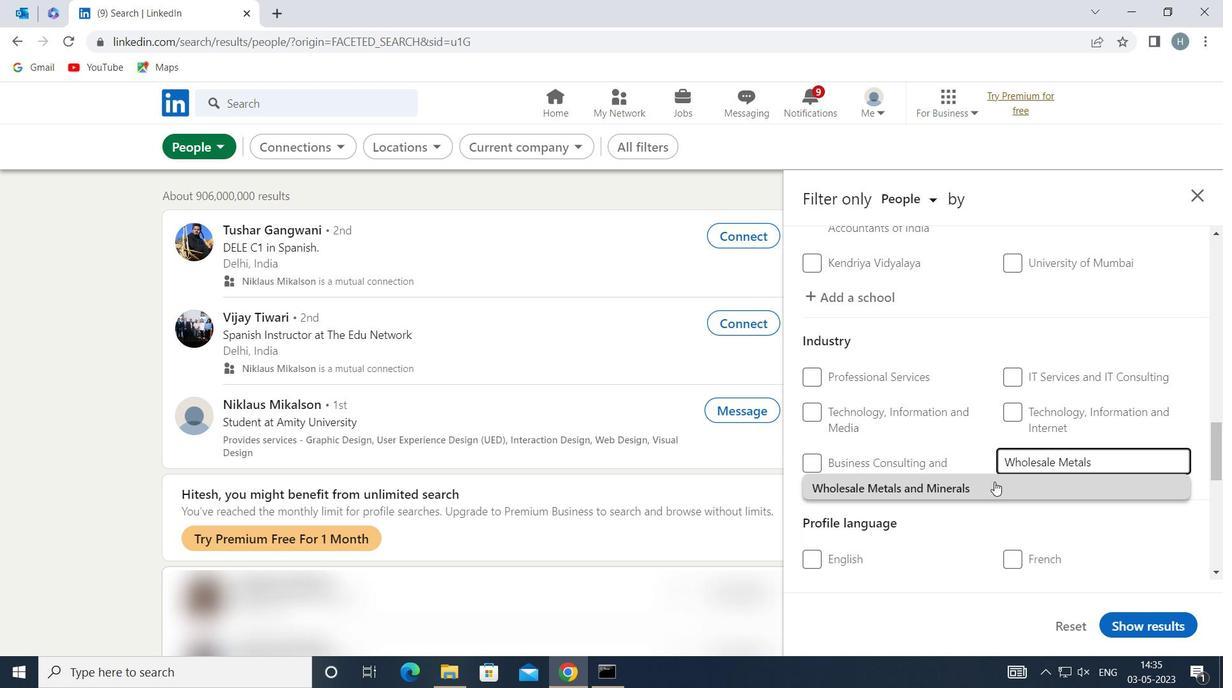 
Action: Mouse moved to (958, 495)
Screenshot: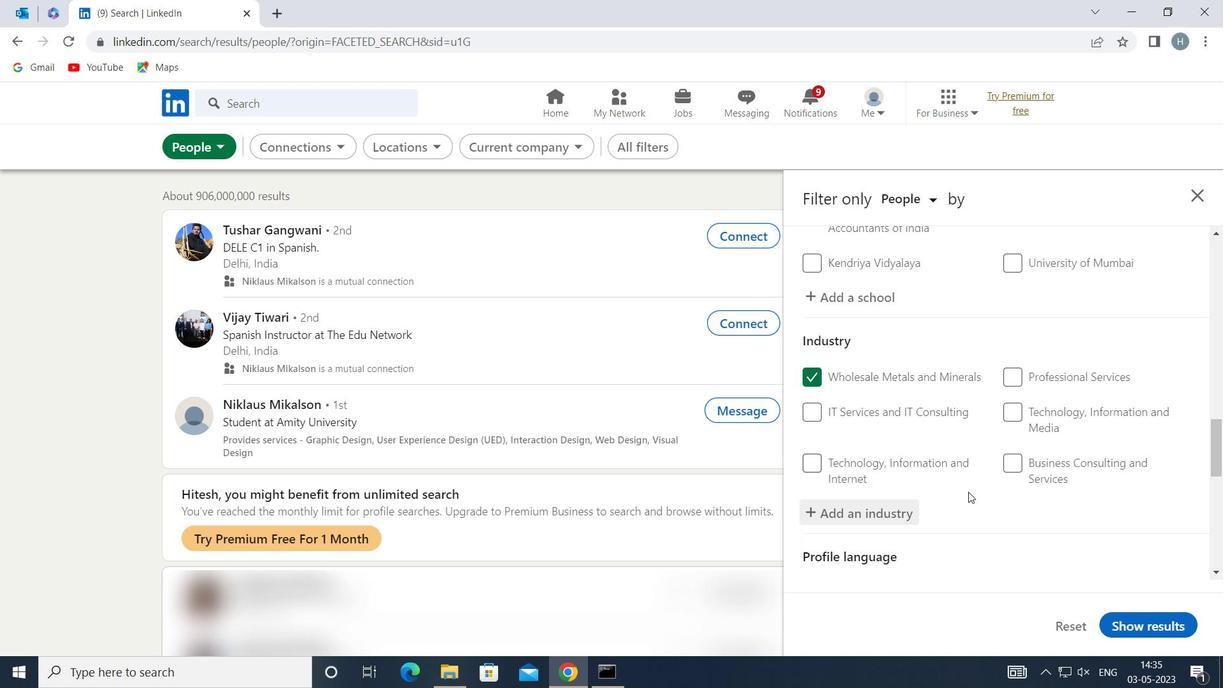 
Action: Mouse scrolled (958, 495) with delta (0, 0)
Screenshot: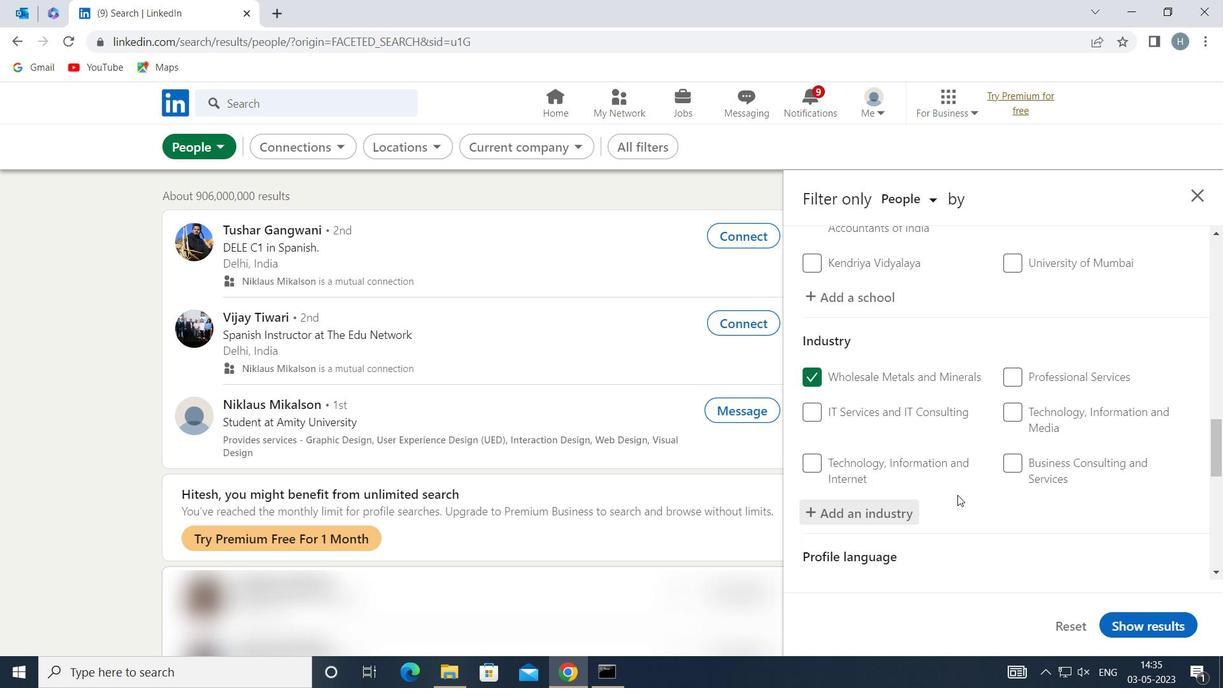 
Action: Mouse scrolled (958, 495) with delta (0, 0)
Screenshot: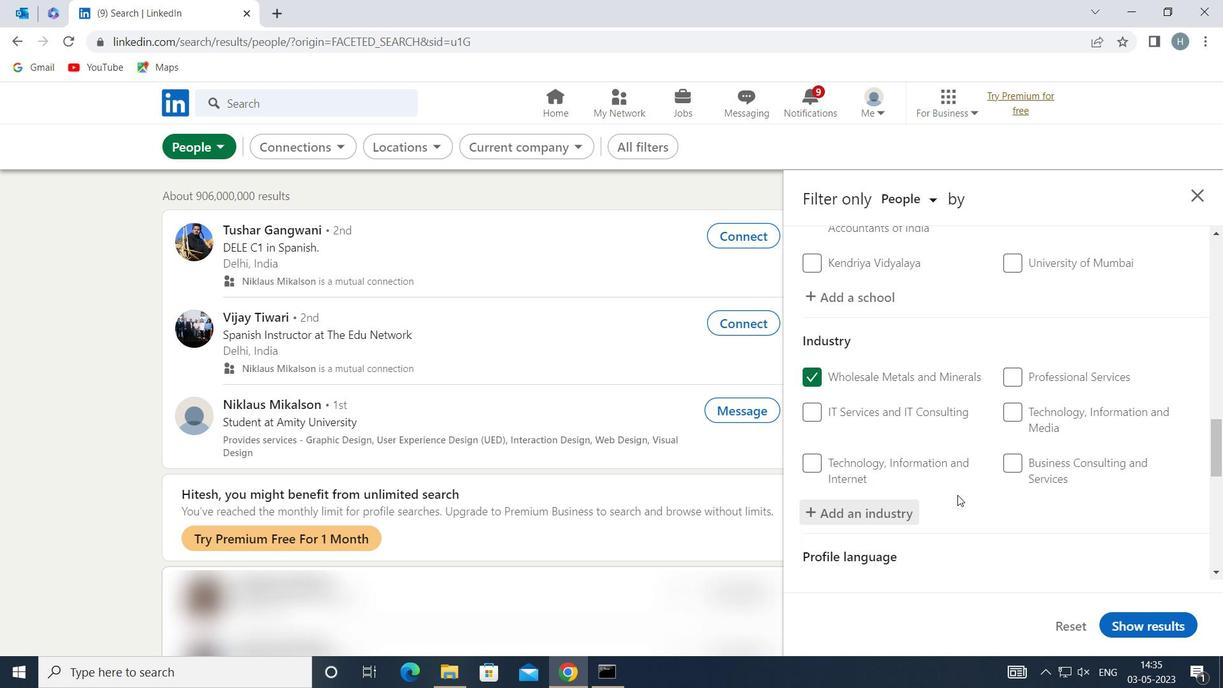 
Action: Mouse moved to (967, 483)
Screenshot: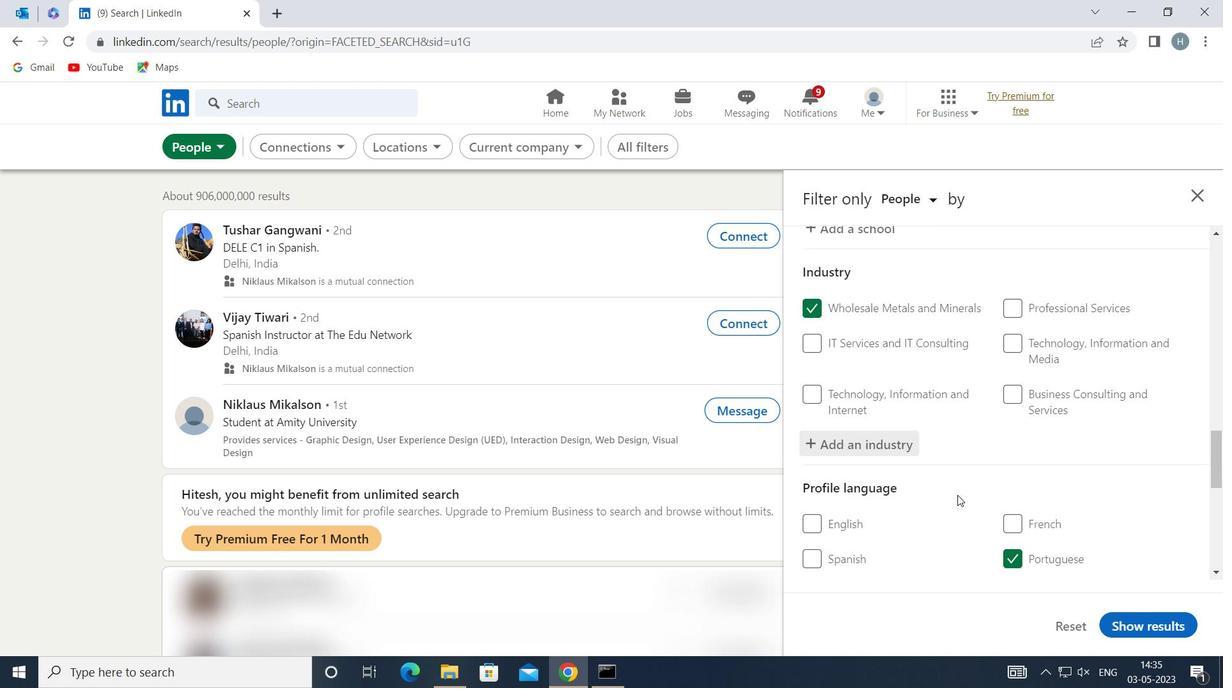 
Action: Mouse scrolled (967, 482) with delta (0, 0)
Screenshot: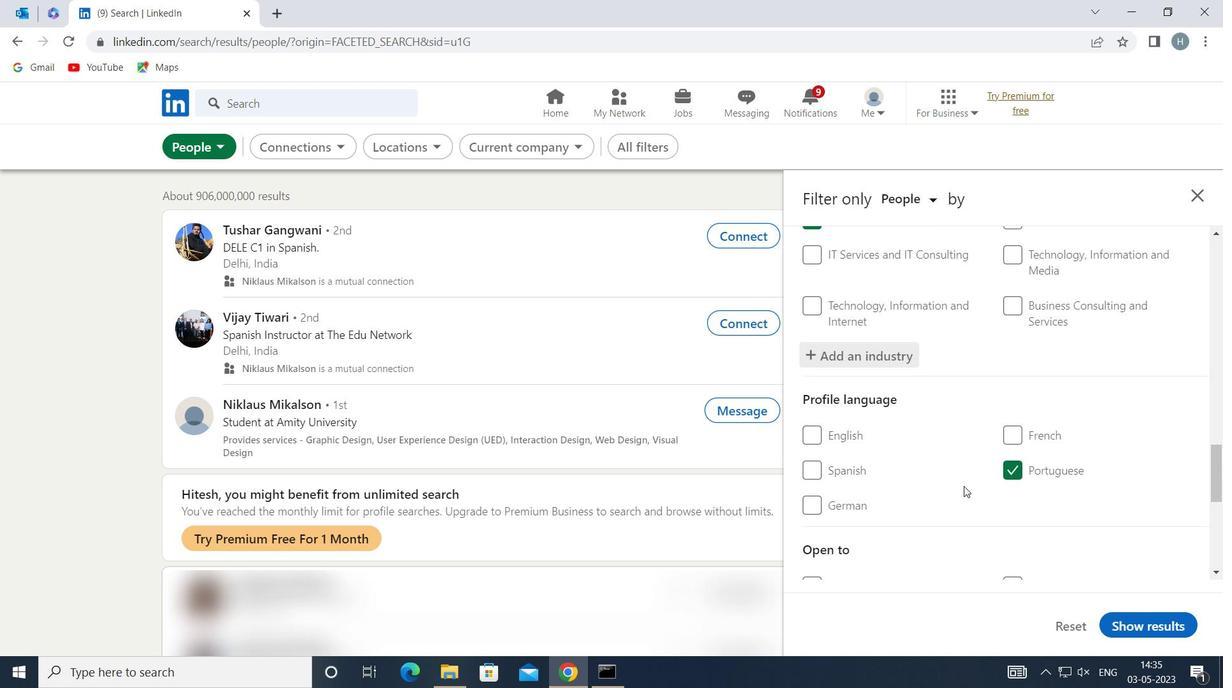 
Action: Mouse moved to (972, 481)
Screenshot: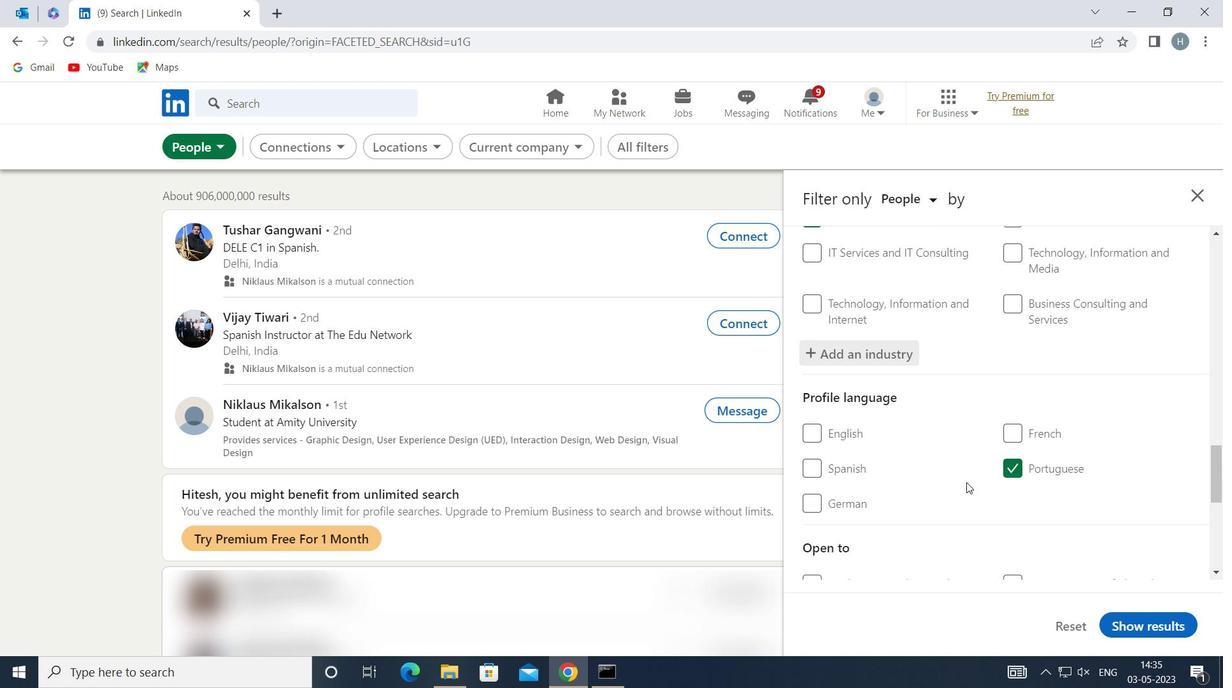 
Action: Mouse scrolled (972, 481) with delta (0, 0)
Screenshot: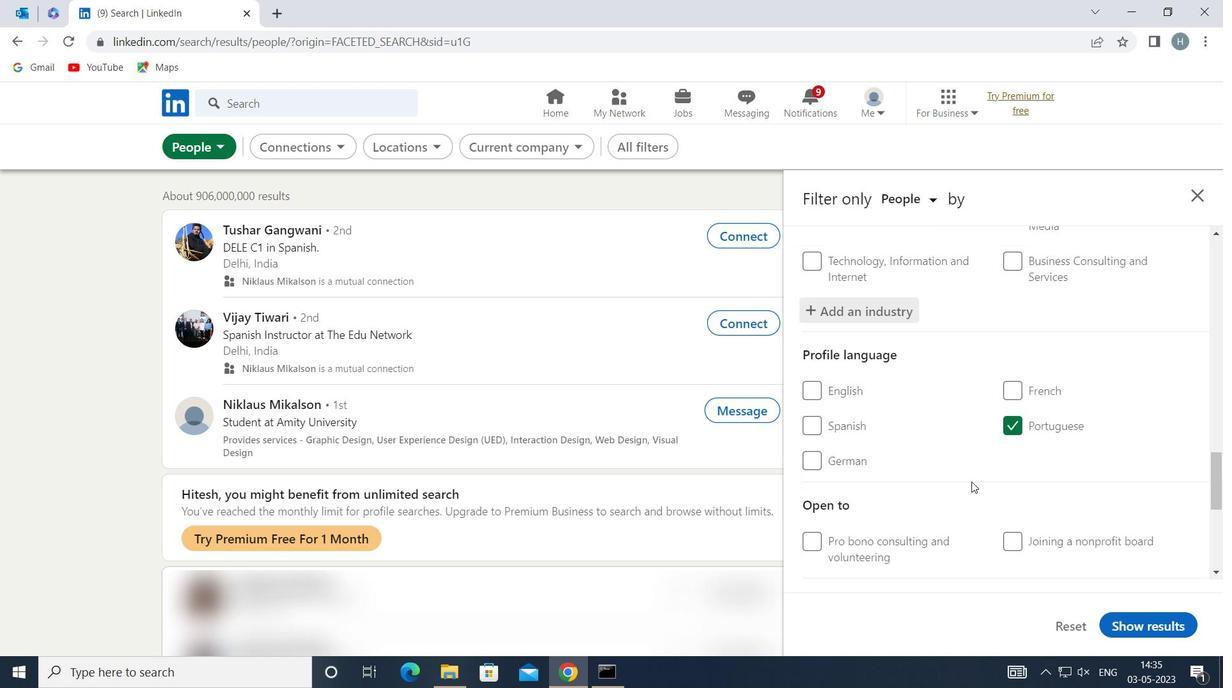 
Action: Mouse scrolled (972, 481) with delta (0, 0)
Screenshot: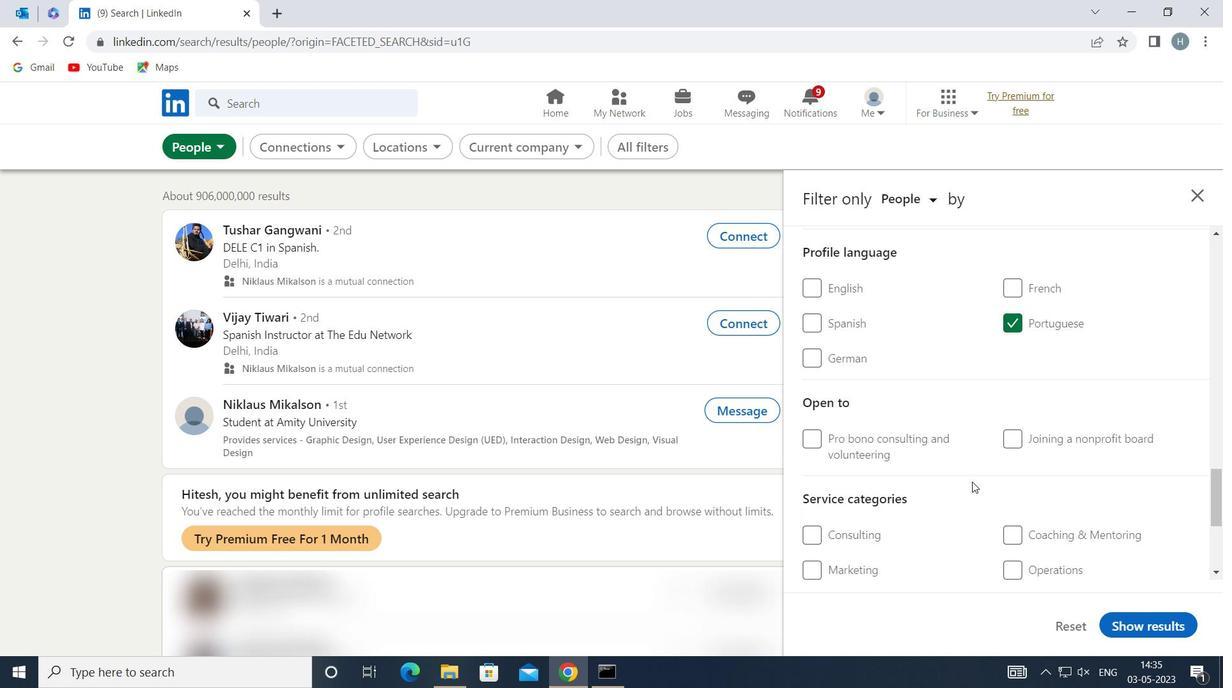 
Action: Mouse moved to (1044, 503)
Screenshot: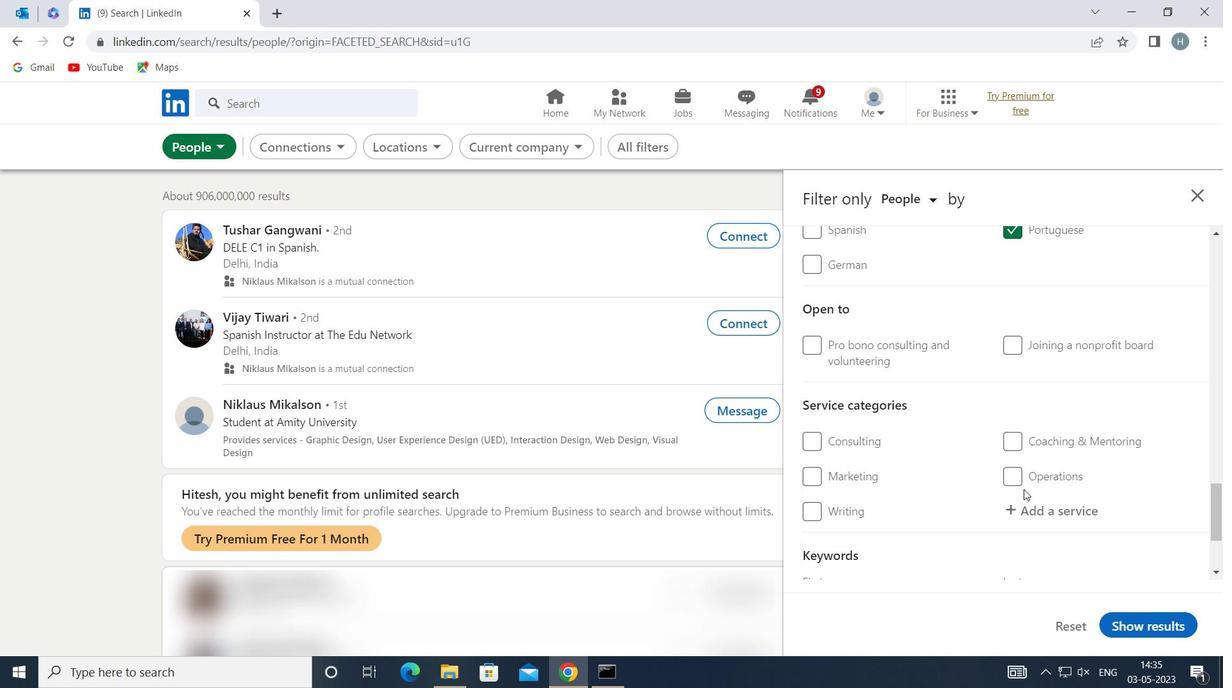 
Action: Mouse pressed left at (1044, 503)
Screenshot: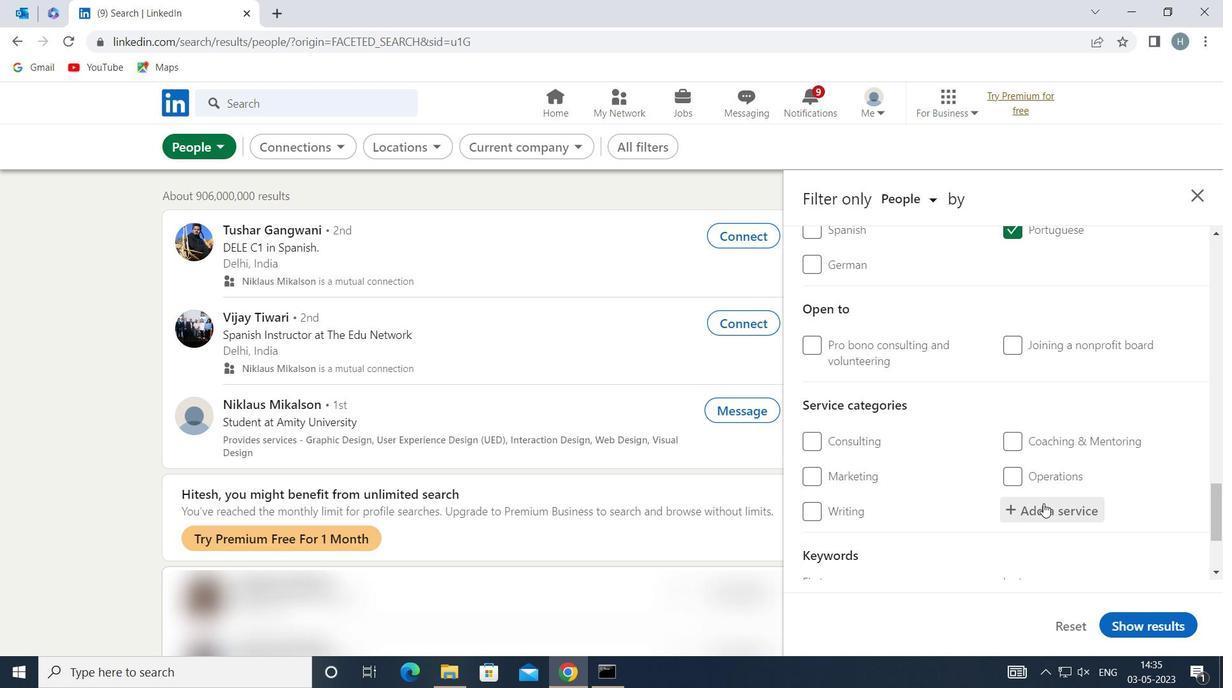 
Action: Key pressed <Key.shift>PRODUCT<Key.space><Key.shift>MAR
Screenshot: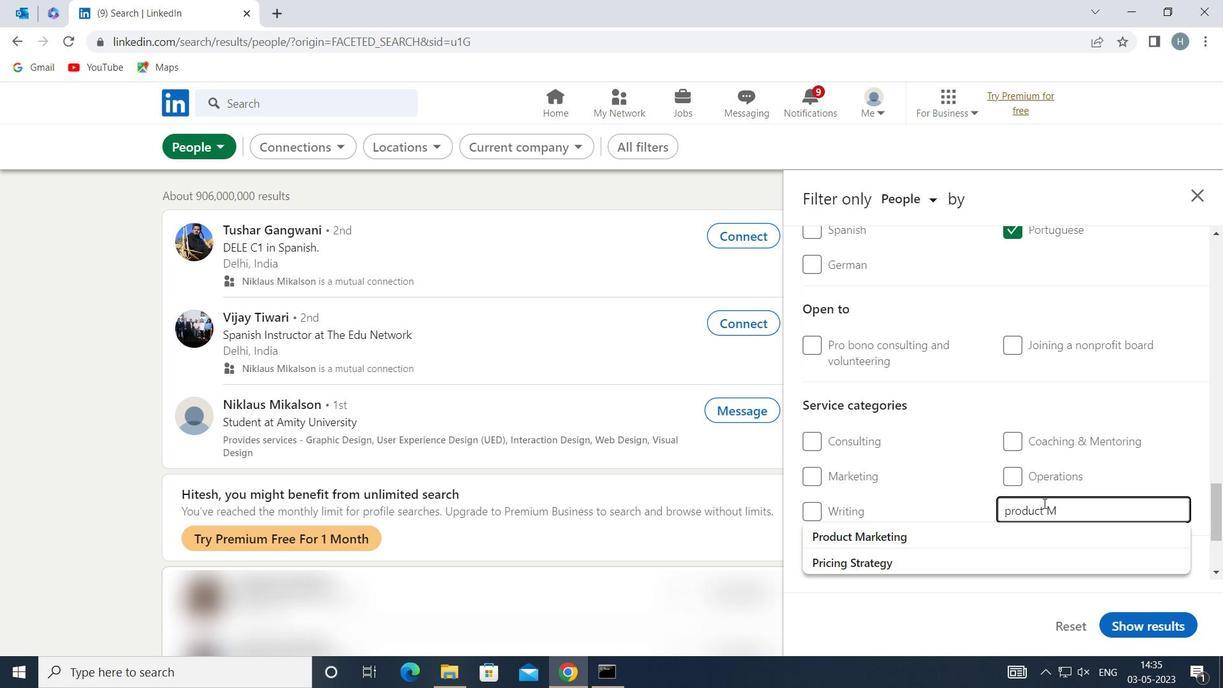 
Action: Mouse moved to (997, 540)
Screenshot: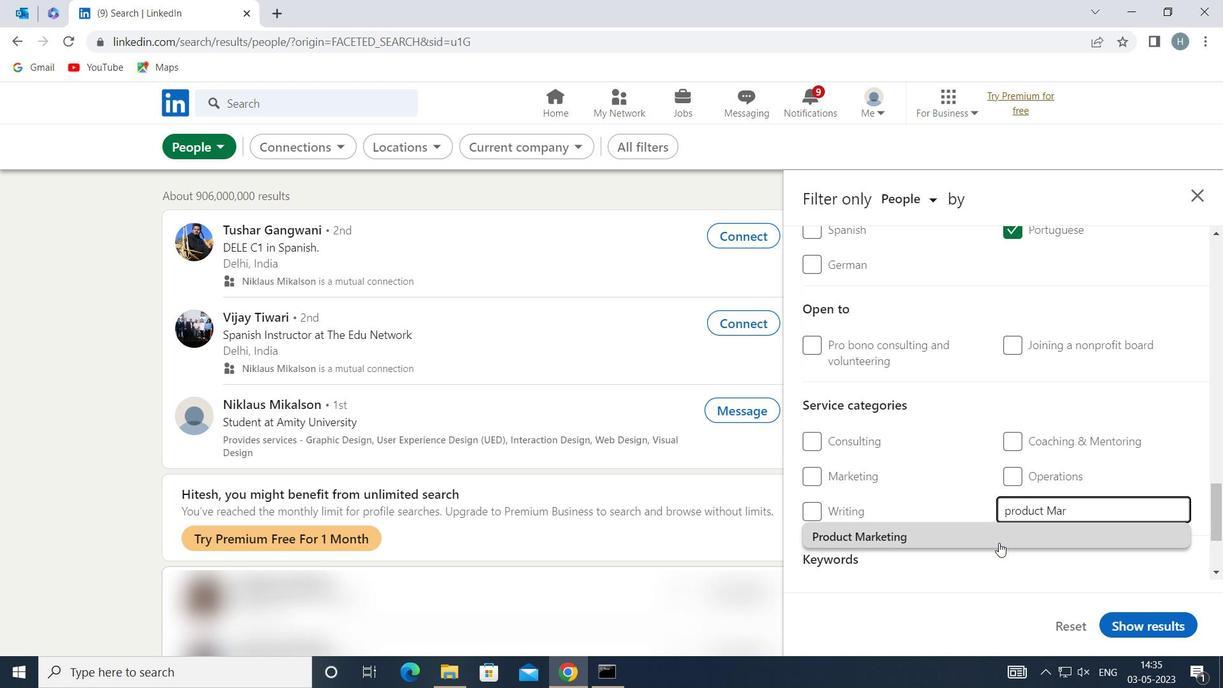 
Action: Mouse pressed left at (997, 540)
Screenshot: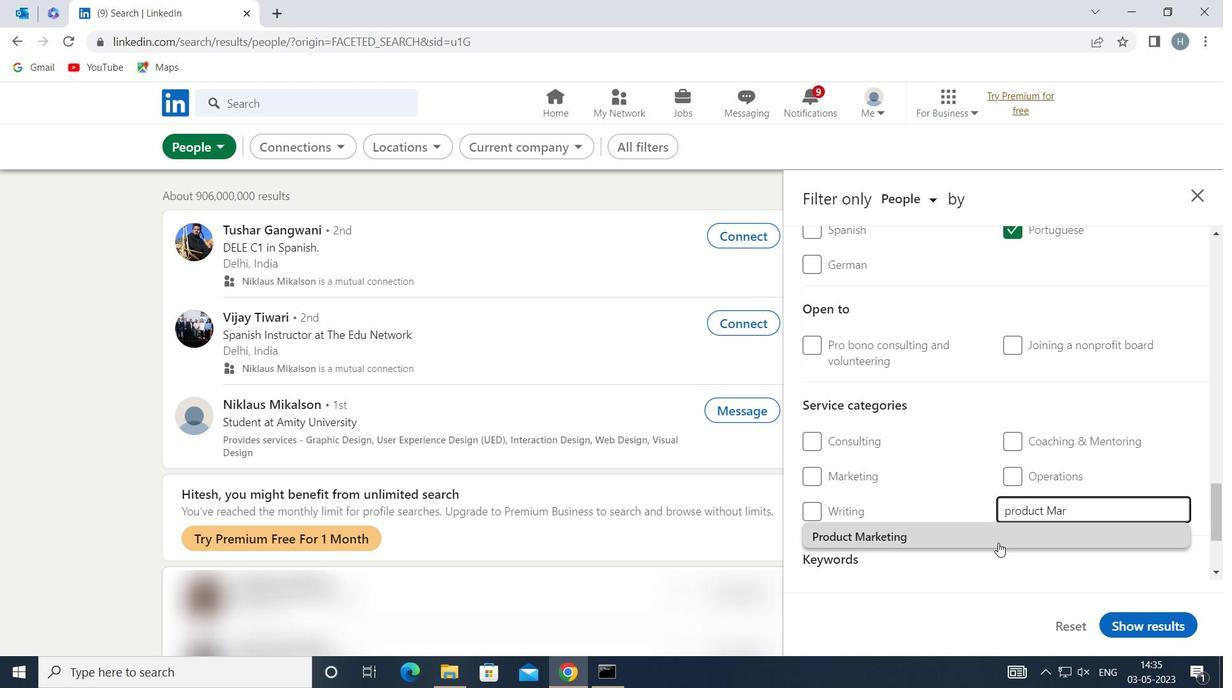 
Action: Mouse moved to (958, 534)
Screenshot: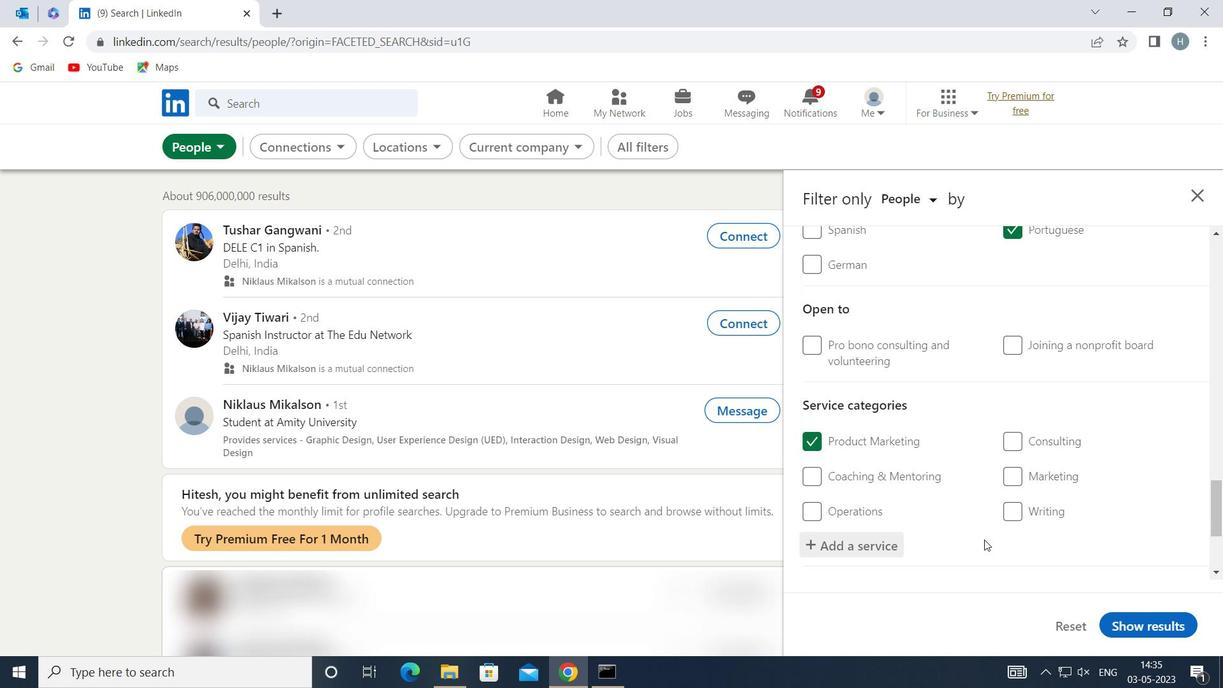 
Action: Mouse scrolled (958, 533) with delta (0, 0)
Screenshot: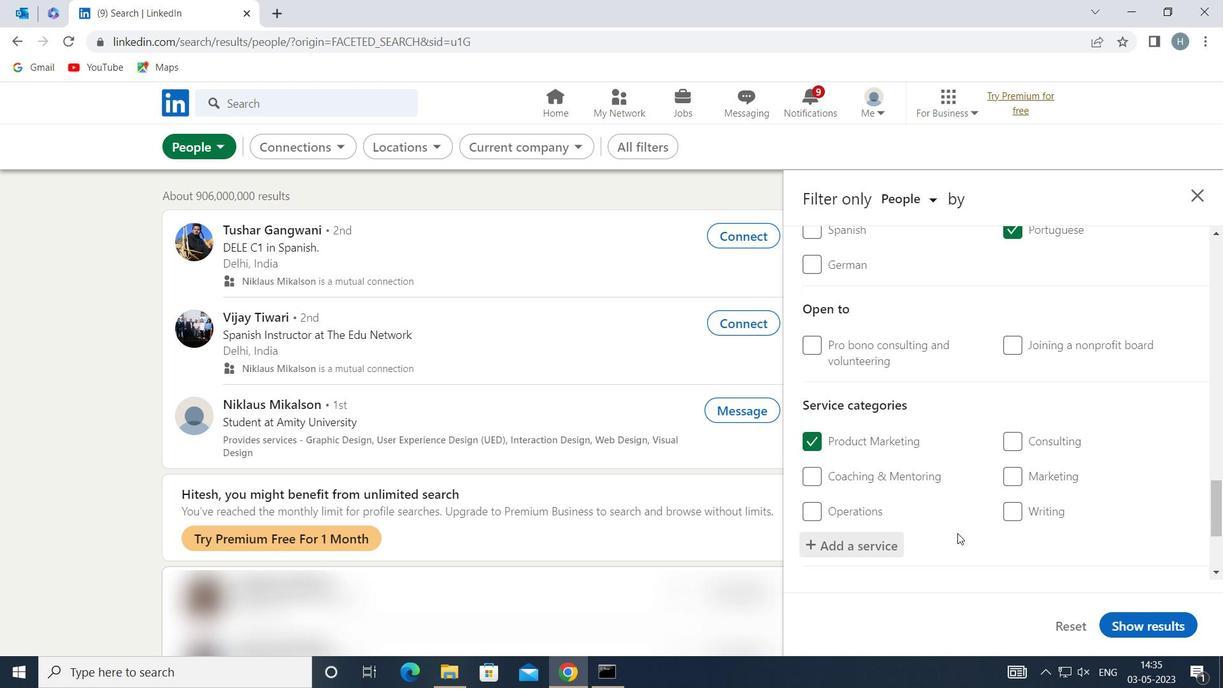 
Action: Mouse scrolled (958, 533) with delta (0, 0)
Screenshot: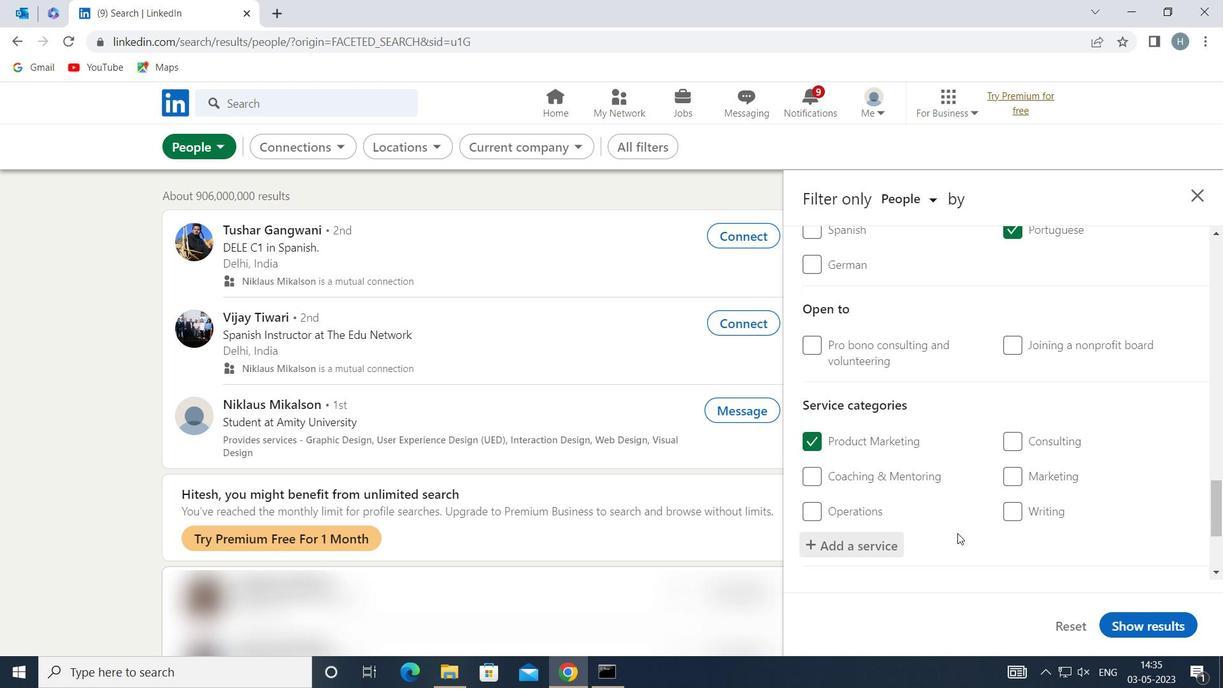 
Action: Mouse moved to (956, 534)
Screenshot: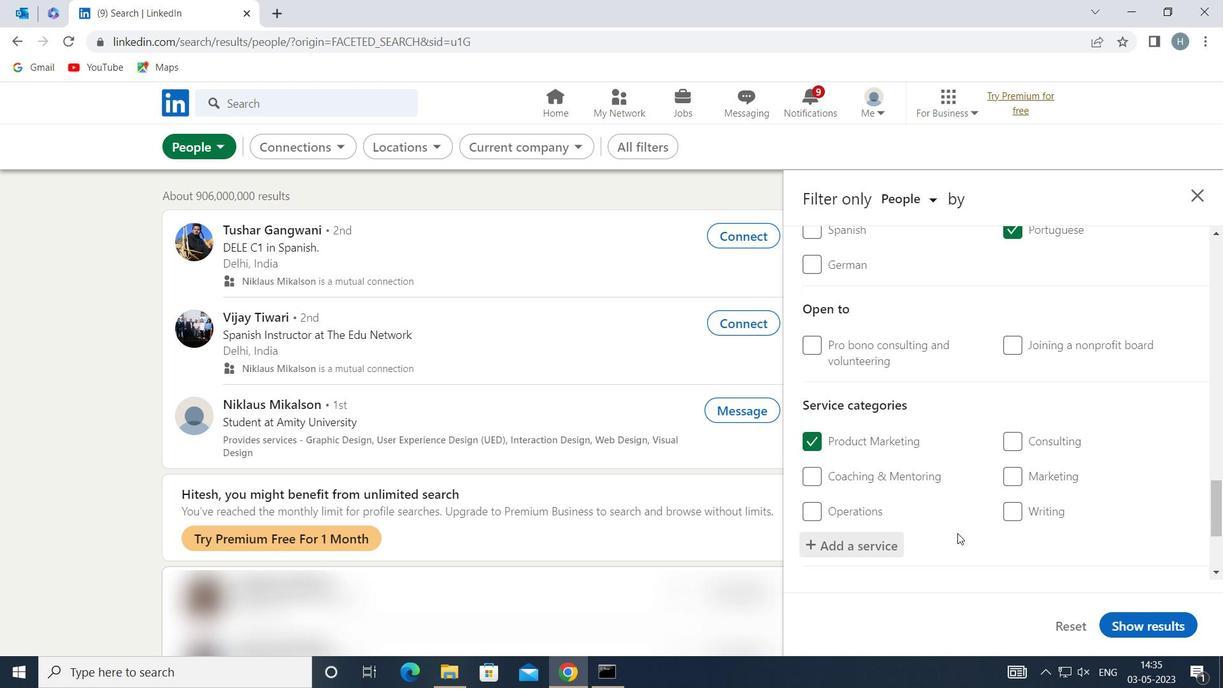 
Action: Mouse scrolled (956, 533) with delta (0, 0)
Screenshot: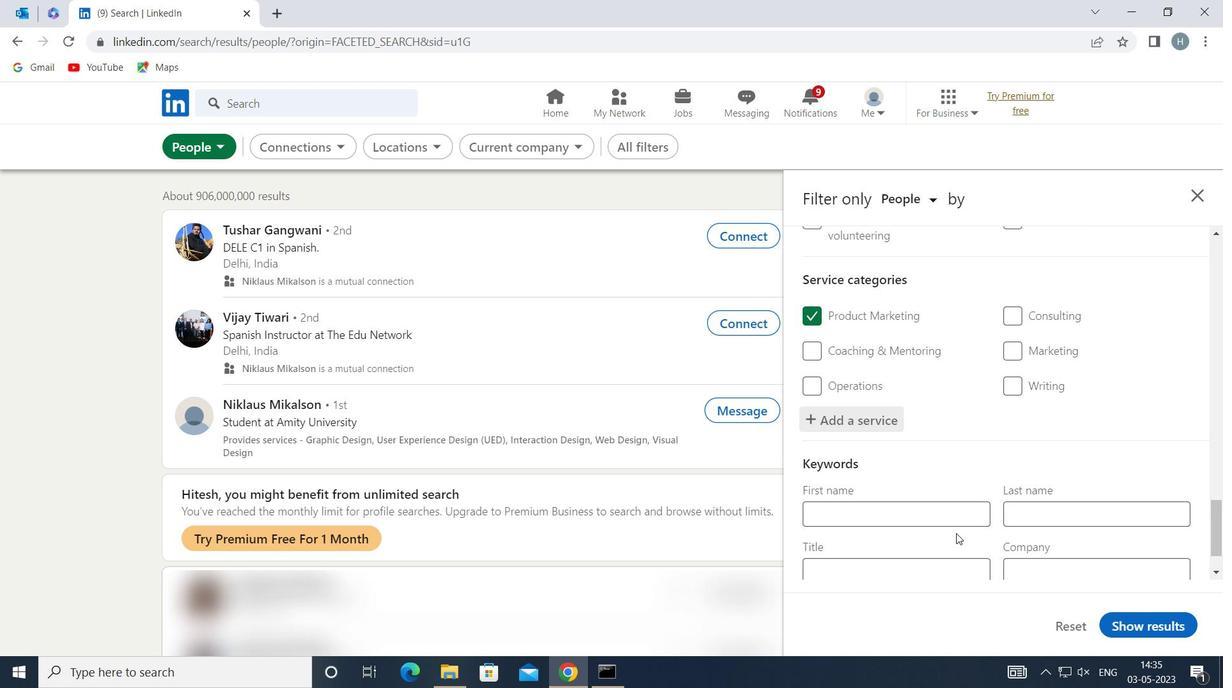 
Action: Mouse scrolled (956, 533) with delta (0, 0)
Screenshot: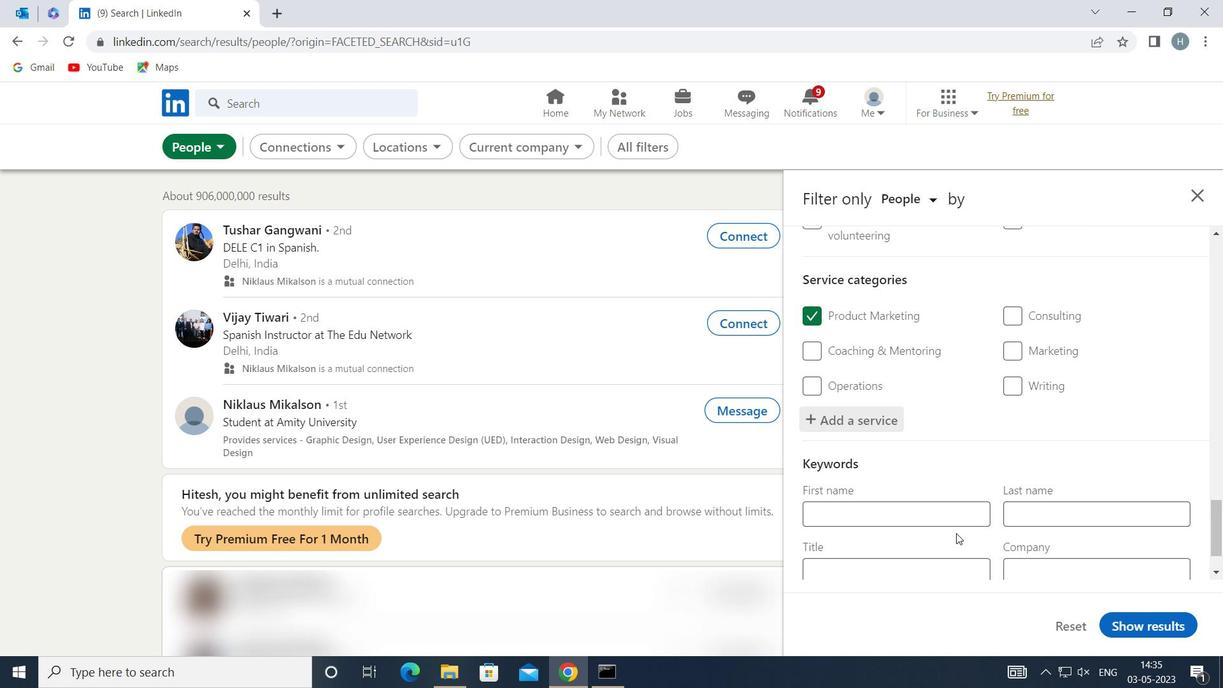 
Action: Mouse moved to (958, 507)
Screenshot: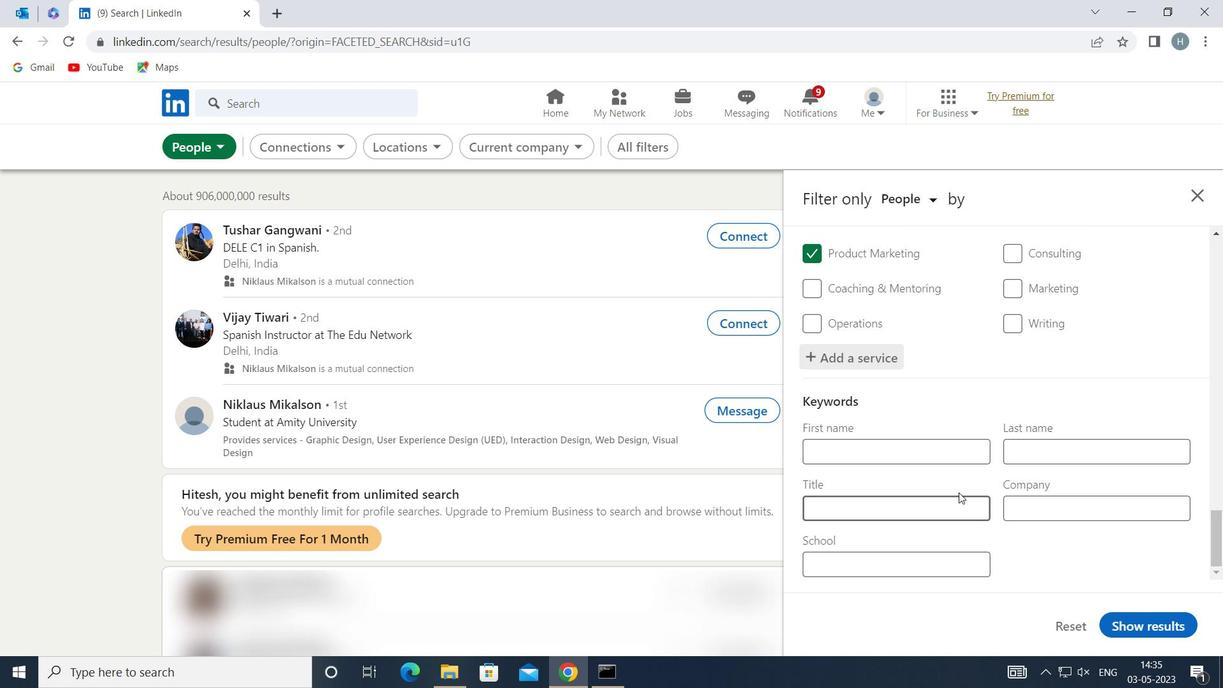 
Action: Mouse pressed left at (958, 507)
Screenshot: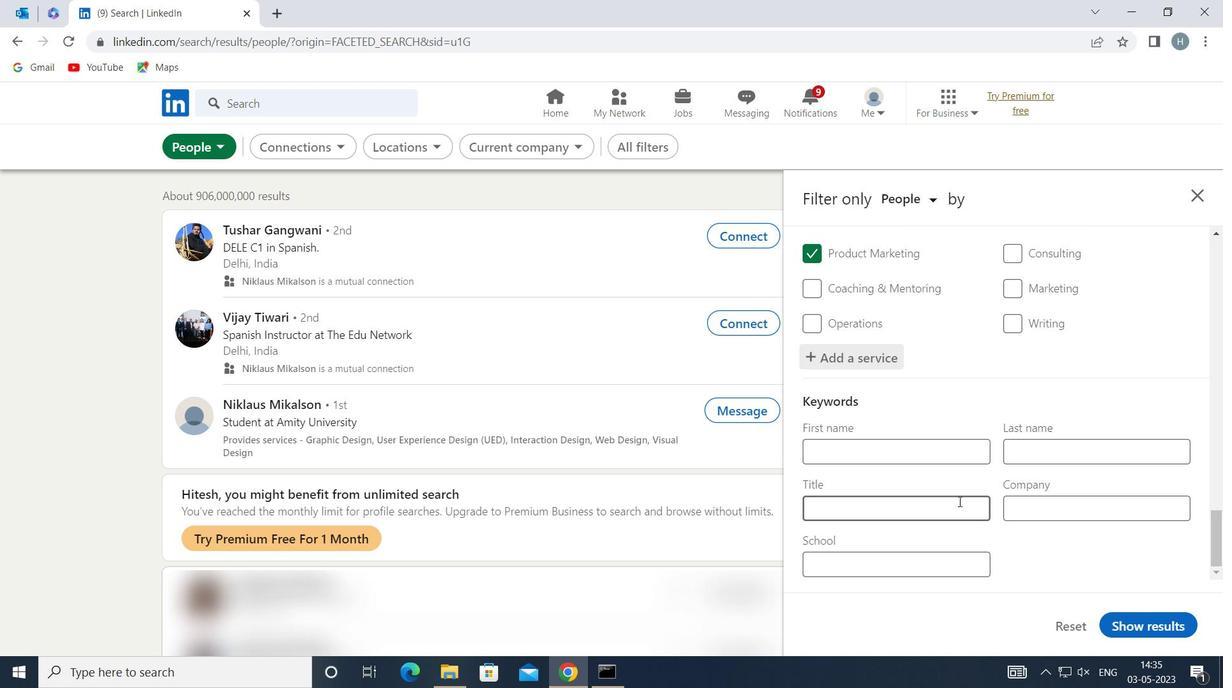 
Action: Mouse moved to (957, 508)
Screenshot: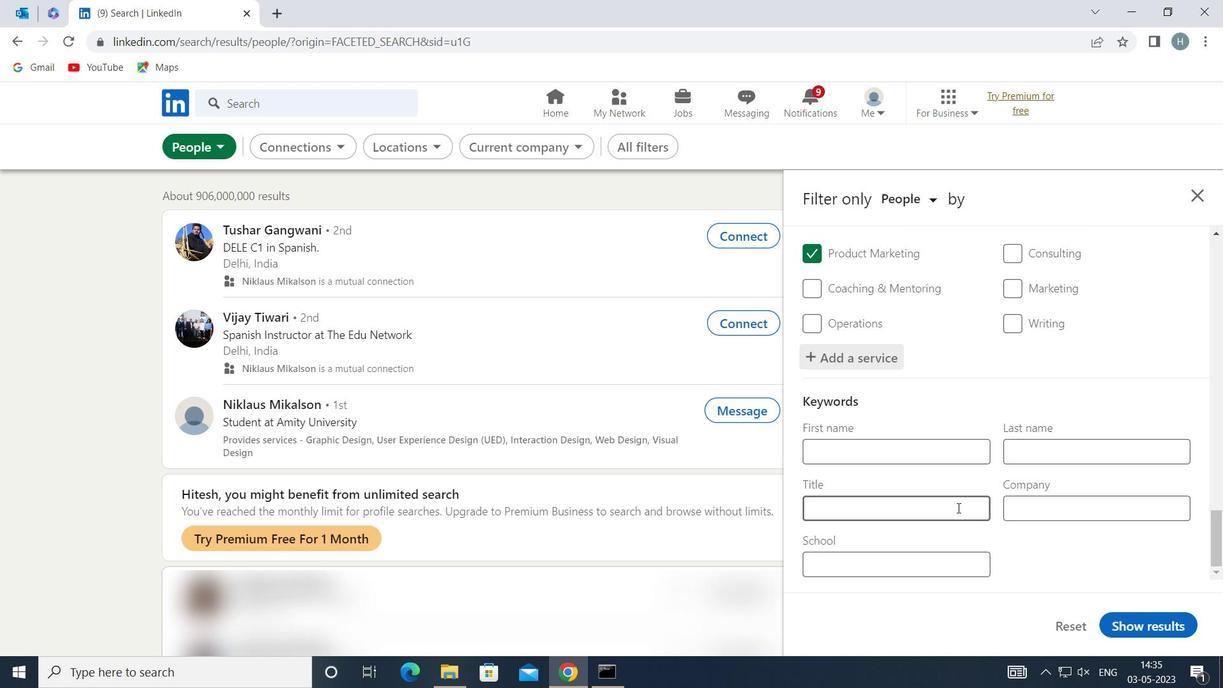 
Action: Key pressed <Key.shift>TAPER
Screenshot: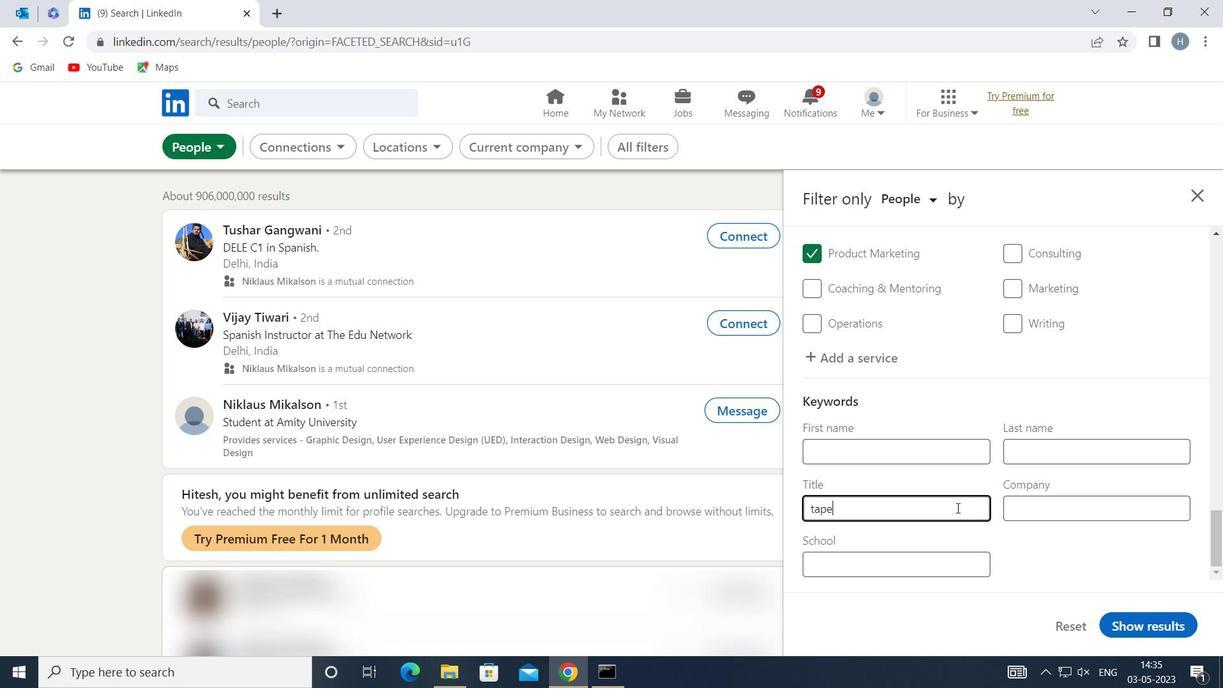 
Action: Mouse moved to (1151, 620)
Screenshot: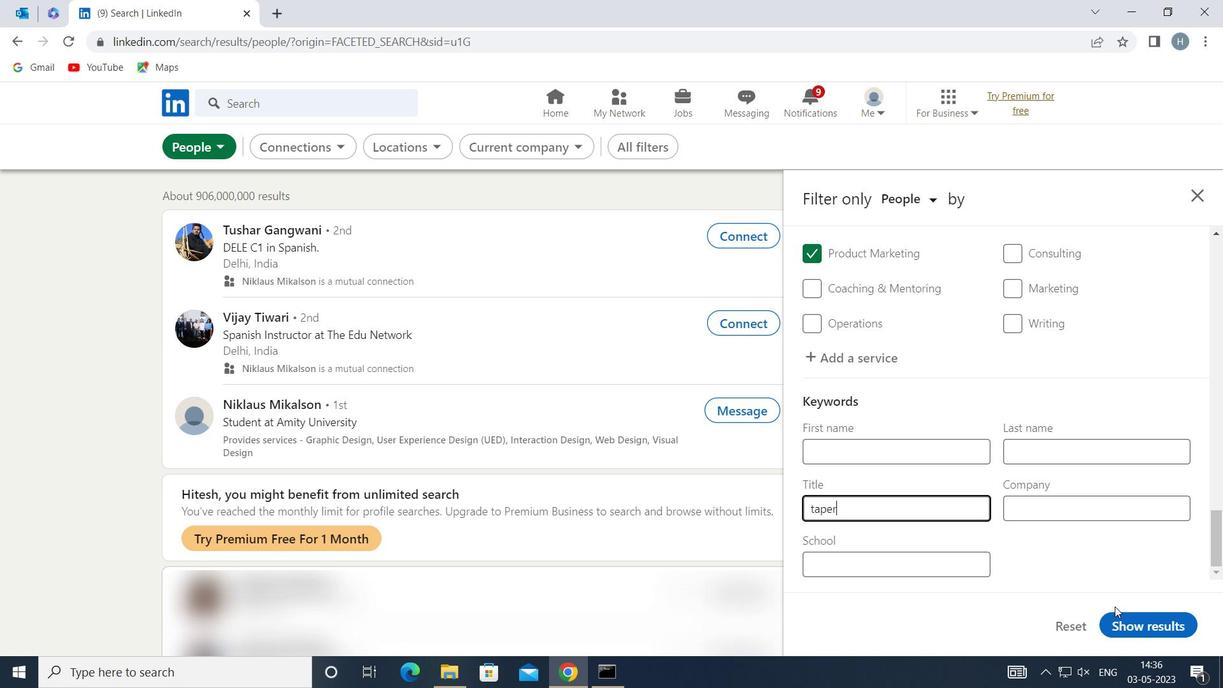 
Action: Mouse pressed left at (1151, 620)
Screenshot: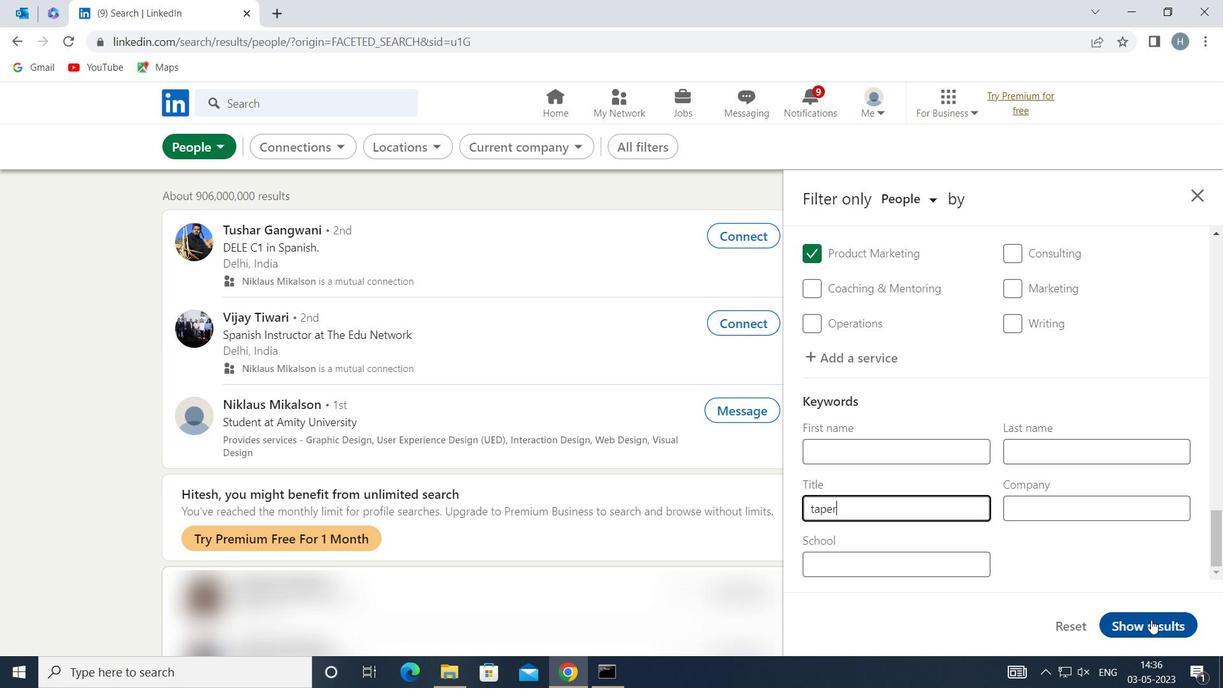 
Action: Mouse moved to (841, 512)
Screenshot: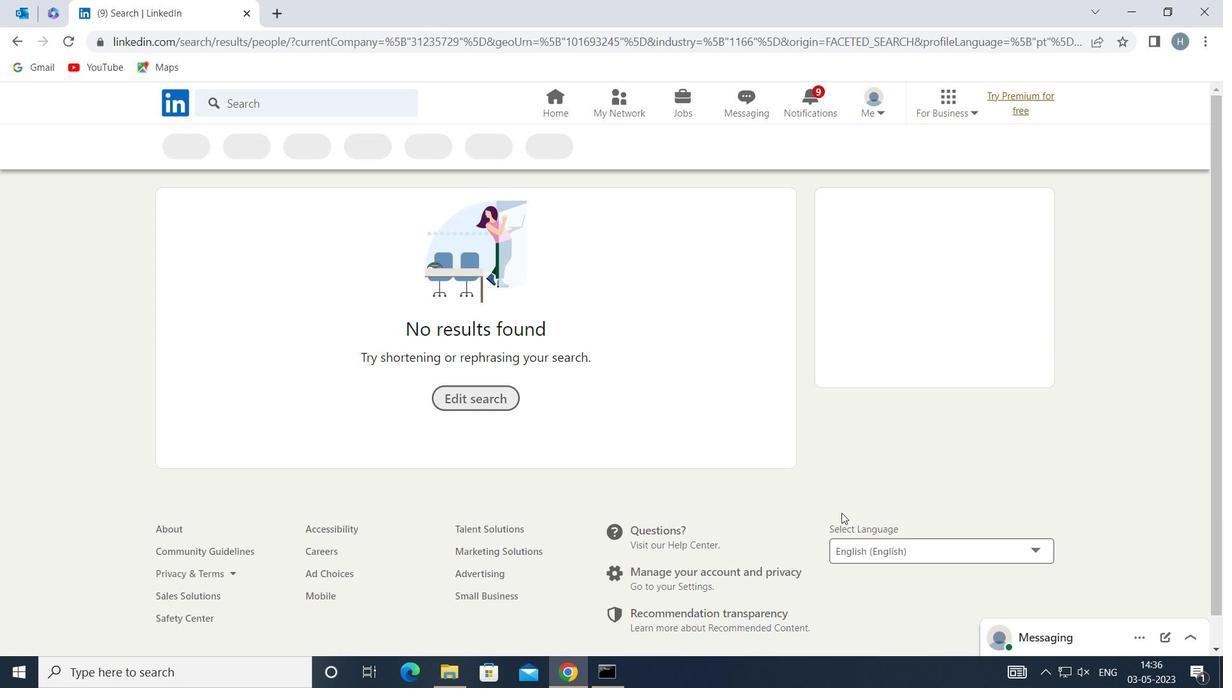 
